 Task: Research Airbnb options in Hanoi, Vietnam from 5th December, 2023 to 12th December, 2023 for 2 adults.  With 1  bedroom having 1 bed and 1 bathroom. Property type can be hotel. Booking option can be shelf check-in. Look for 3 properties as per requirement.
Action: Mouse moved to (401, 51)
Screenshot: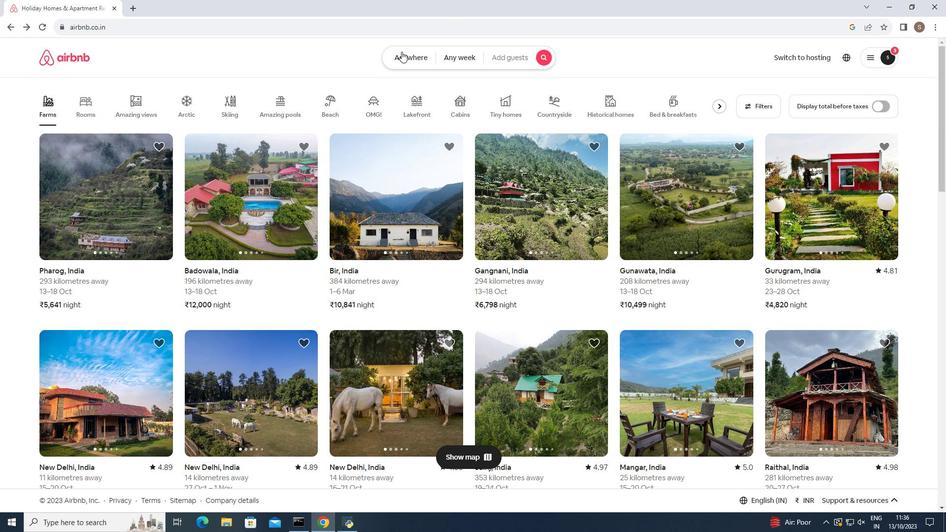 
Action: Mouse pressed left at (401, 51)
Screenshot: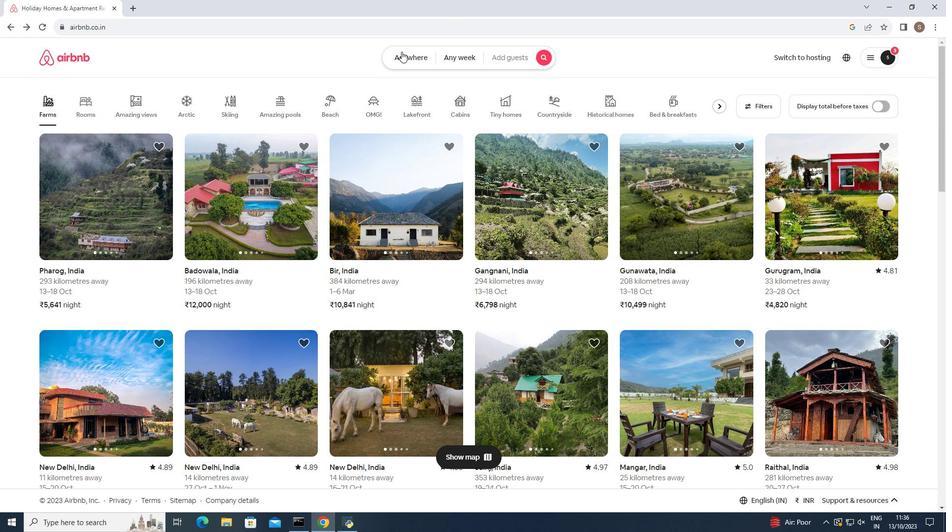 
Action: Mouse moved to (317, 93)
Screenshot: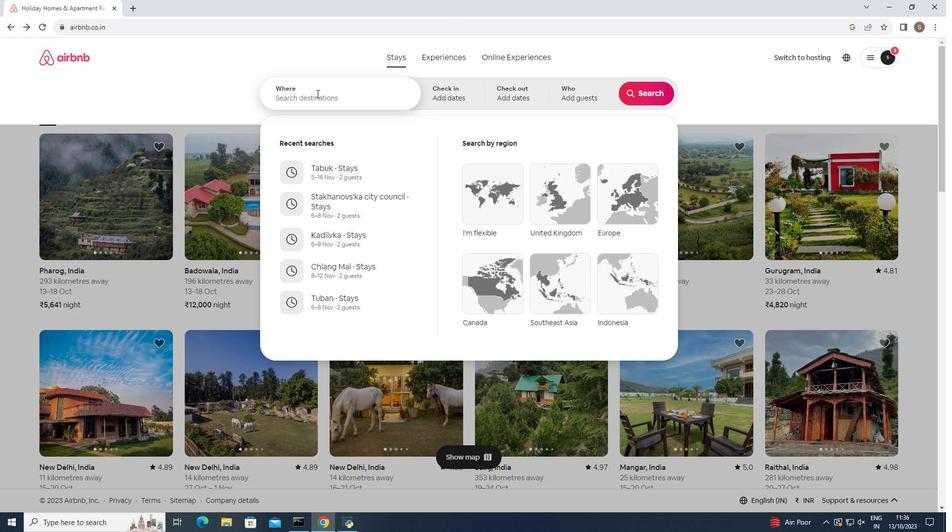 
Action: Mouse pressed left at (317, 93)
Screenshot: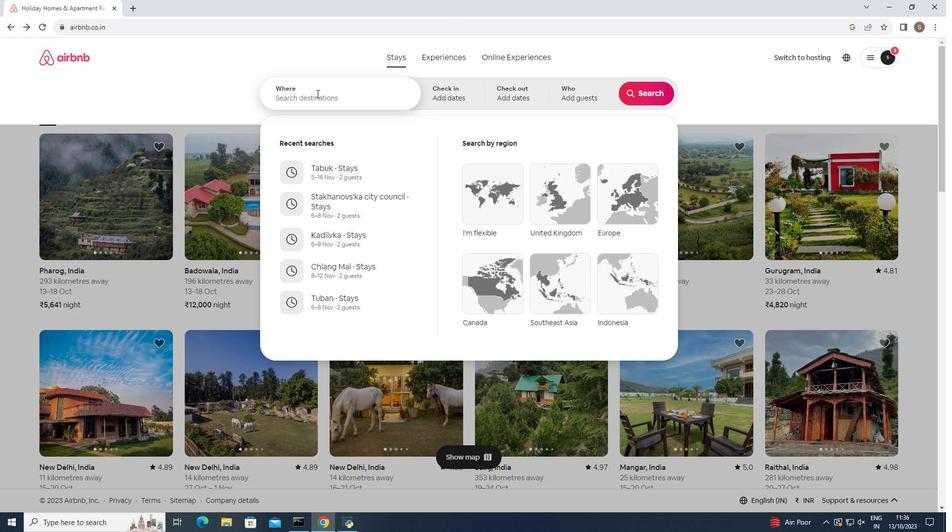 
Action: Key pressed <Key.shift><Key.shift><Key.shift><Key.shift>Honoi,<Key.space><Key.shift>Vietm<Key.backspace>nam
Screenshot: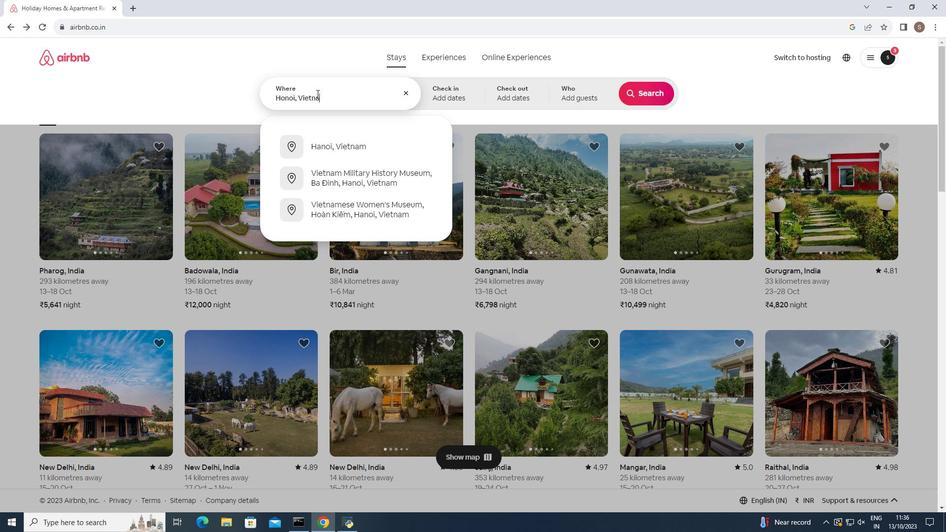 
Action: Mouse moved to (354, 144)
Screenshot: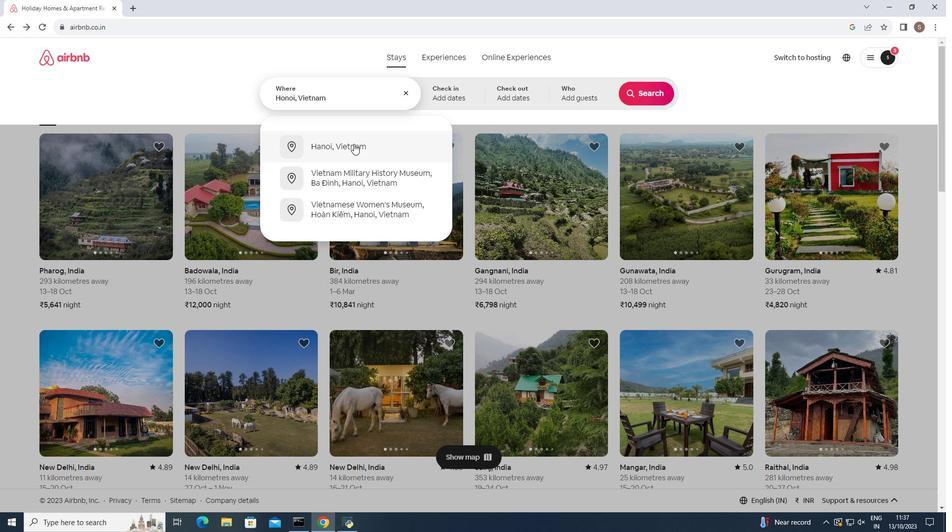 
Action: Mouse pressed left at (354, 144)
Screenshot: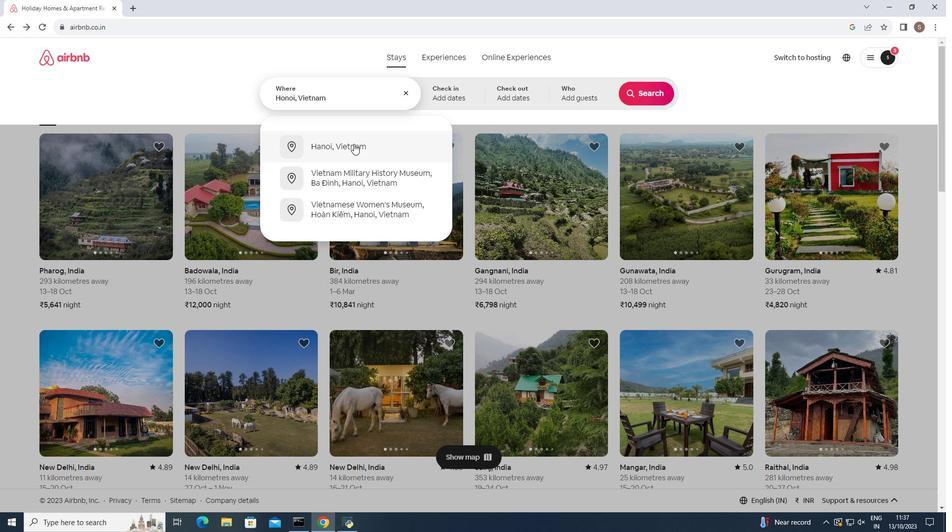 
Action: Mouse moved to (646, 172)
Screenshot: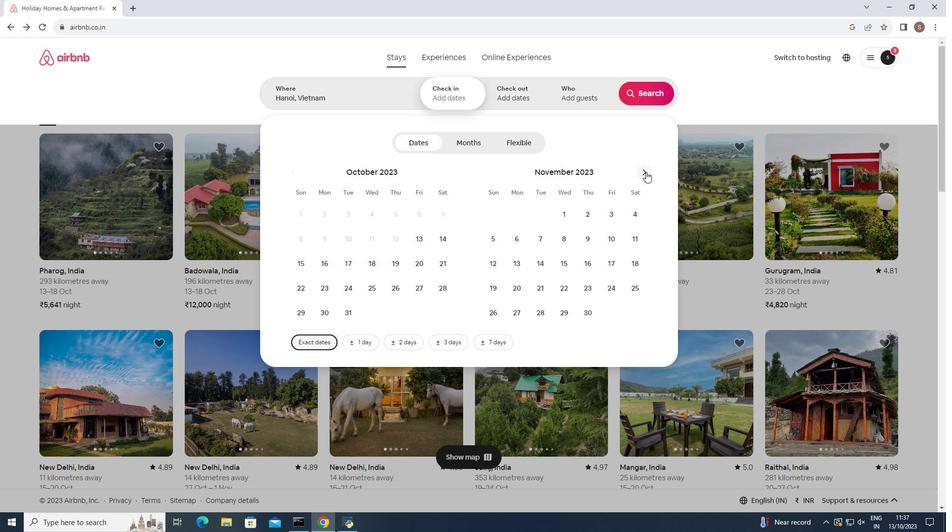 
Action: Mouse pressed left at (646, 172)
Screenshot: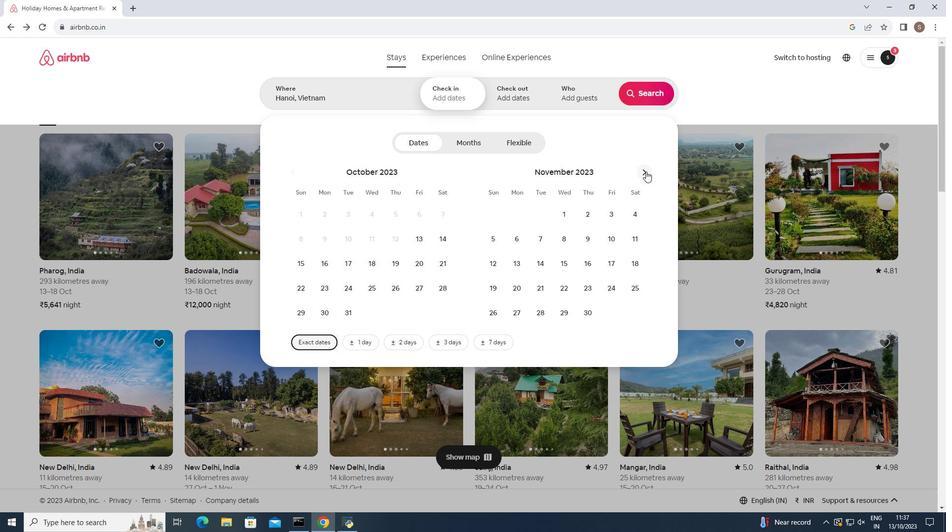
Action: Mouse moved to (538, 239)
Screenshot: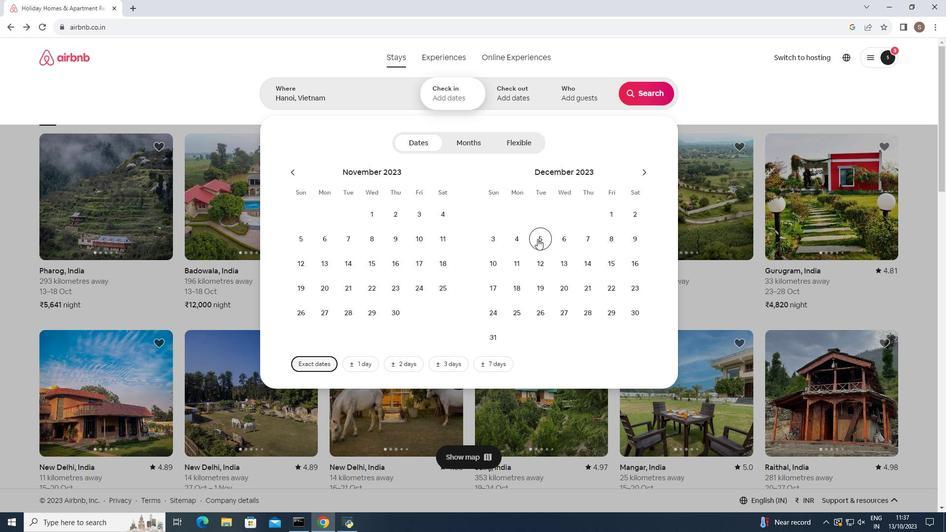 
Action: Mouse pressed left at (538, 239)
Screenshot: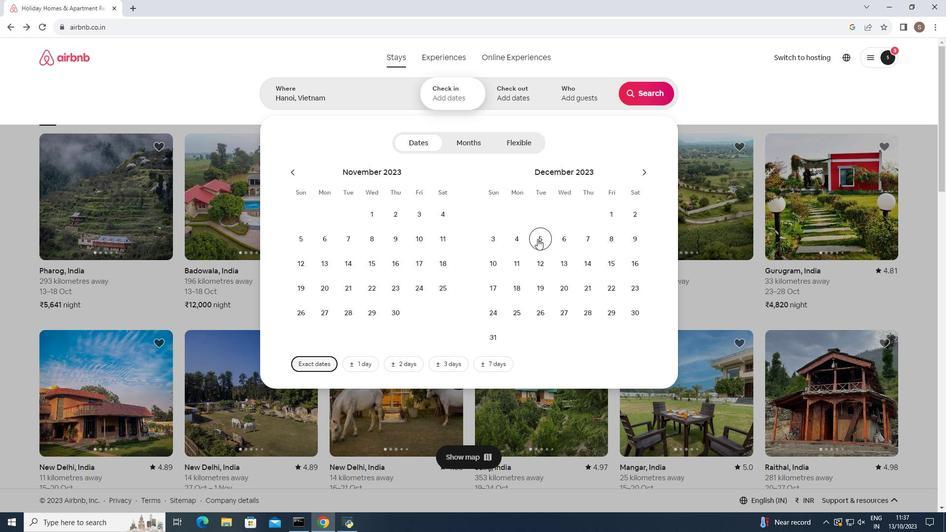 
Action: Mouse moved to (537, 260)
Screenshot: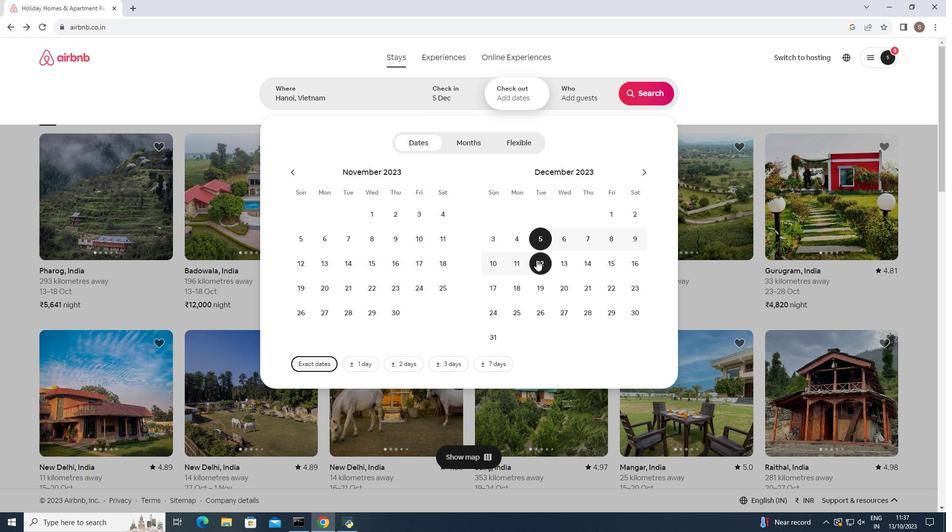 
Action: Mouse pressed left at (537, 260)
Screenshot: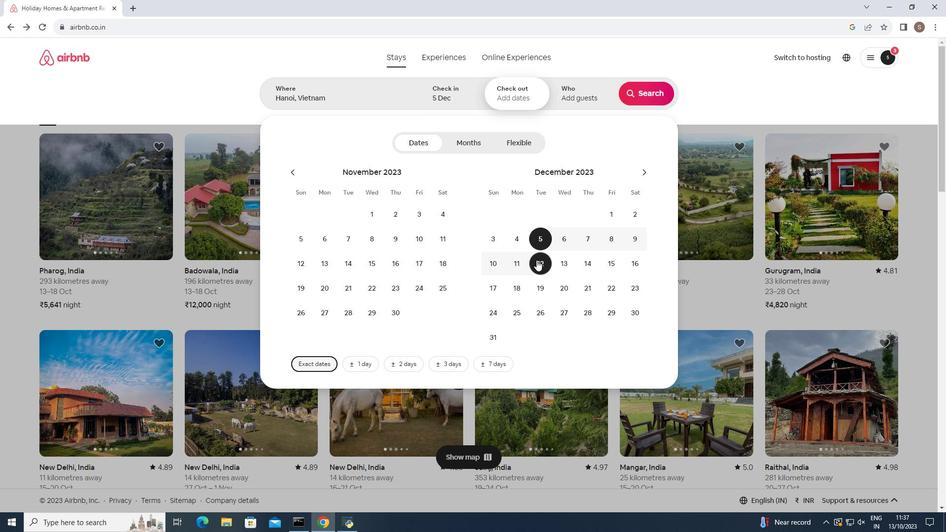 
Action: Mouse moved to (584, 93)
Screenshot: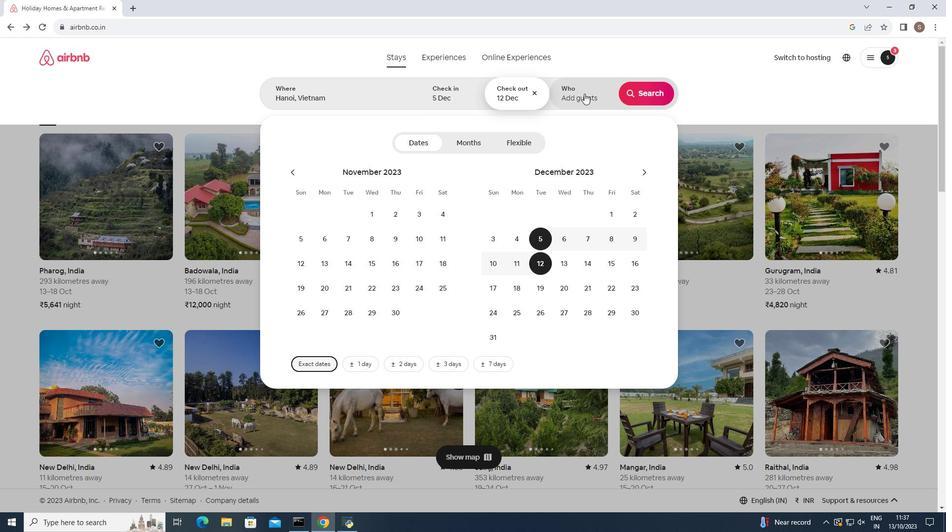 
Action: Mouse pressed left at (584, 93)
Screenshot: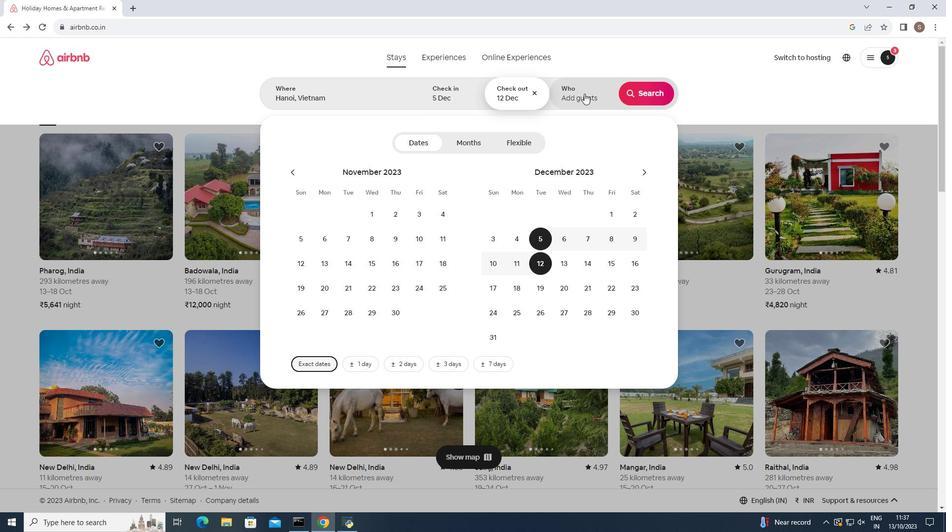 
Action: Mouse moved to (645, 145)
Screenshot: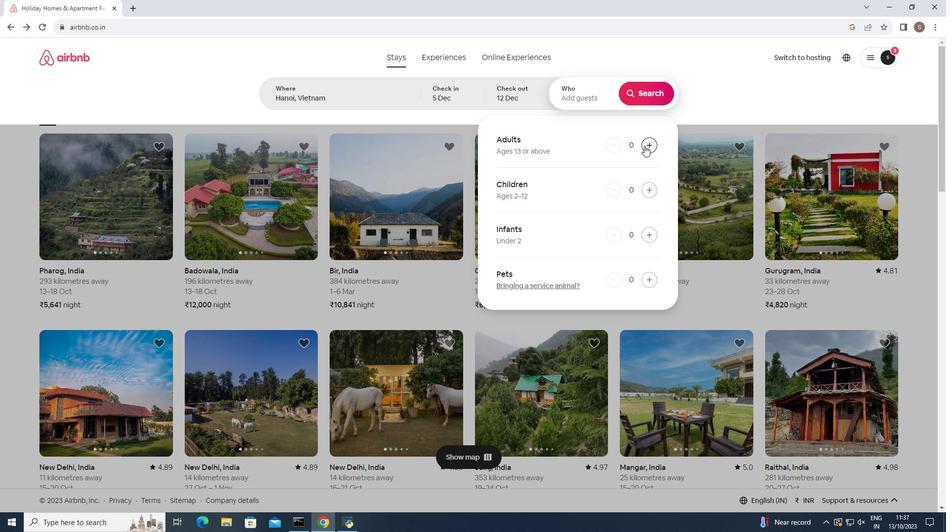 
Action: Mouse pressed left at (645, 145)
Screenshot: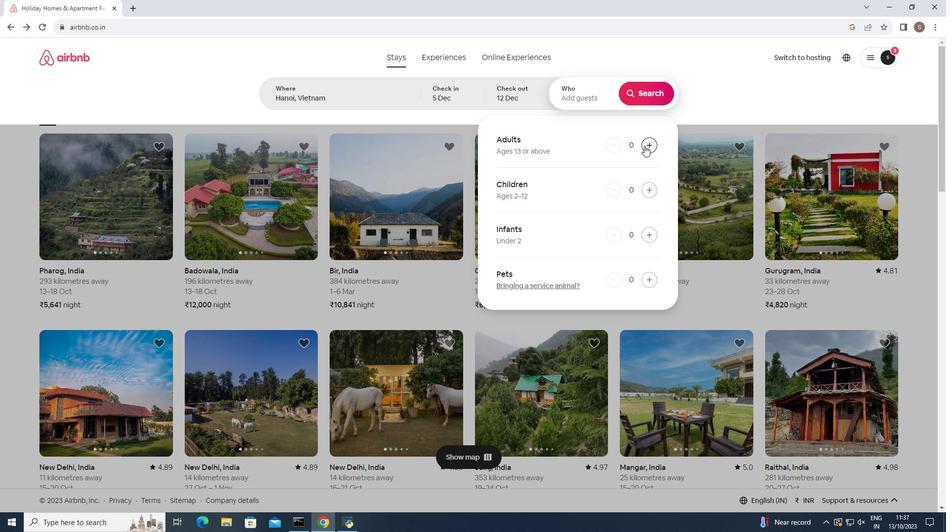 
Action: Mouse pressed left at (645, 145)
Screenshot: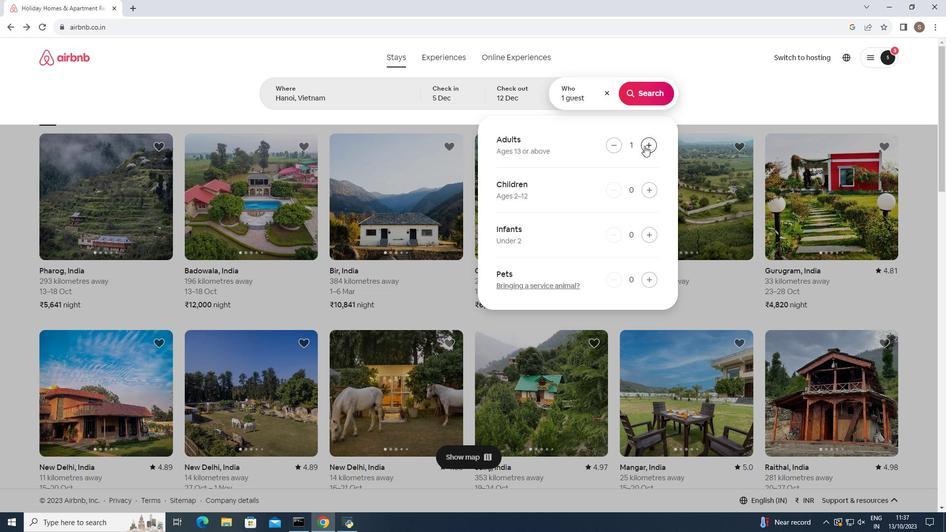 
Action: Mouse moved to (643, 89)
Screenshot: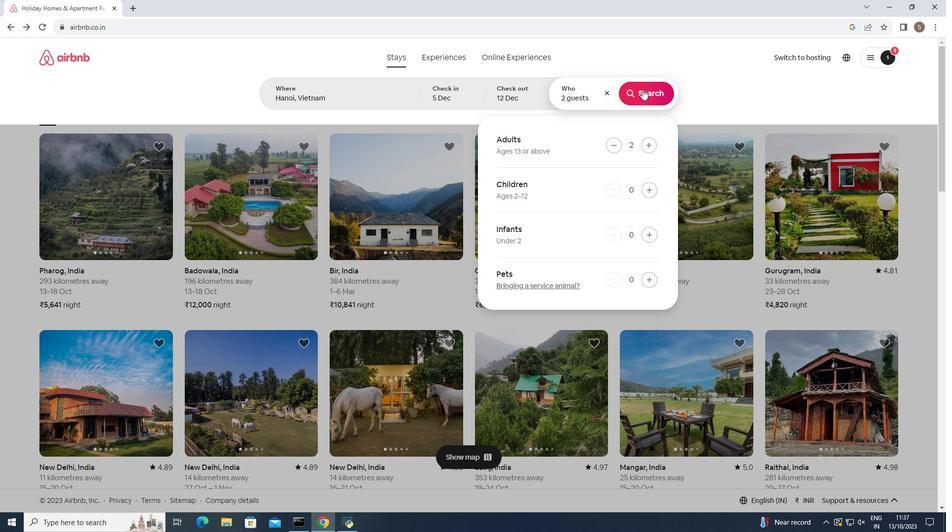 
Action: Mouse pressed left at (643, 89)
Screenshot: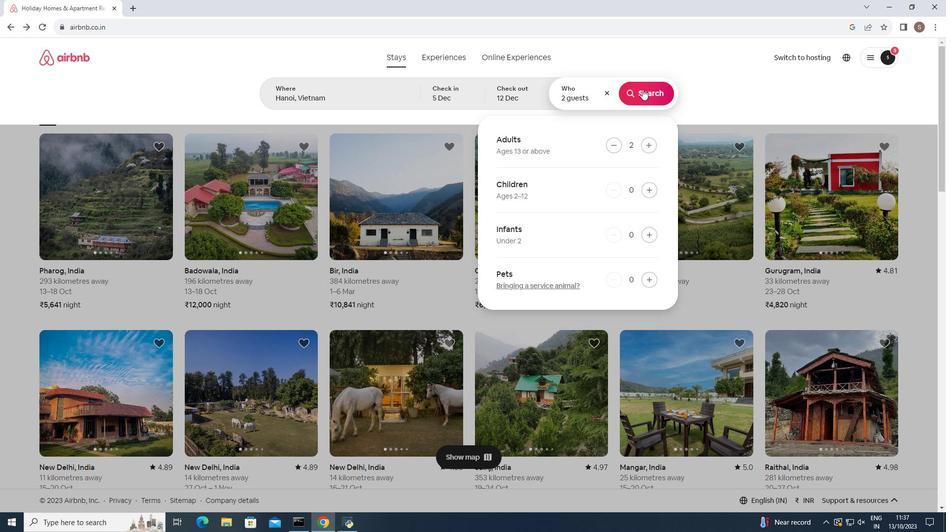 
Action: Mouse moved to (780, 99)
Screenshot: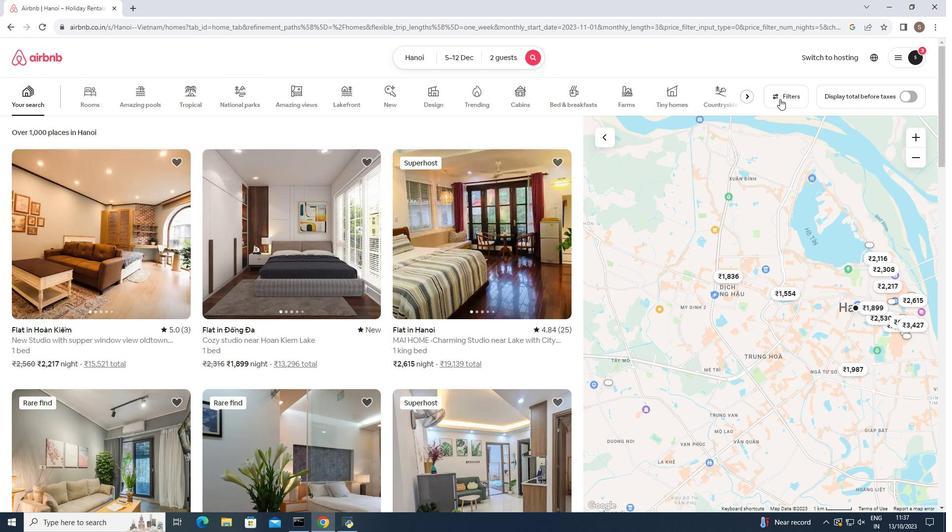 
Action: Mouse pressed left at (780, 99)
Screenshot: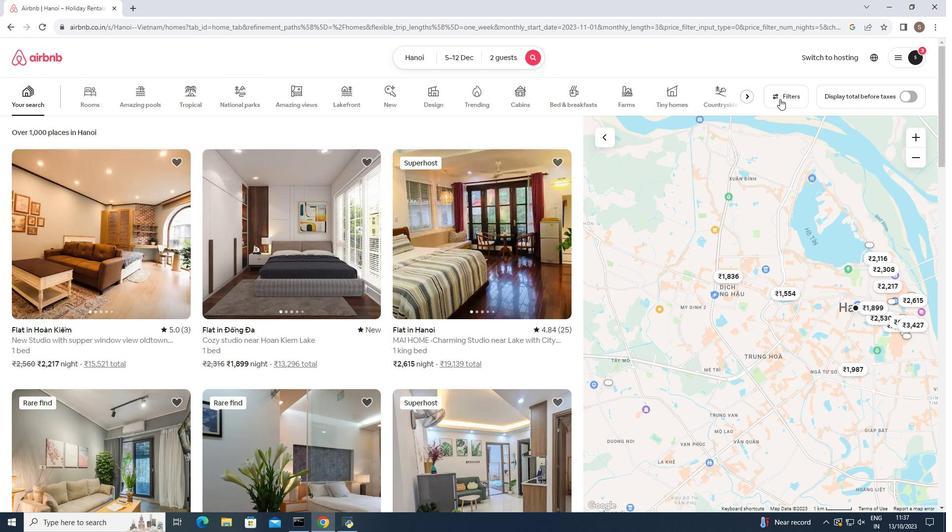 
Action: Mouse moved to (438, 311)
Screenshot: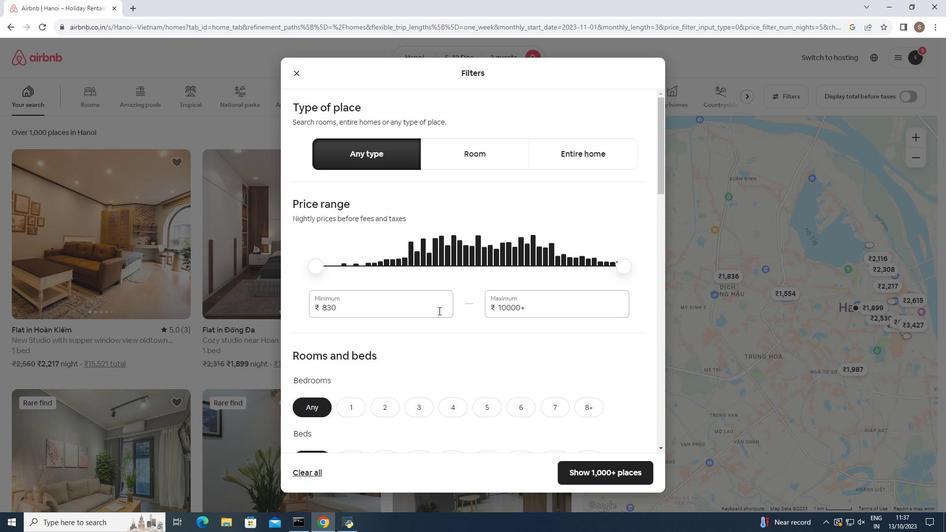 
Action: Mouse scrolled (438, 310) with delta (0, 0)
Screenshot: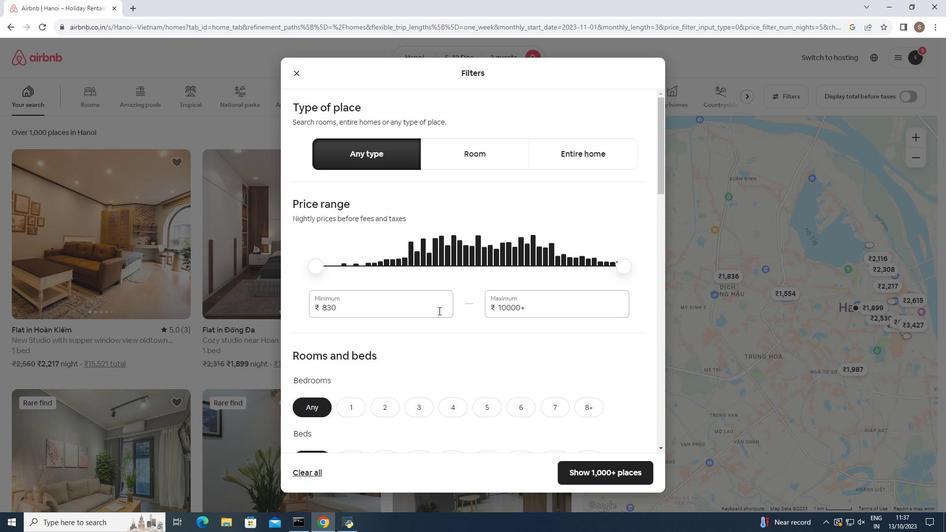 
Action: Mouse scrolled (438, 310) with delta (0, 0)
Screenshot: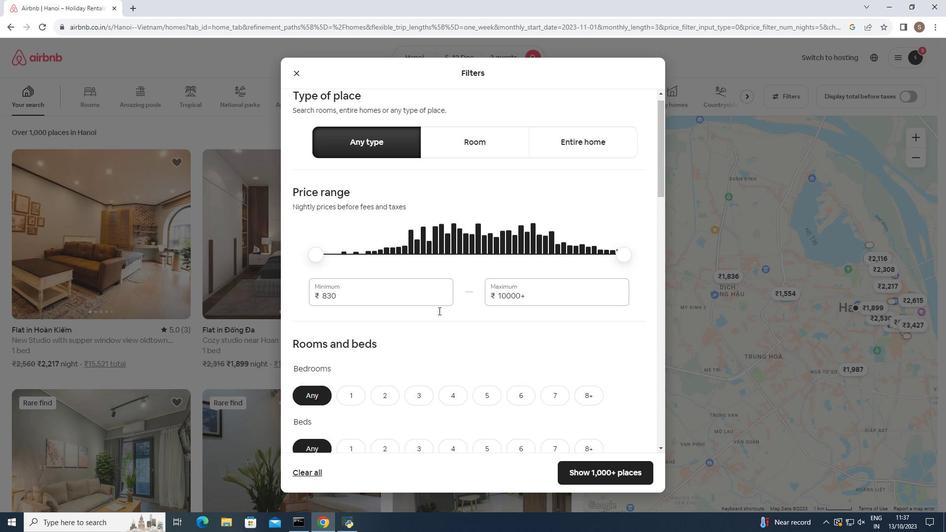 
Action: Mouse moved to (355, 304)
Screenshot: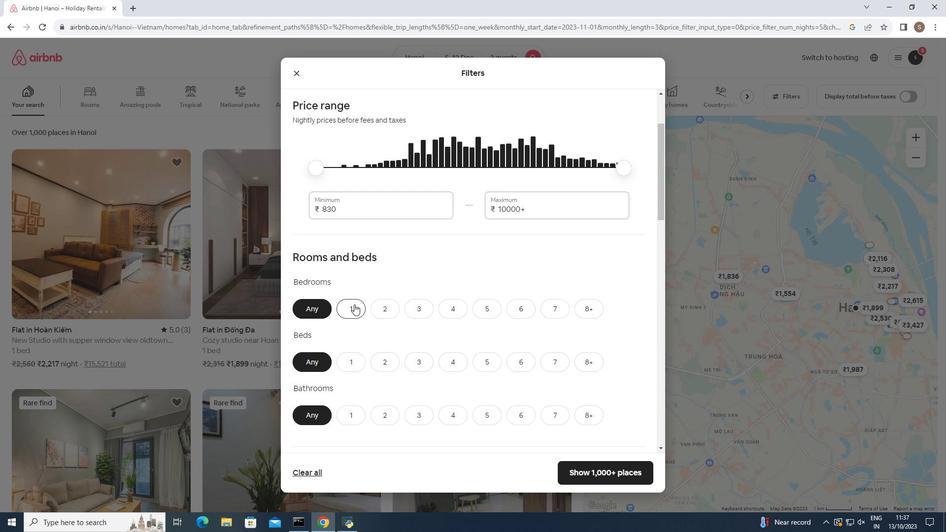 
Action: Mouse pressed left at (355, 304)
Screenshot: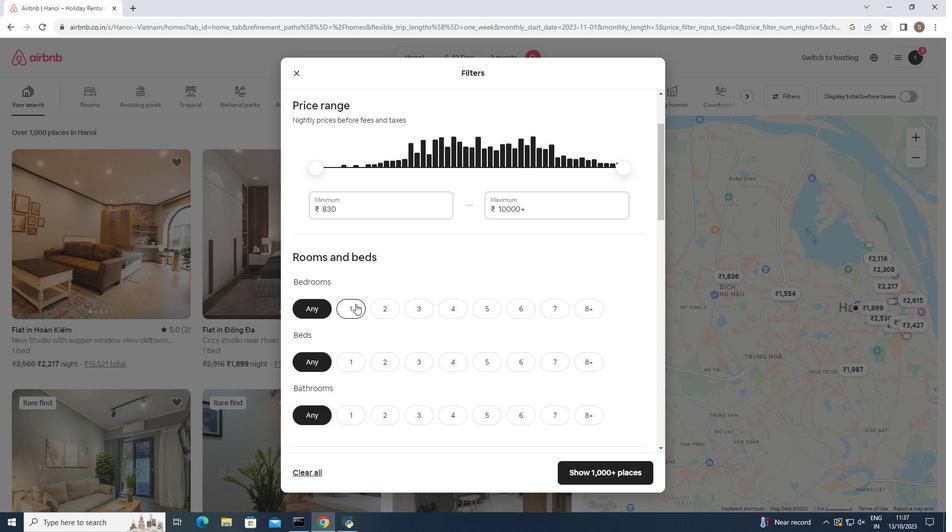 
Action: Mouse moved to (351, 367)
Screenshot: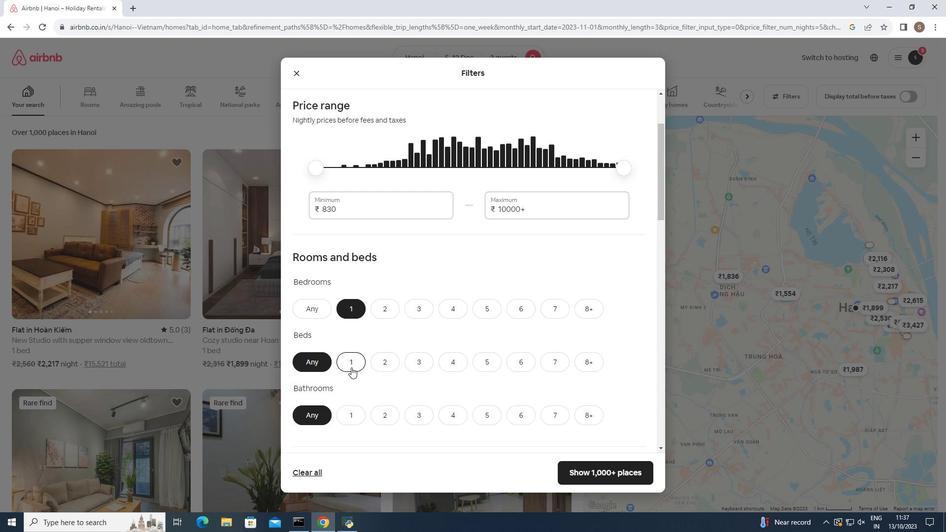 
Action: Mouse pressed left at (351, 367)
Screenshot: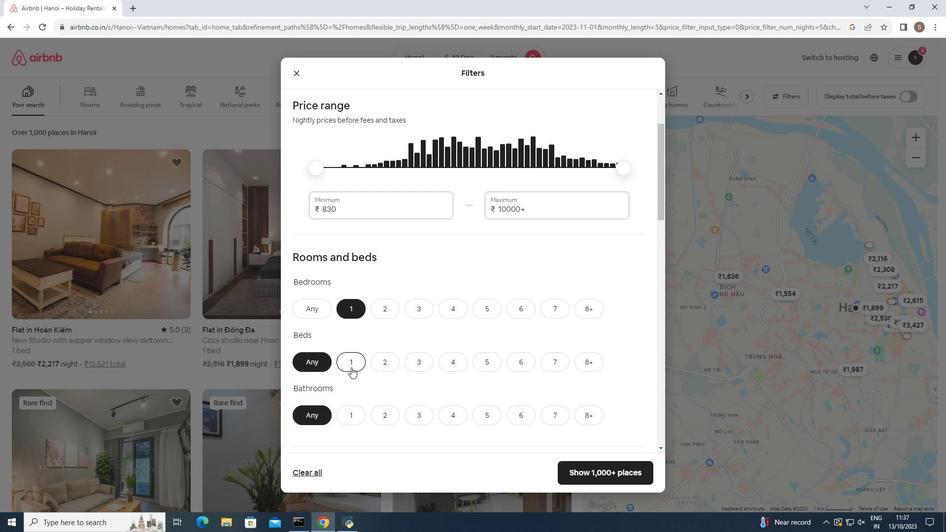 
Action: Mouse moved to (345, 416)
Screenshot: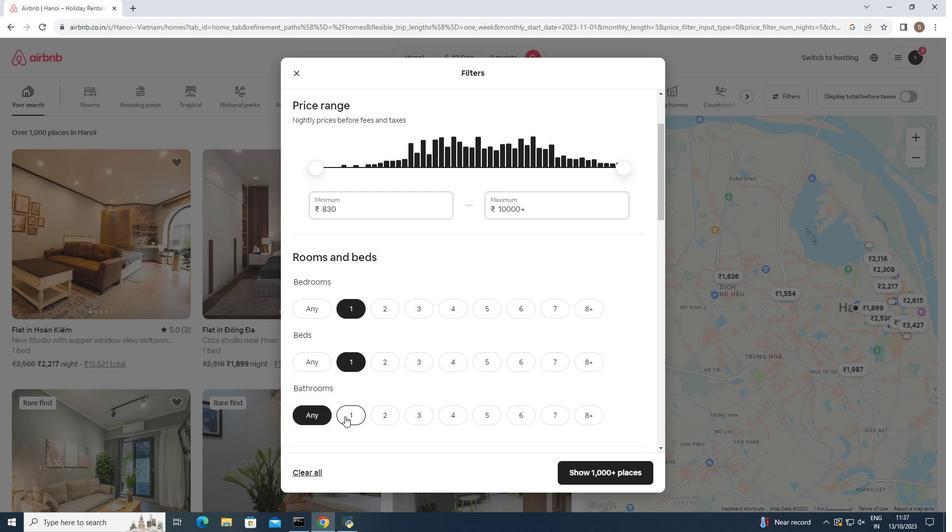 
Action: Mouse pressed left at (345, 416)
Screenshot: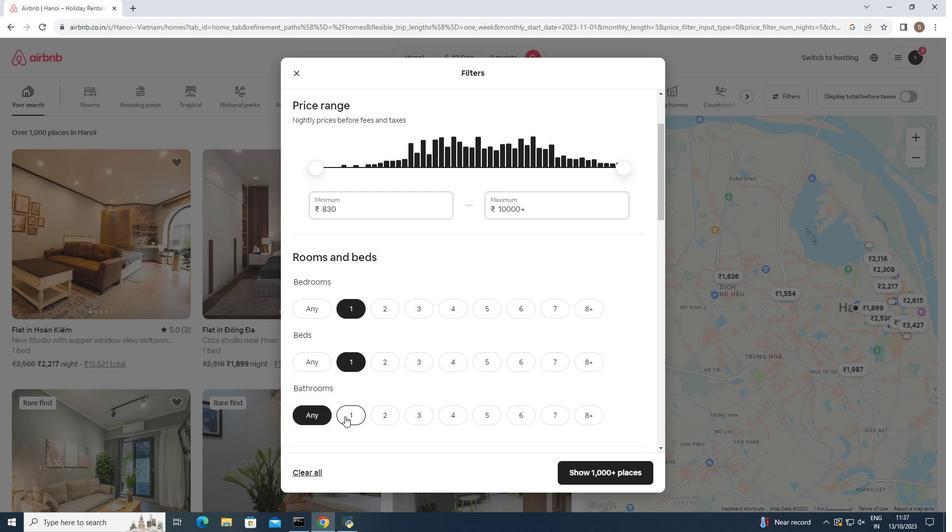 
Action: Mouse moved to (416, 369)
Screenshot: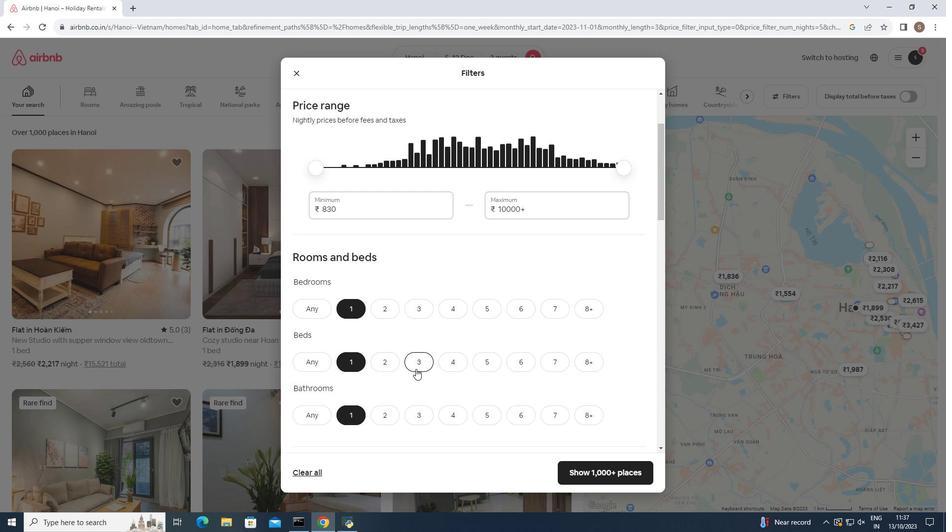 
Action: Mouse scrolled (416, 368) with delta (0, 0)
Screenshot: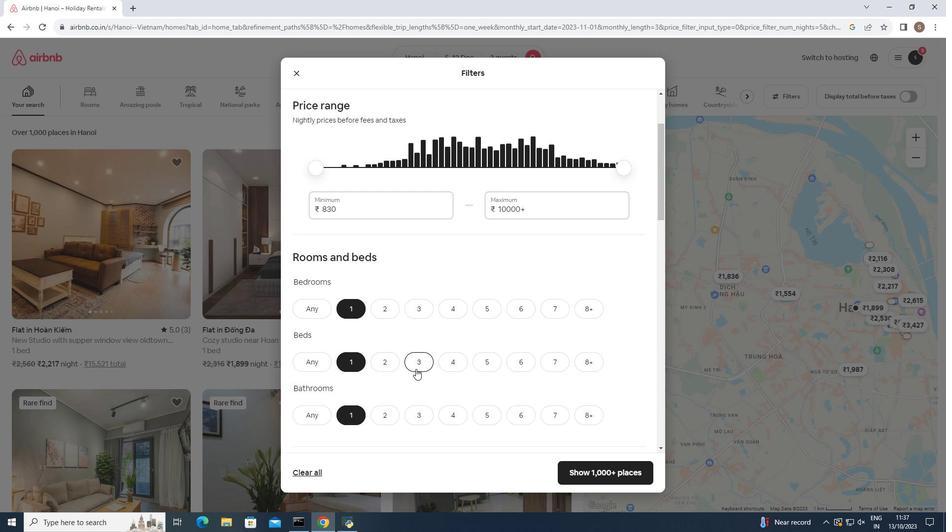 
Action: Mouse scrolled (416, 368) with delta (0, 0)
Screenshot: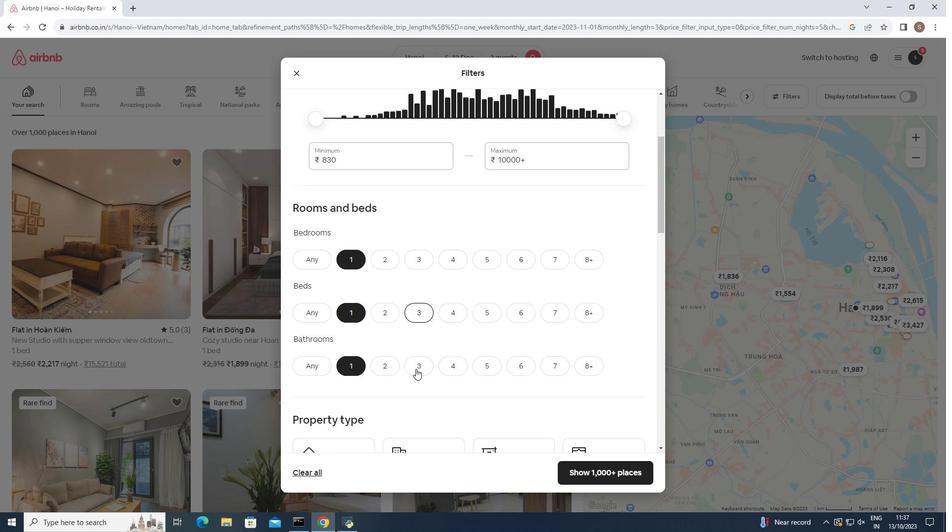
Action: Mouse moved to (416, 368)
Screenshot: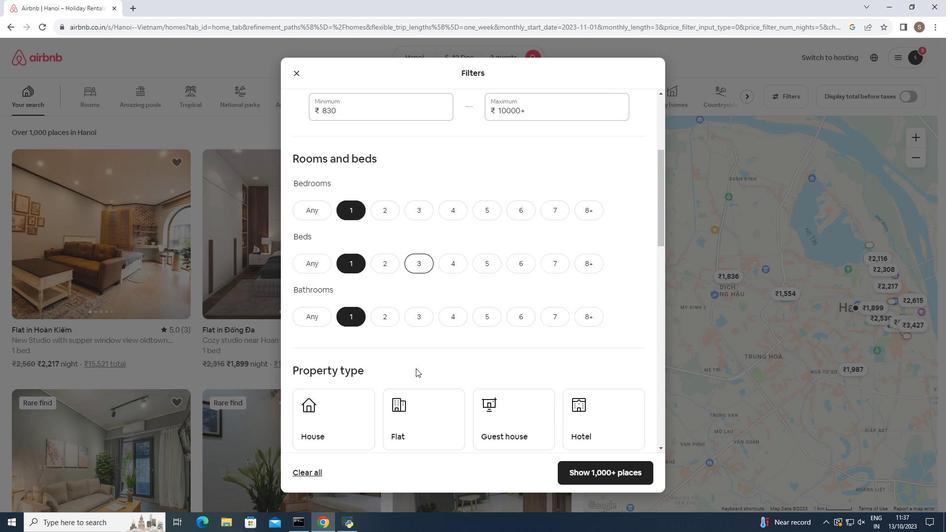 
Action: Mouse scrolled (416, 368) with delta (0, 0)
Screenshot: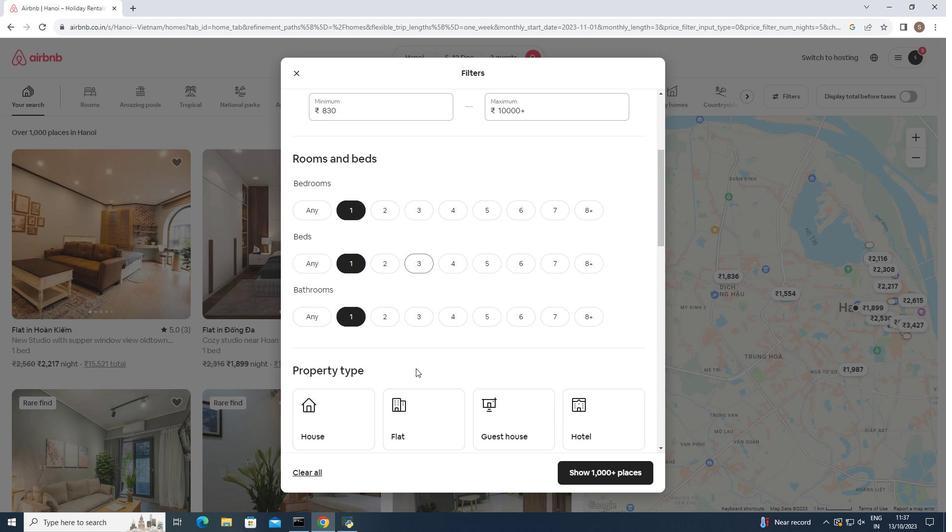
Action: Mouse moved to (575, 375)
Screenshot: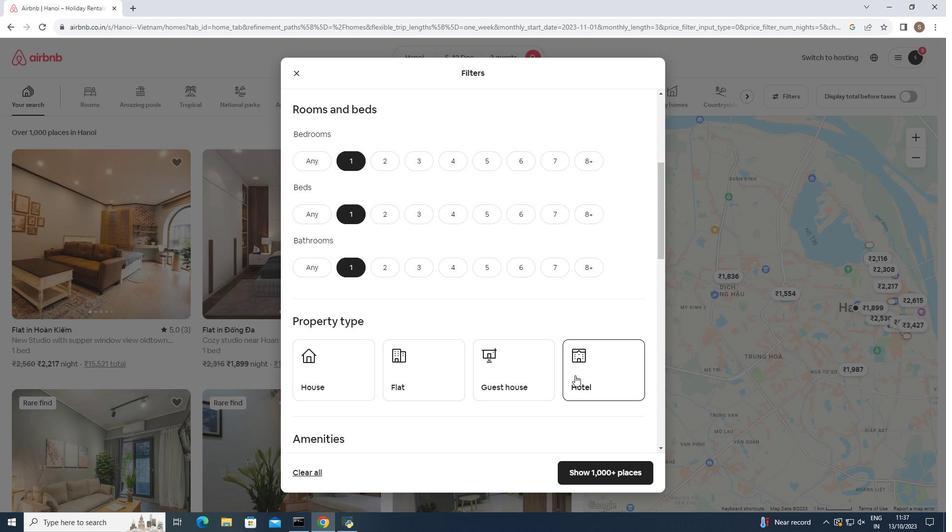 
Action: Mouse pressed left at (575, 375)
Screenshot: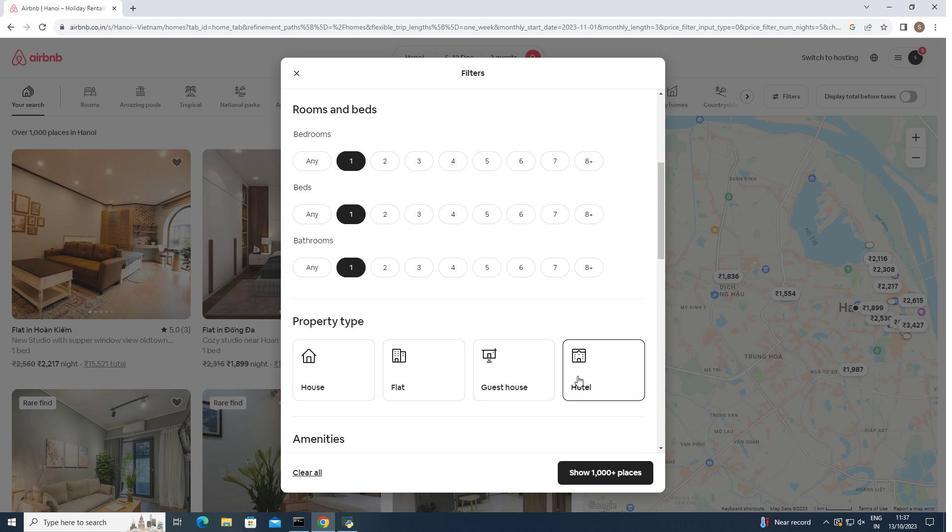 
Action: Mouse moved to (484, 367)
Screenshot: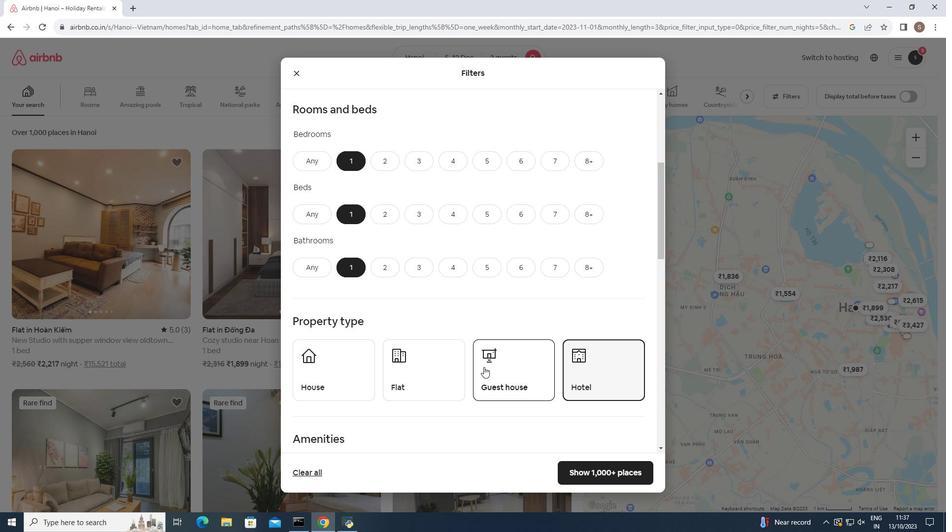 
Action: Mouse scrolled (484, 366) with delta (0, 0)
Screenshot: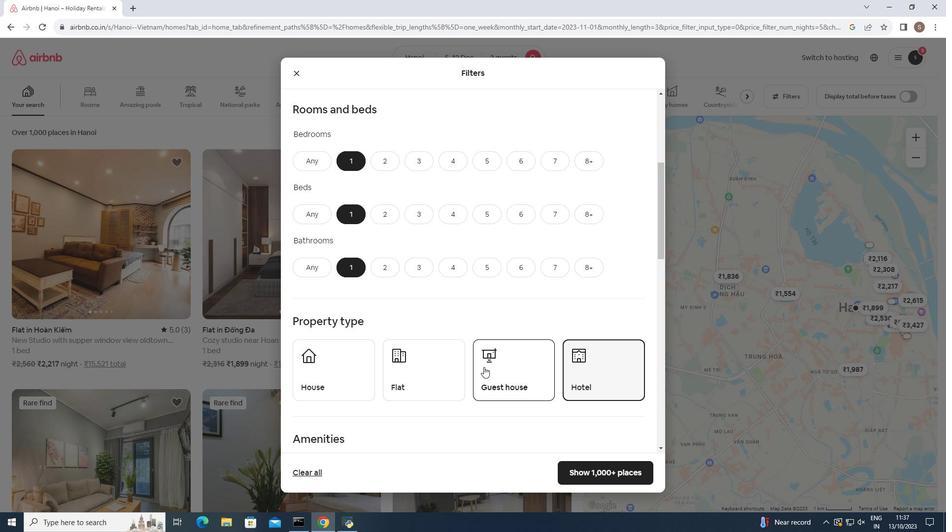 
Action: Mouse scrolled (484, 366) with delta (0, 0)
Screenshot: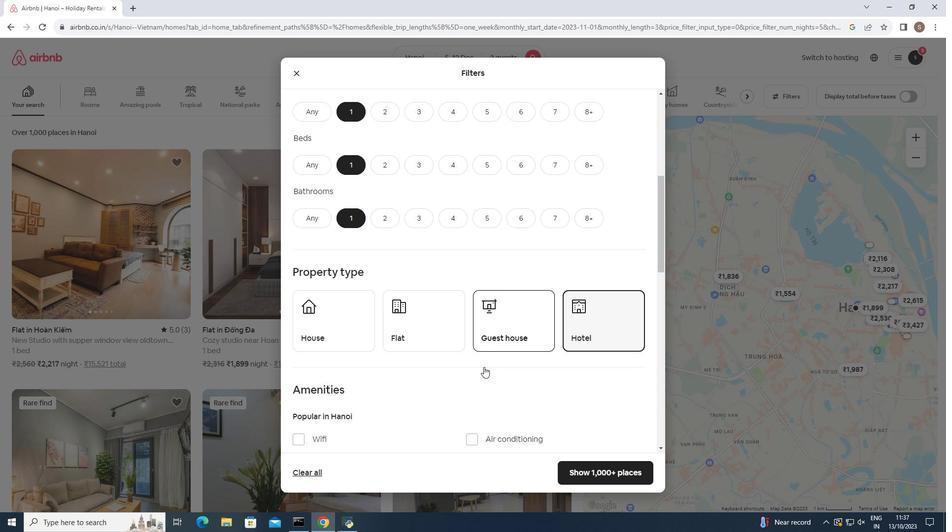 
Action: Mouse scrolled (484, 366) with delta (0, 0)
Screenshot: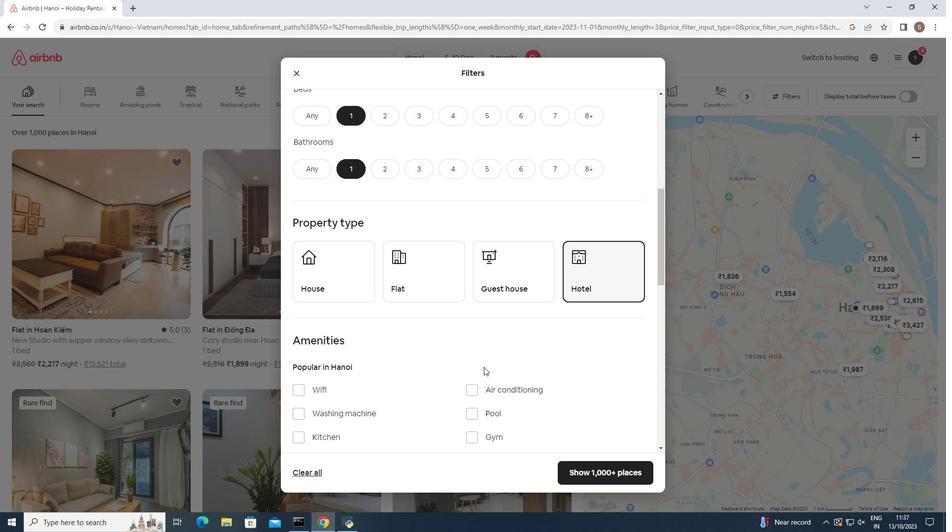 
Action: Mouse scrolled (484, 366) with delta (0, 0)
Screenshot: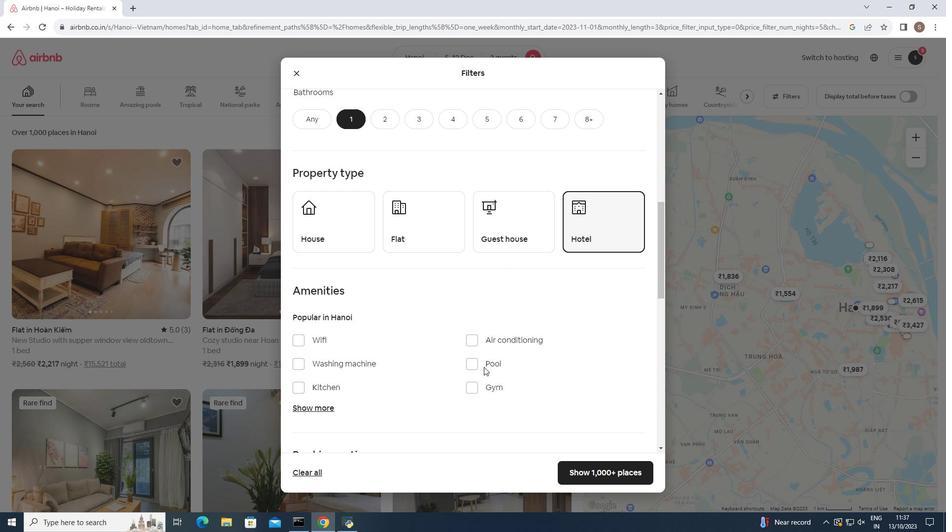 
Action: Mouse scrolled (484, 366) with delta (0, 0)
Screenshot: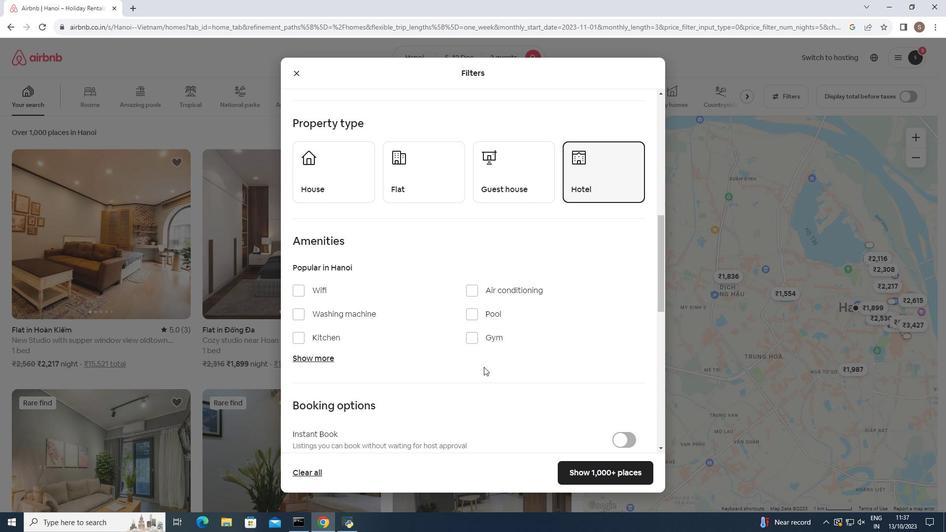 
Action: Mouse scrolled (484, 366) with delta (0, 0)
Screenshot: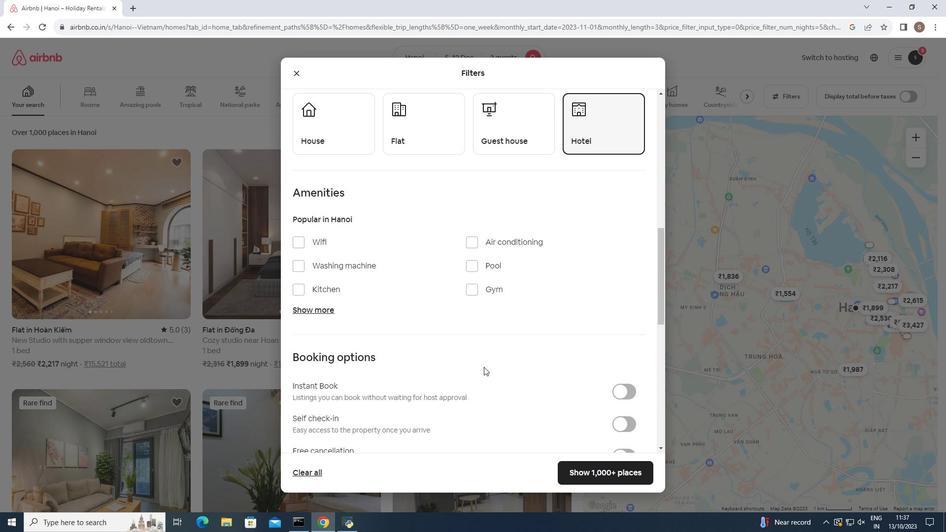 
Action: Mouse scrolled (484, 366) with delta (0, 0)
Screenshot: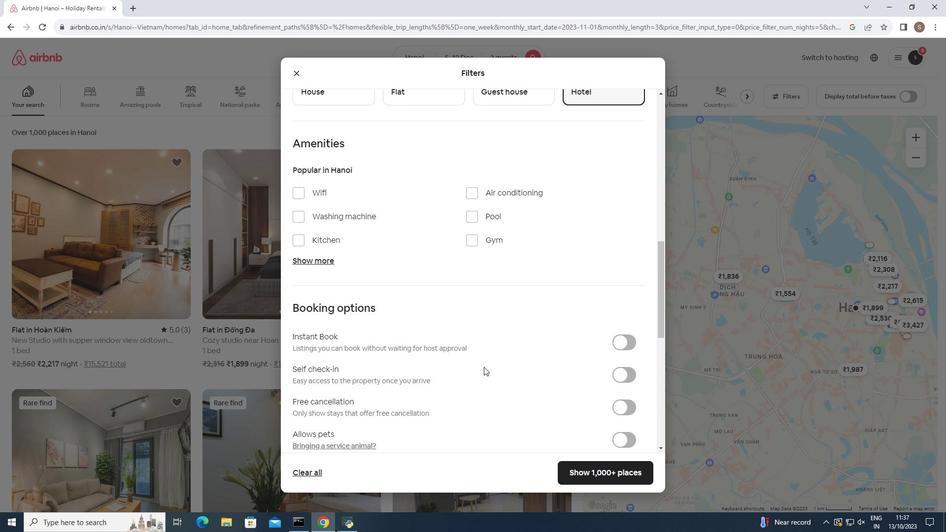 
Action: Mouse moved to (622, 326)
Screenshot: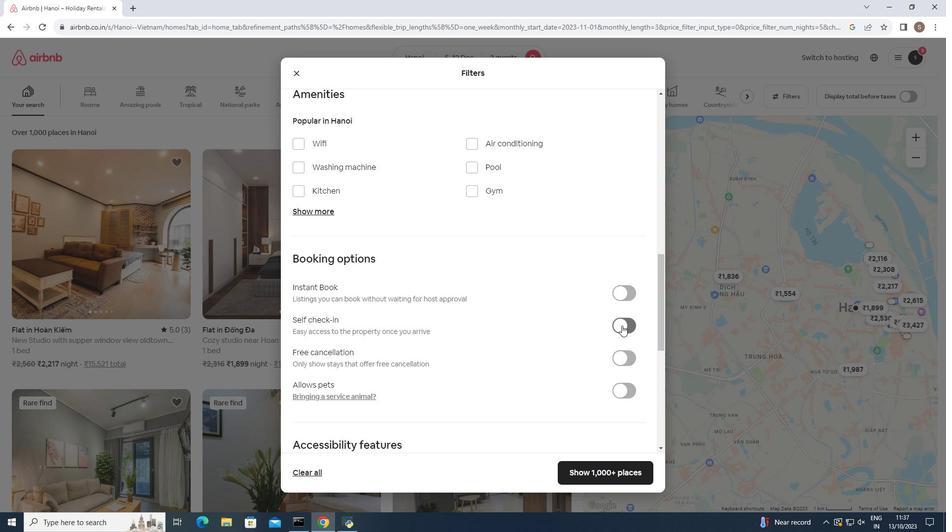 
Action: Mouse pressed left at (622, 326)
Screenshot: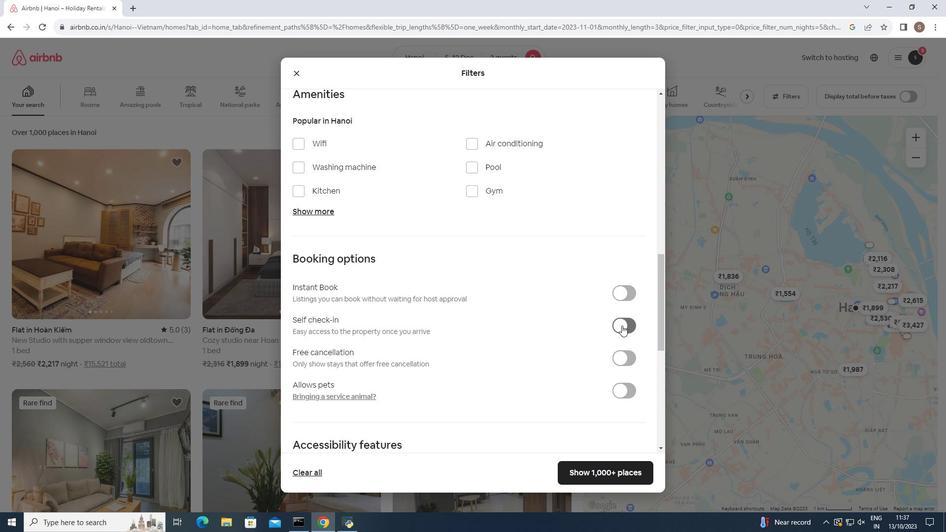 
Action: Mouse moved to (576, 341)
Screenshot: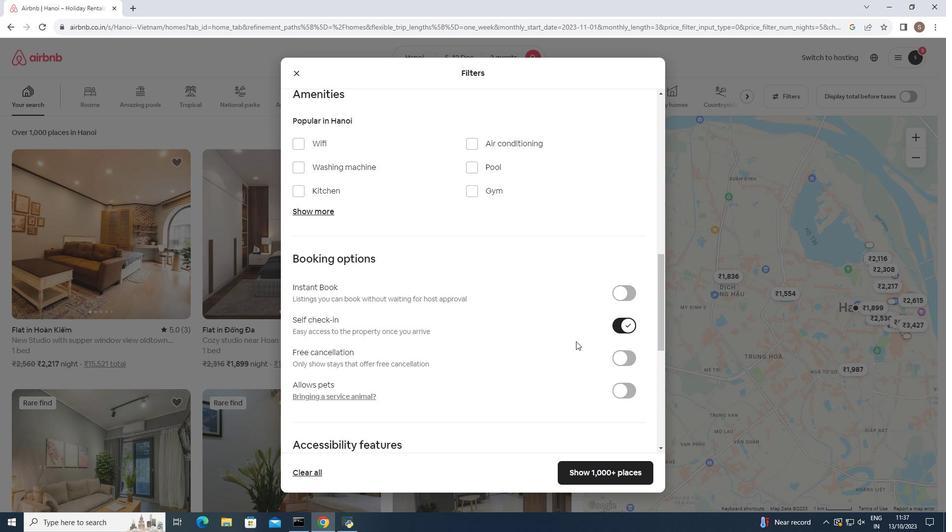 
Action: Mouse scrolled (576, 341) with delta (0, 0)
Screenshot: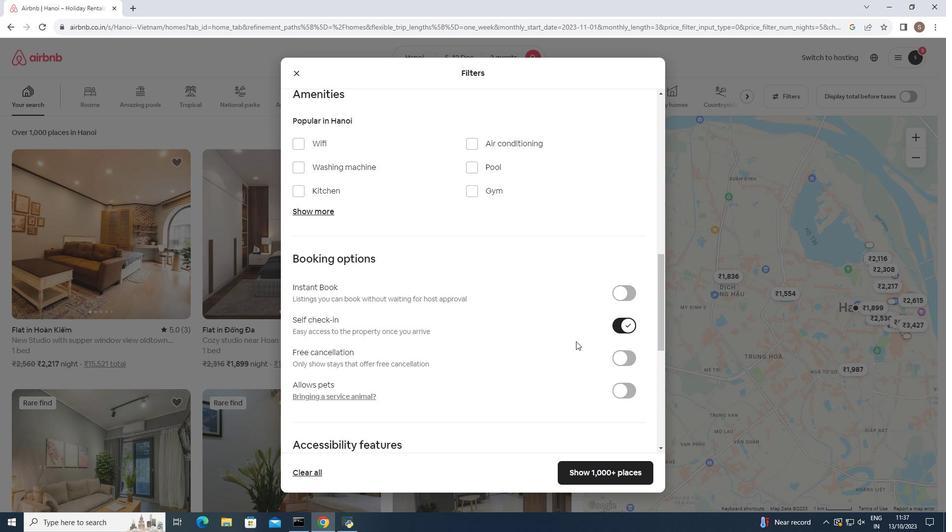 
Action: Mouse scrolled (576, 341) with delta (0, 0)
Screenshot: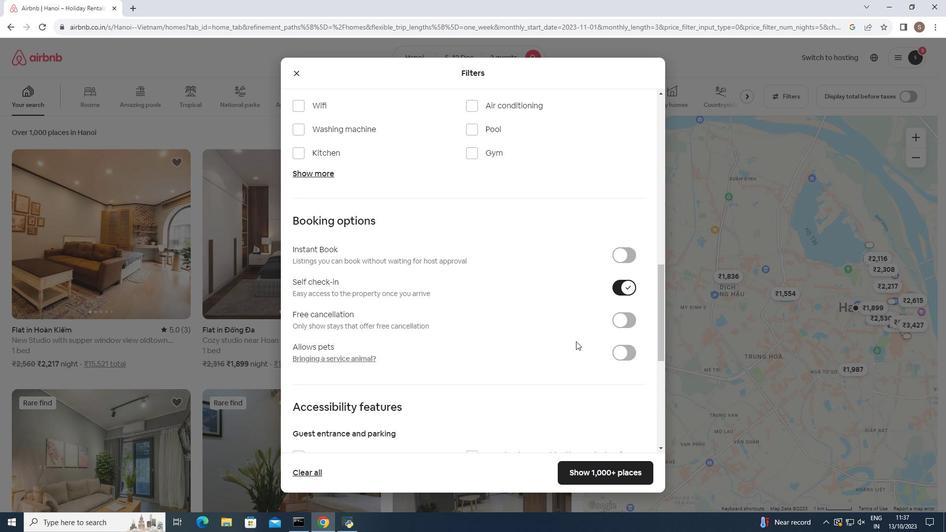 
Action: Mouse scrolled (576, 341) with delta (0, 0)
Screenshot: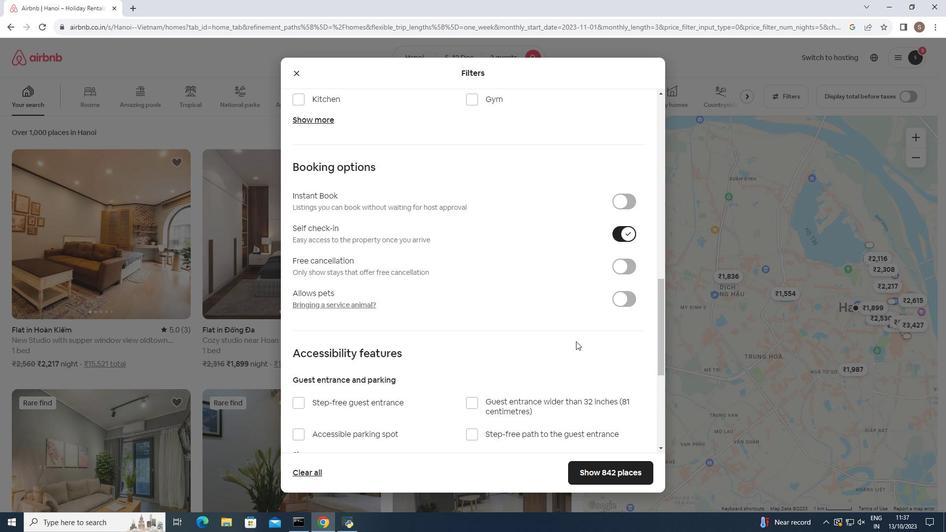 
Action: Mouse scrolled (576, 341) with delta (0, 0)
Screenshot: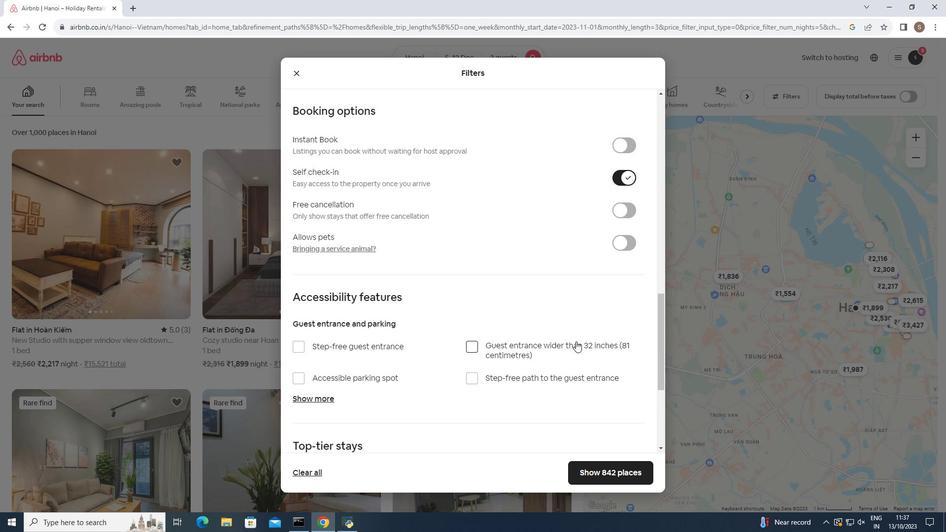 
Action: Mouse scrolled (576, 341) with delta (0, 0)
Screenshot: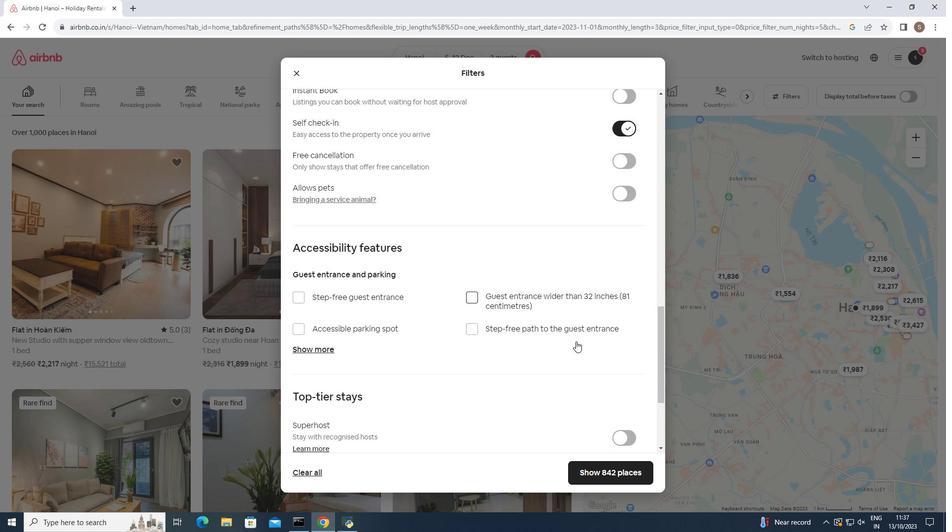 
Action: Mouse moved to (575, 341)
Screenshot: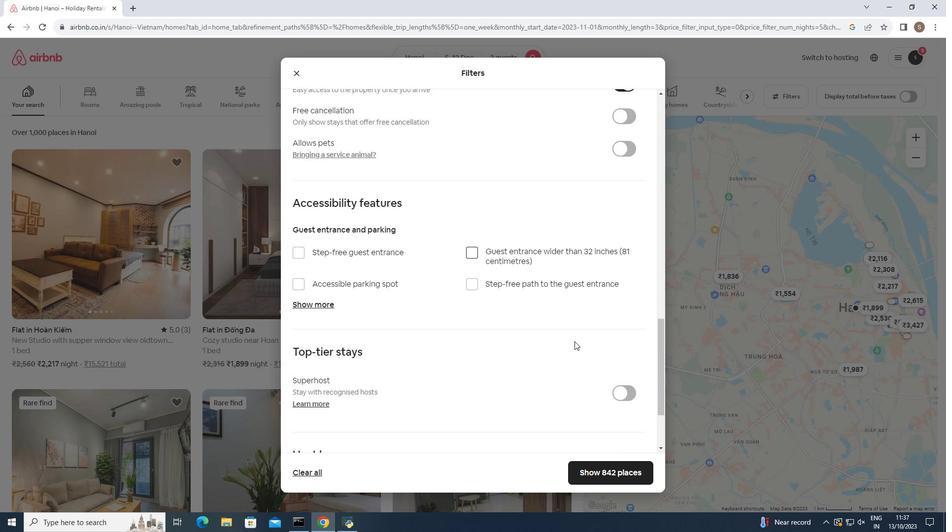 
Action: Mouse scrolled (575, 341) with delta (0, 0)
Screenshot: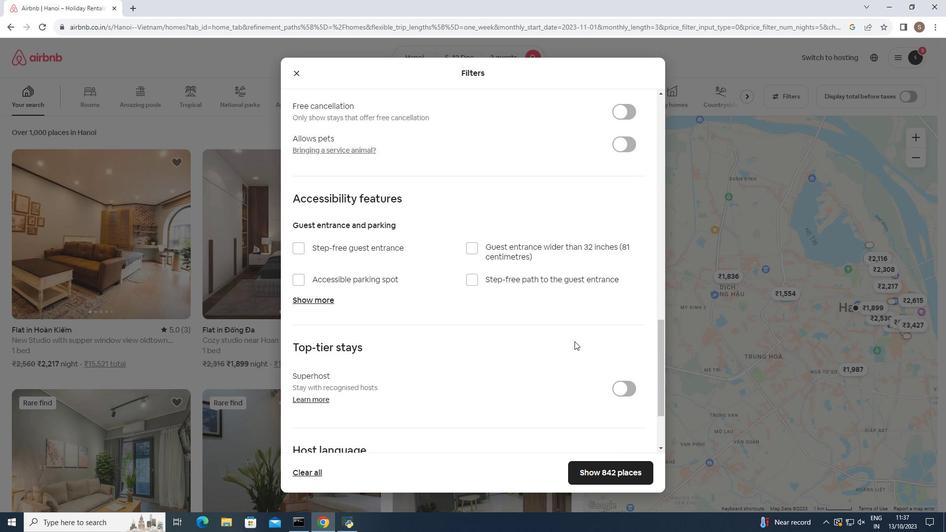 
Action: Mouse scrolled (575, 341) with delta (0, 0)
Screenshot: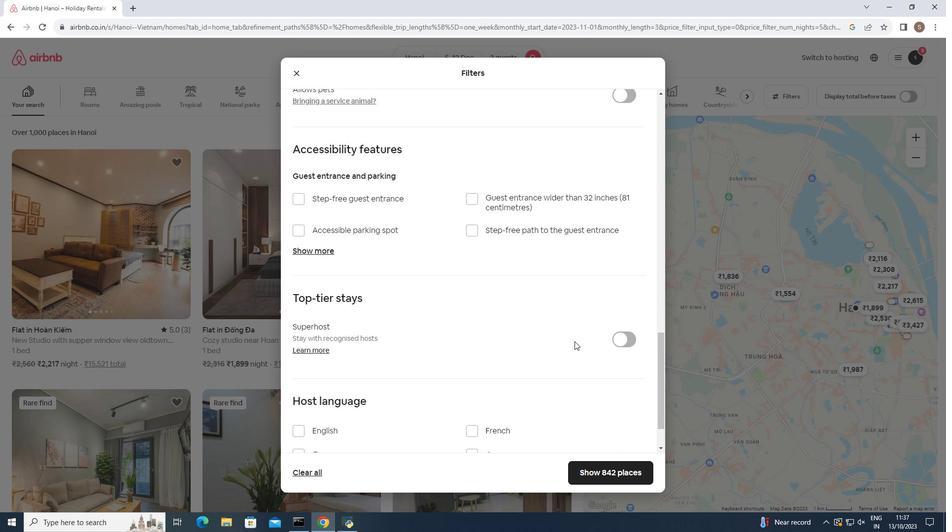 
Action: Mouse scrolled (575, 341) with delta (0, 0)
Screenshot: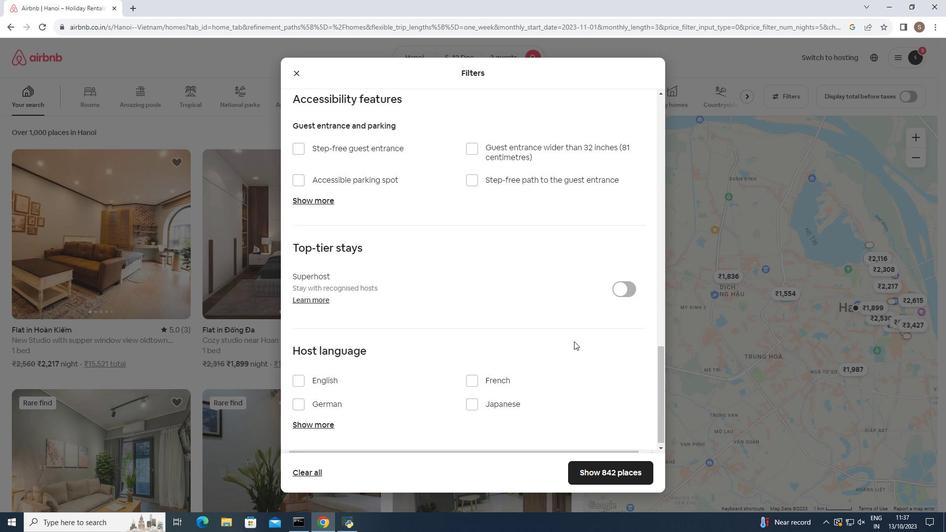 
Action: Mouse moved to (597, 477)
Screenshot: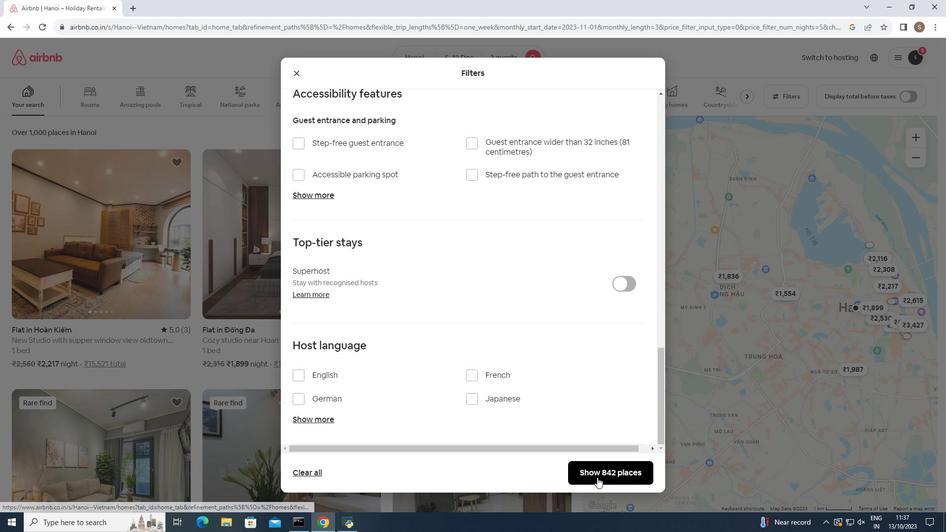
Action: Mouse pressed left at (597, 477)
Screenshot: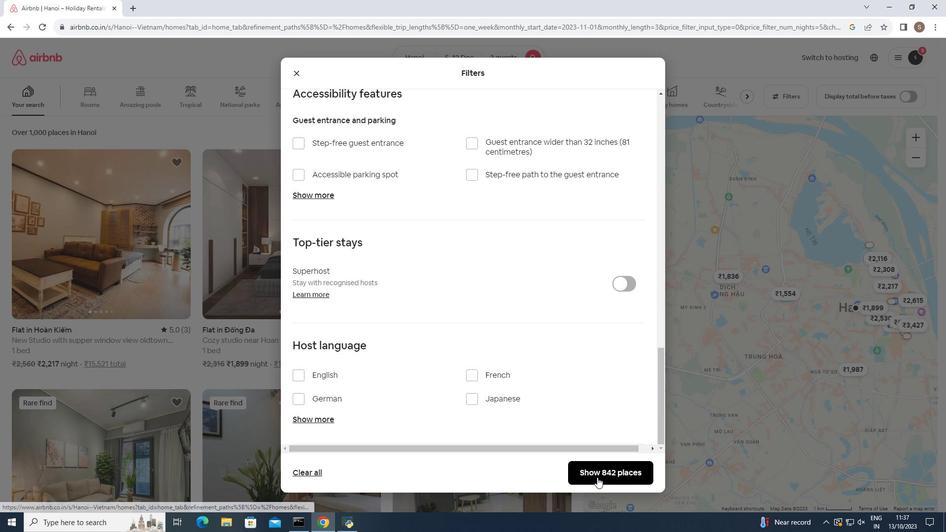 
Action: Mouse moved to (467, 283)
Screenshot: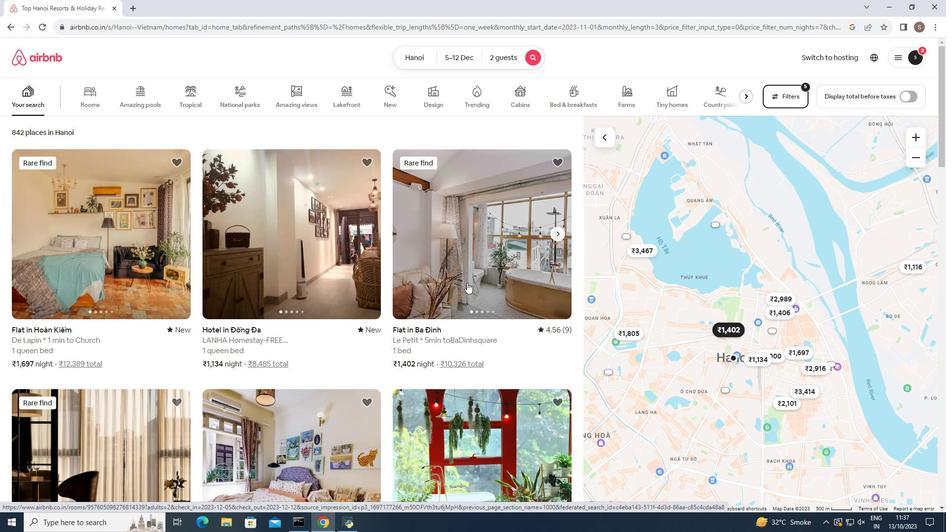 
Action: Mouse pressed left at (467, 283)
Screenshot: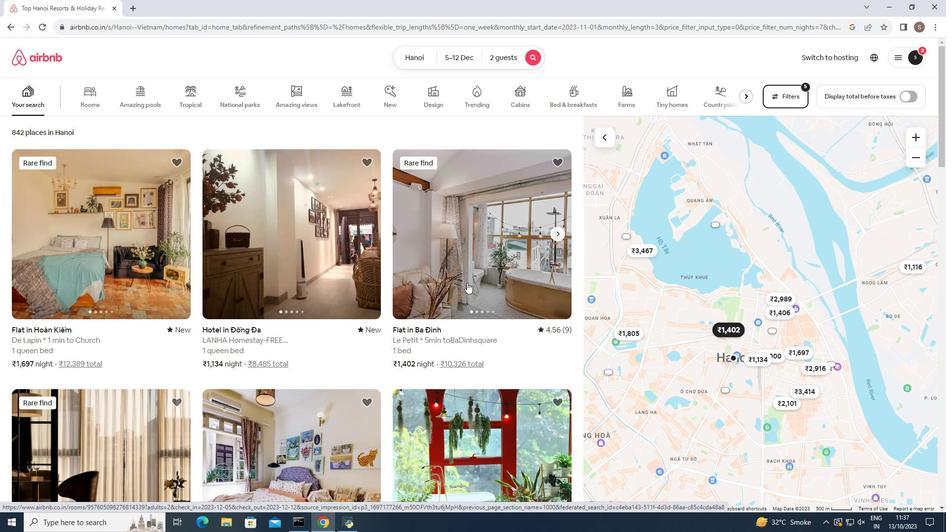 
Action: Mouse moved to (398, 282)
Screenshot: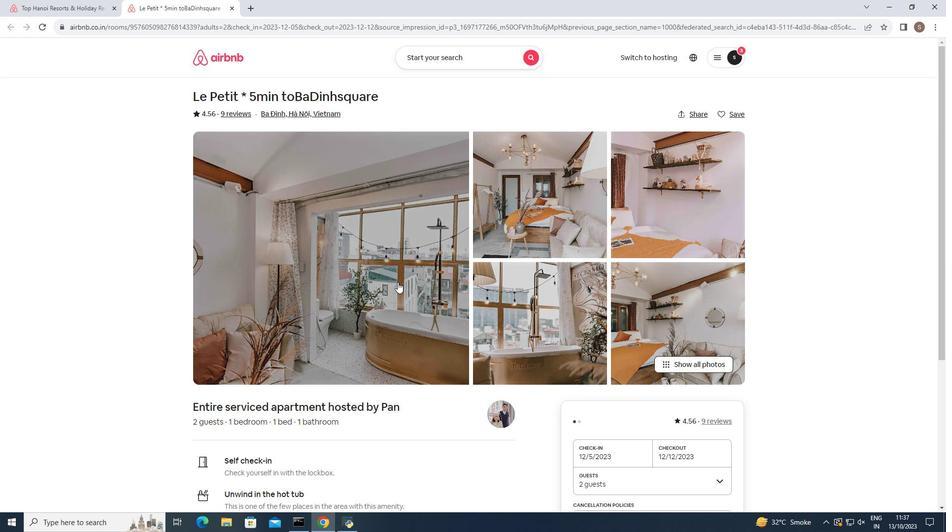 
Action: Mouse pressed left at (398, 282)
Screenshot: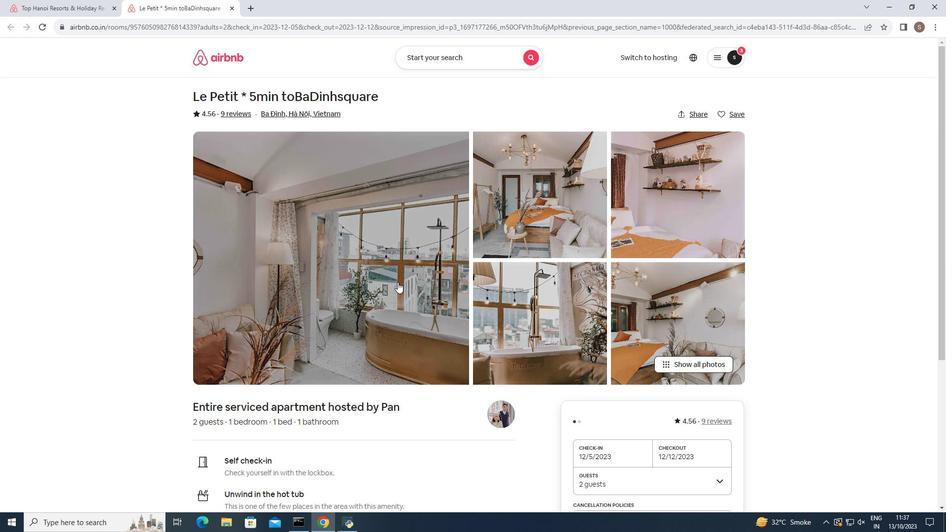 
Action: Mouse scrolled (398, 282) with delta (0, 0)
Screenshot: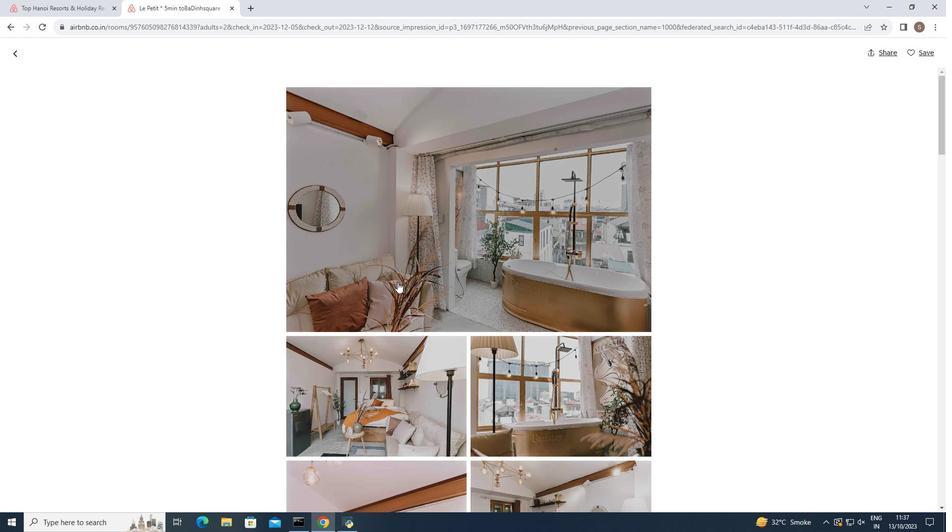 
Action: Mouse scrolled (398, 282) with delta (0, 0)
Screenshot: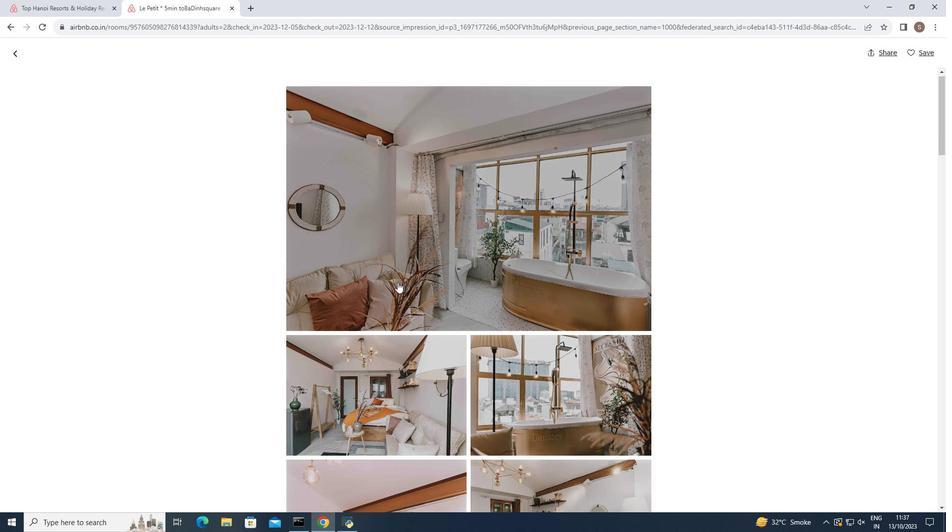 
Action: Mouse scrolled (398, 282) with delta (0, 0)
Screenshot: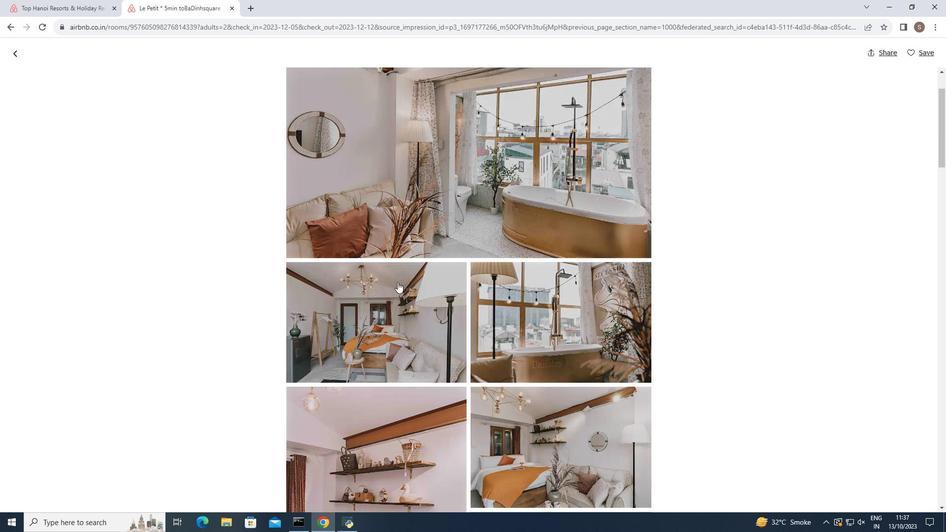 
Action: Mouse moved to (397, 282)
Screenshot: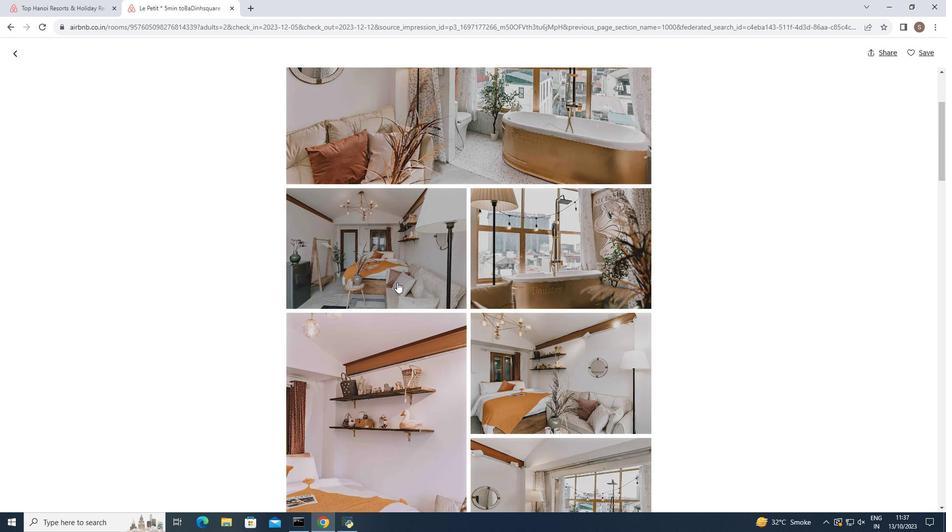 
Action: Mouse scrolled (397, 282) with delta (0, 0)
Screenshot: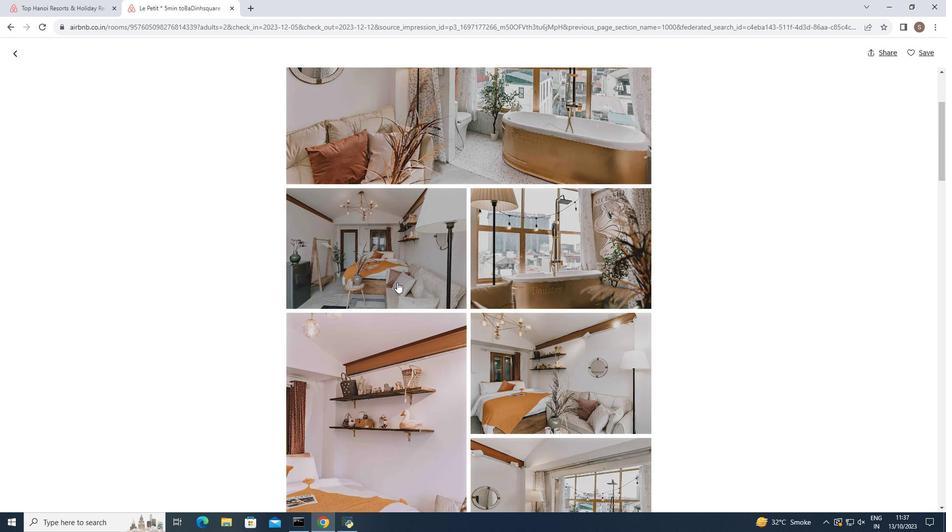 
Action: Mouse moved to (396, 283)
Screenshot: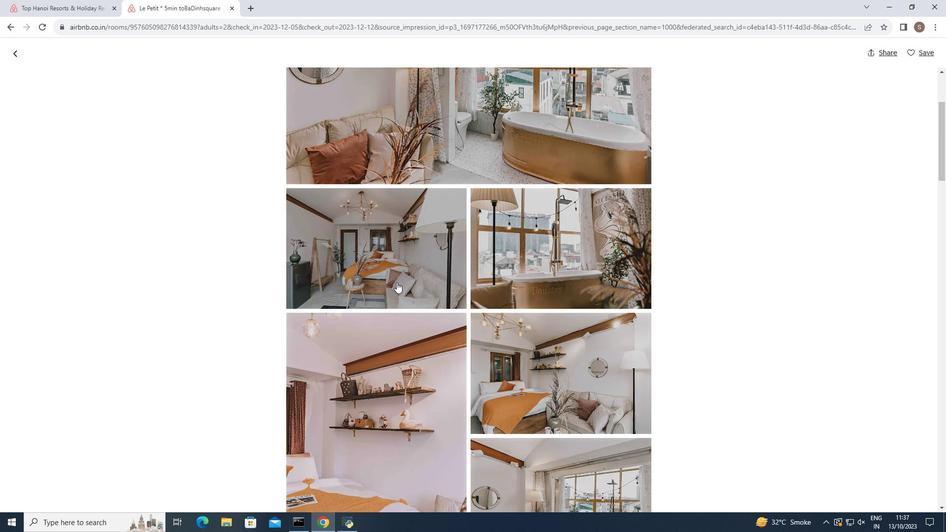 
Action: Mouse scrolled (396, 283) with delta (0, 0)
Screenshot: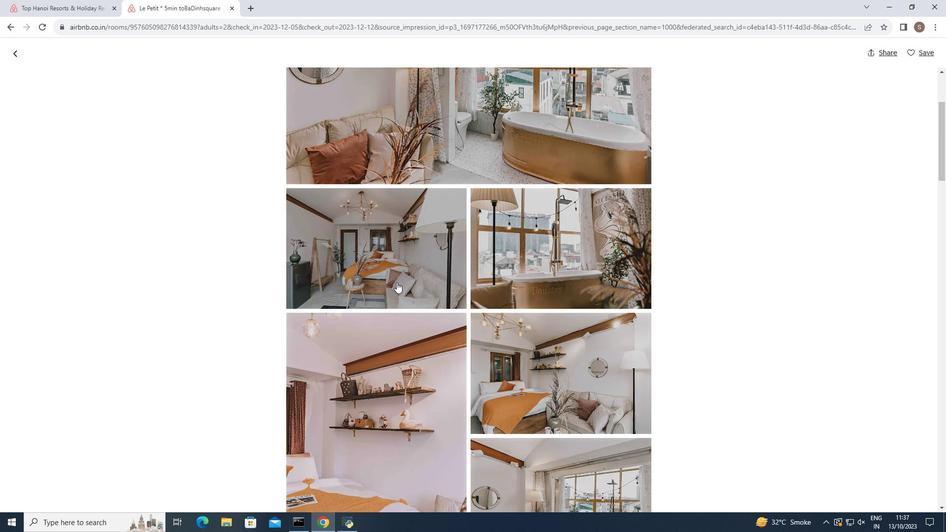 
Action: Mouse scrolled (396, 283) with delta (0, 0)
Screenshot: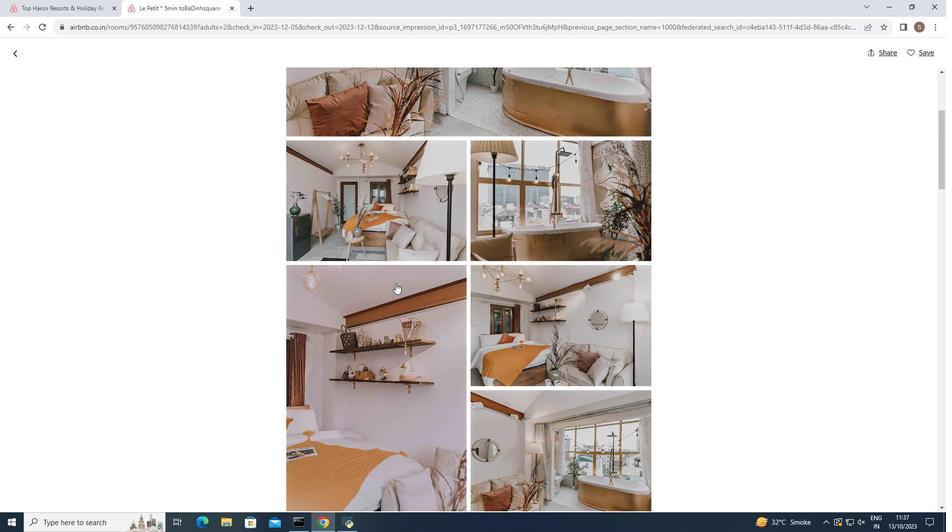 
Action: Mouse scrolled (396, 283) with delta (0, 0)
Screenshot: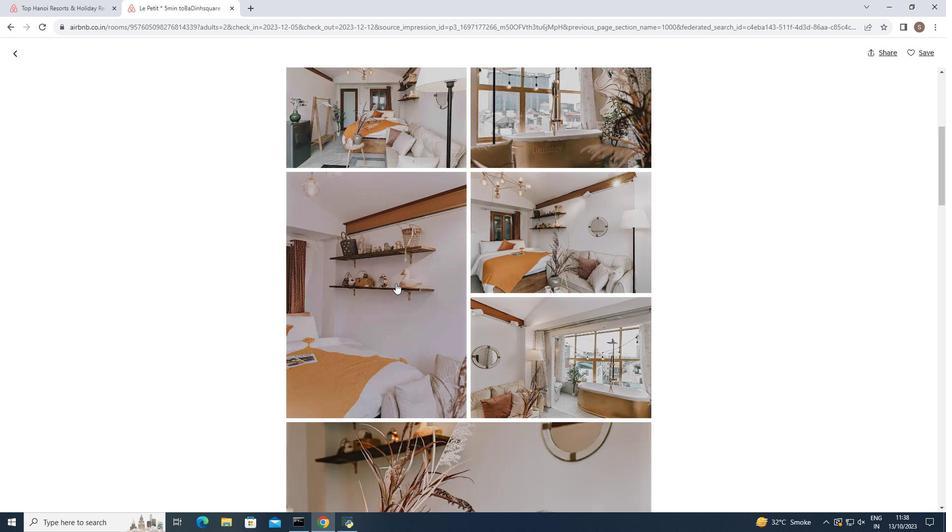 
Action: Mouse moved to (396, 284)
Screenshot: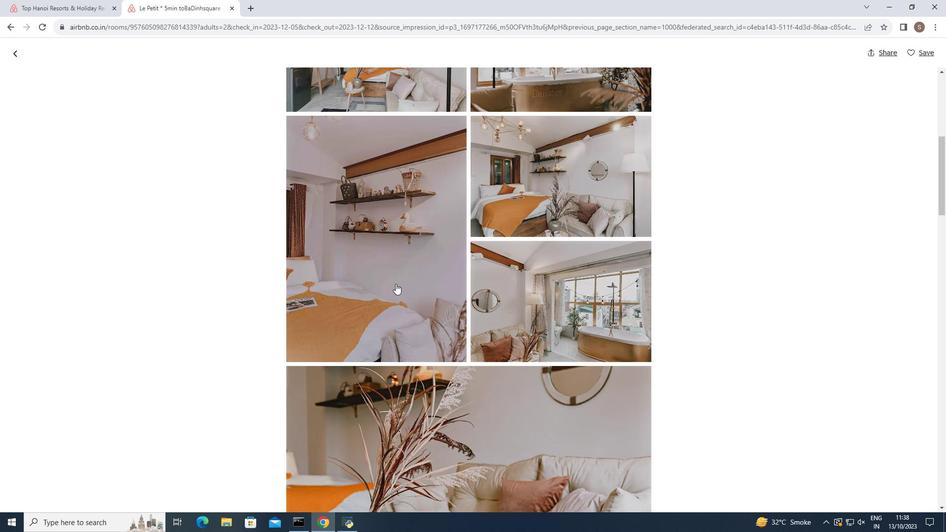 
Action: Mouse scrolled (396, 283) with delta (0, 0)
Screenshot: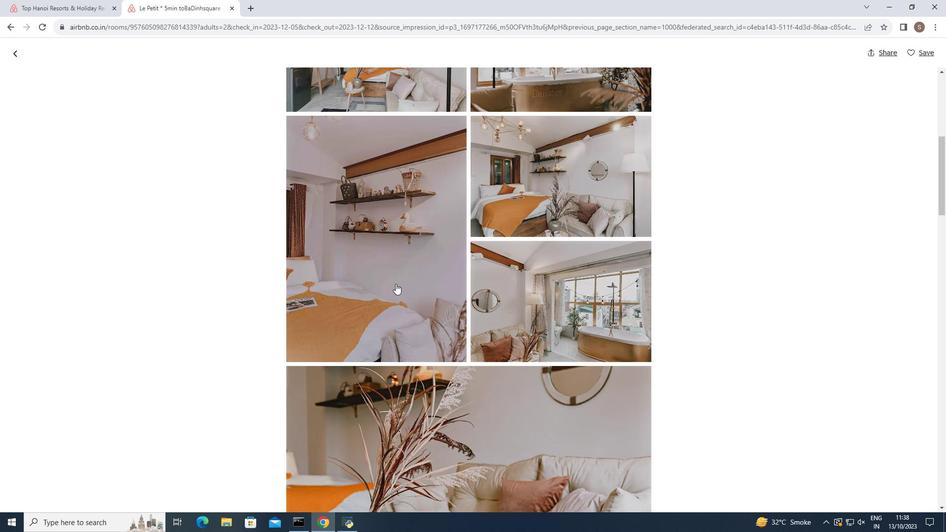 
Action: Mouse moved to (395, 284)
Screenshot: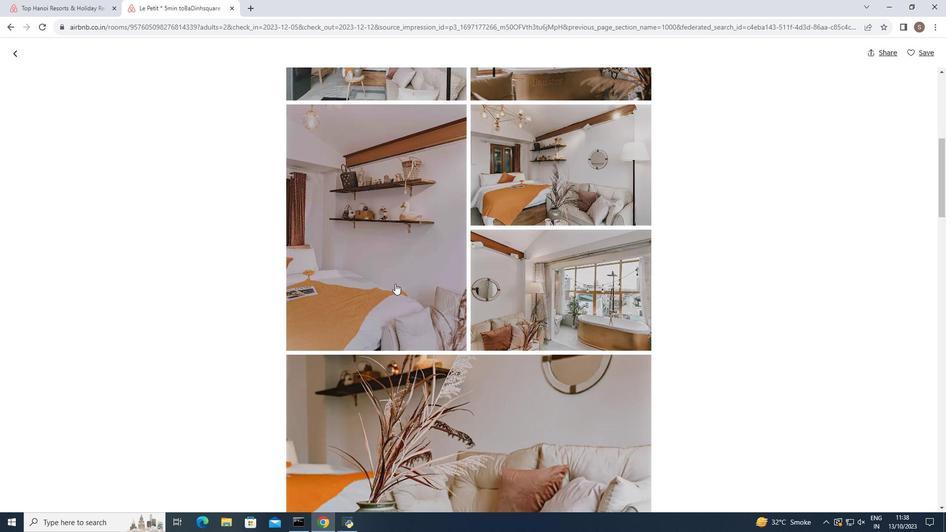 
Action: Mouse scrolled (395, 283) with delta (0, 0)
Screenshot: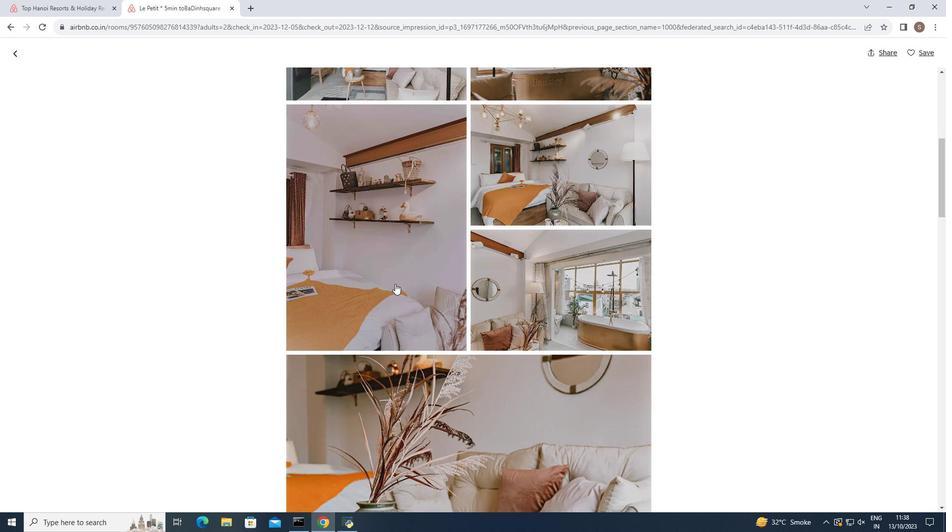 
Action: Mouse scrolled (395, 283) with delta (0, 0)
Screenshot: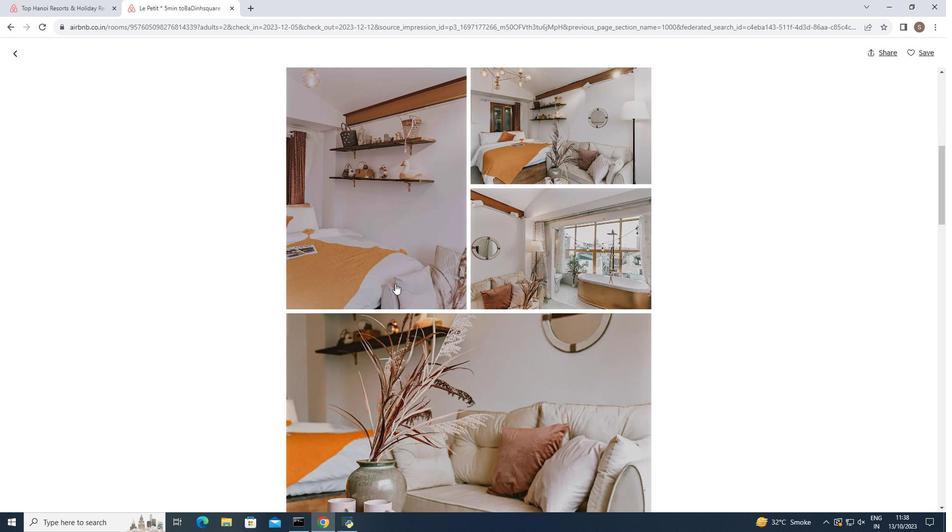 
Action: Mouse scrolled (395, 283) with delta (0, 0)
Screenshot: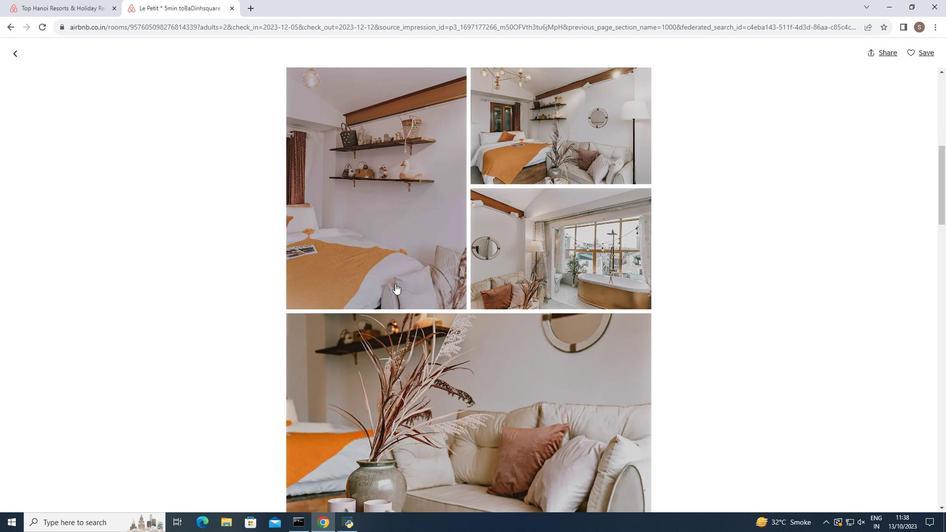 
Action: Mouse moved to (395, 284)
Screenshot: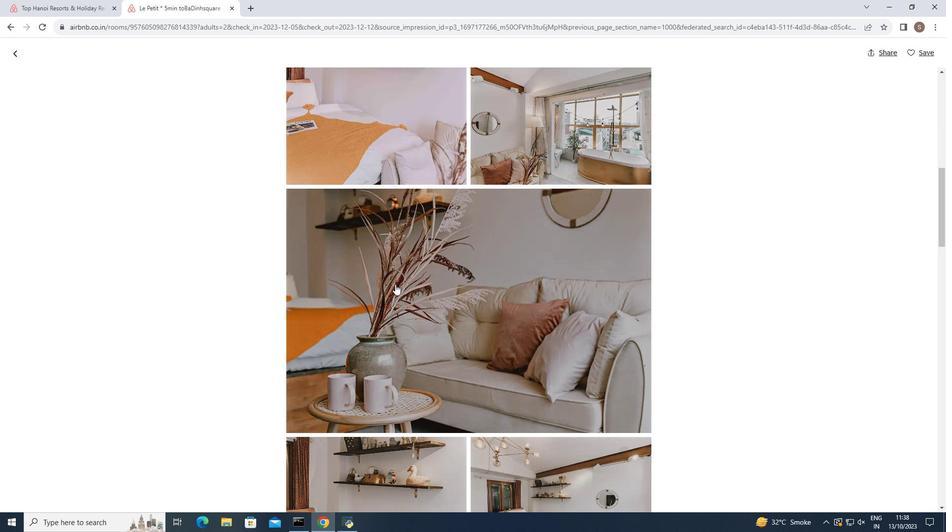 
Action: Mouse scrolled (395, 284) with delta (0, 0)
Screenshot: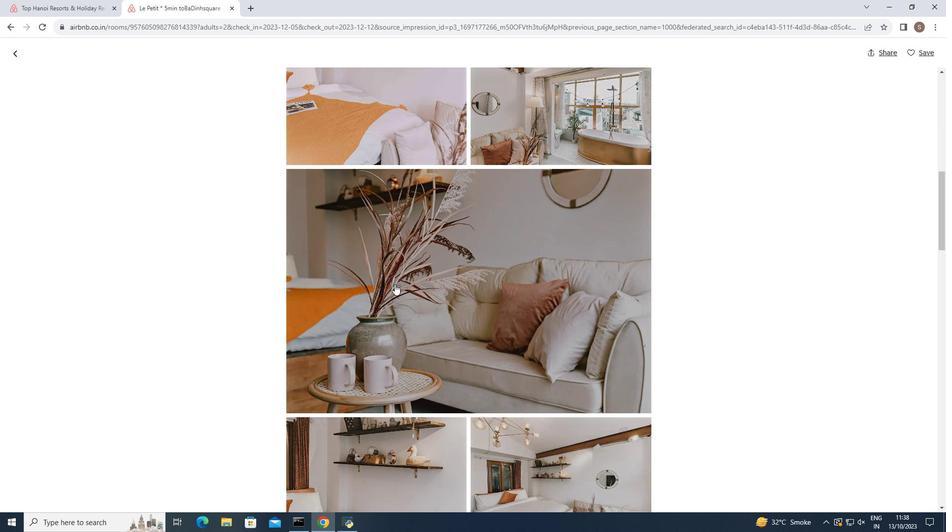 
Action: Mouse moved to (395, 285)
Screenshot: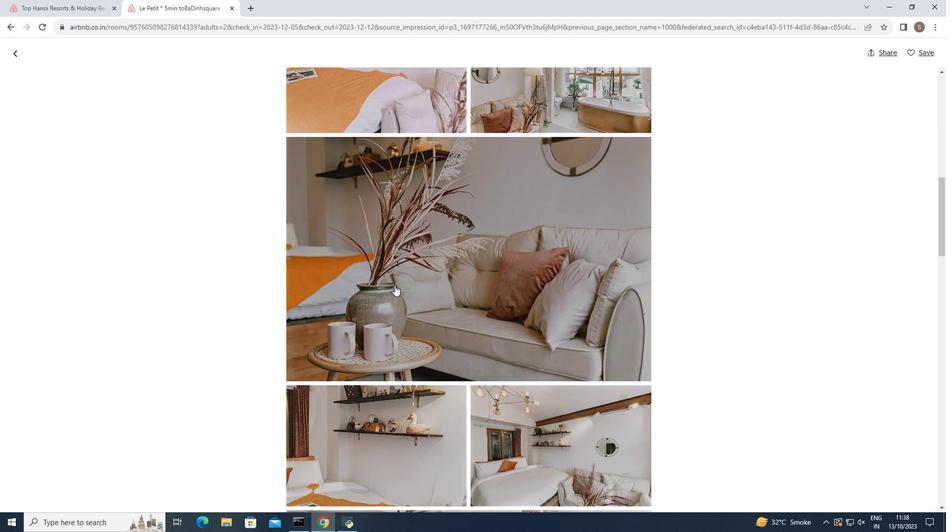 
Action: Mouse scrolled (395, 285) with delta (0, 0)
Screenshot: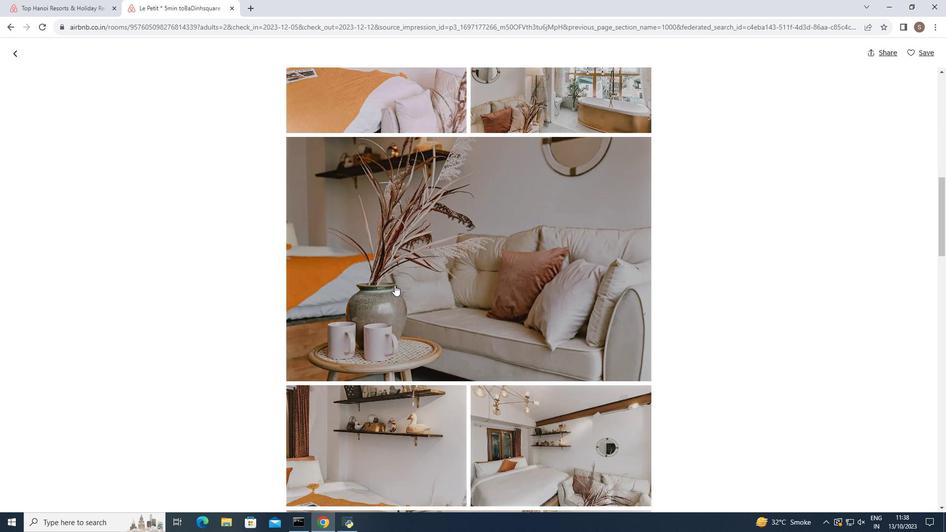 
Action: Mouse scrolled (395, 285) with delta (0, 0)
Screenshot: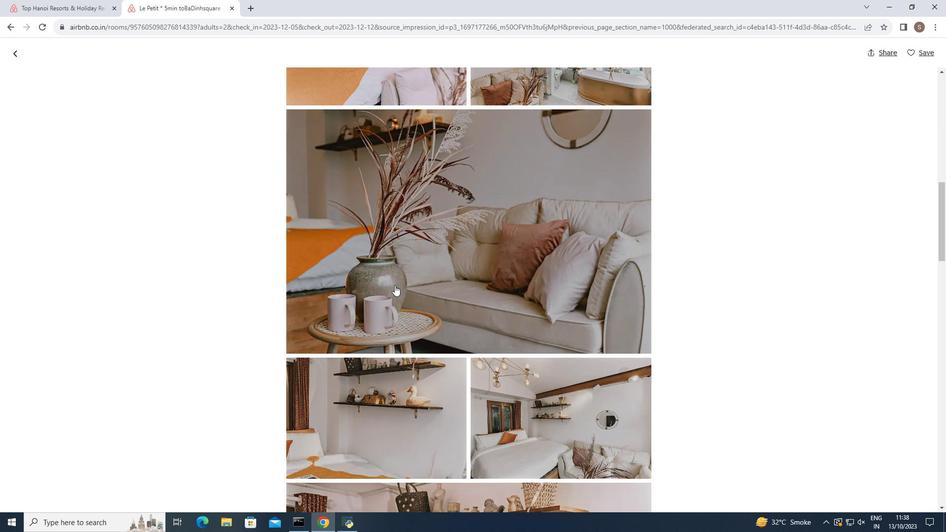 
Action: Mouse scrolled (395, 285) with delta (0, 0)
Screenshot: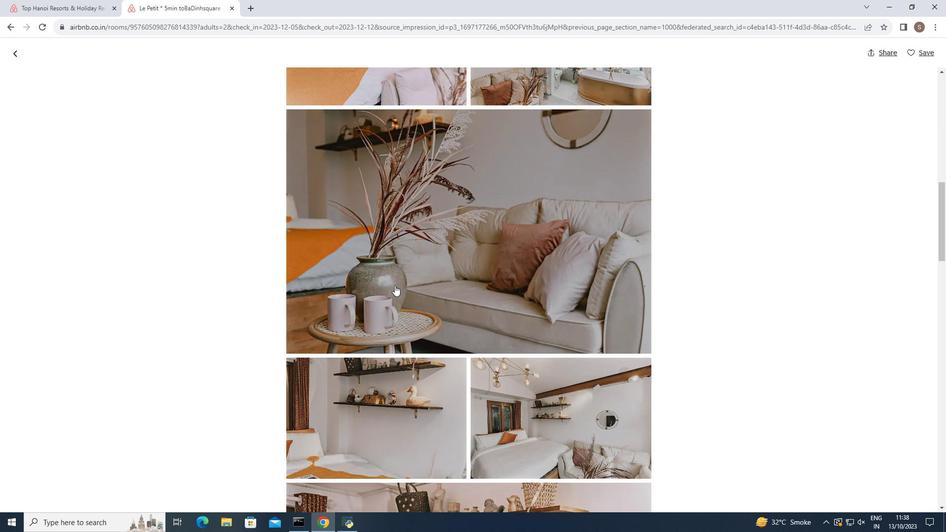 
Action: Mouse moved to (394, 285)
Screenshot: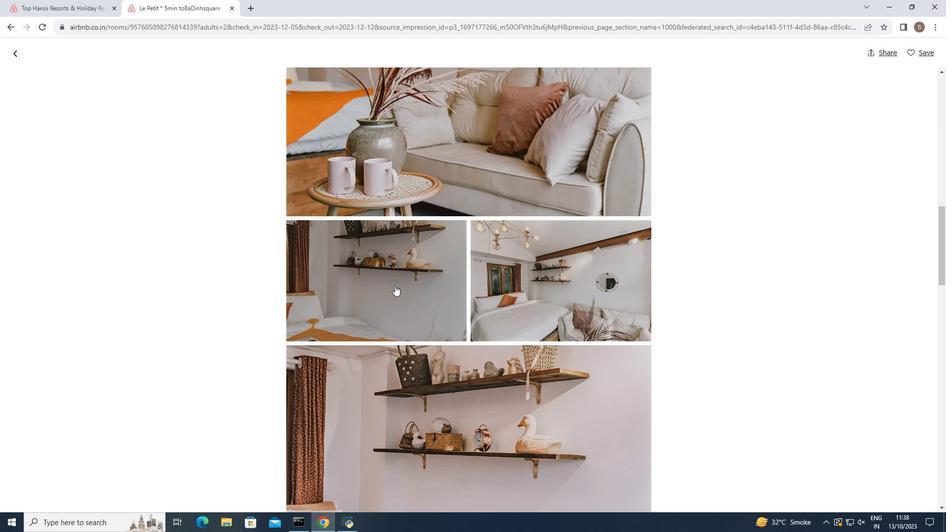 
Action: Mouse scrolled (394, 285) with delta (0, 0)
Screenshot: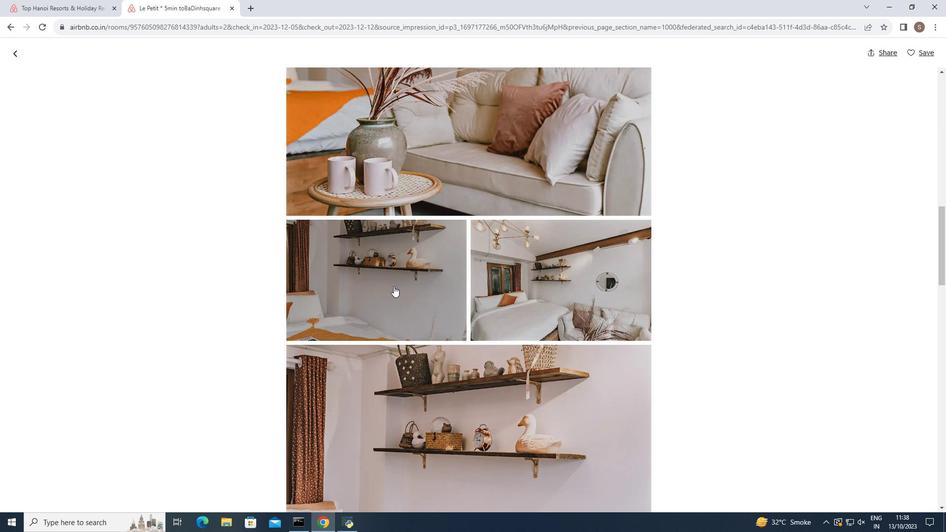 
Action: Mouse moved to (394, 286)
Screenshot: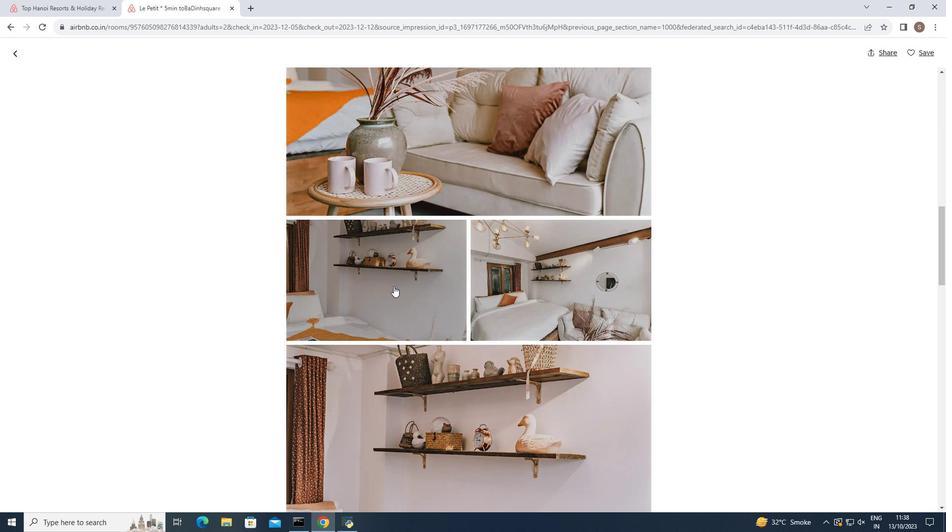 
Action: Mouse scrolled (394, 286) with delta (0, 0)
Screenshot: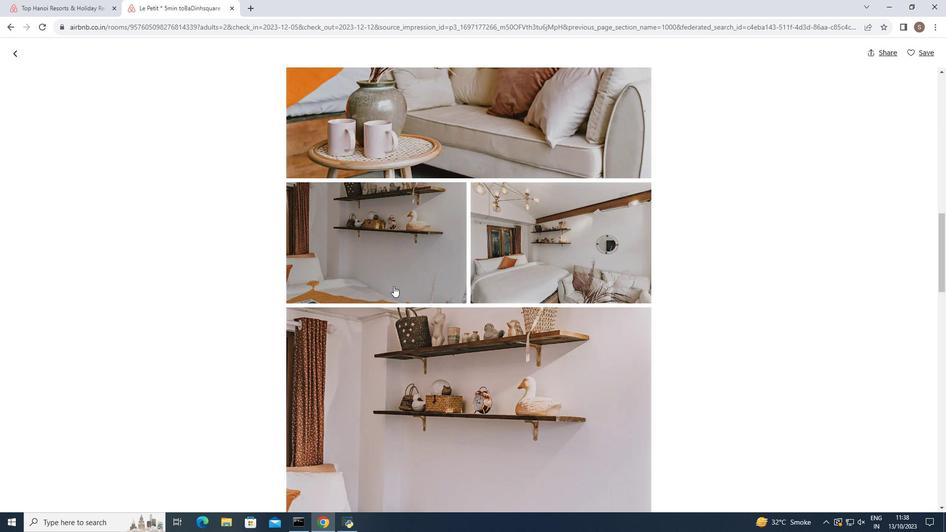 
Action: Mouse moved to (394, 287)
Screenshot: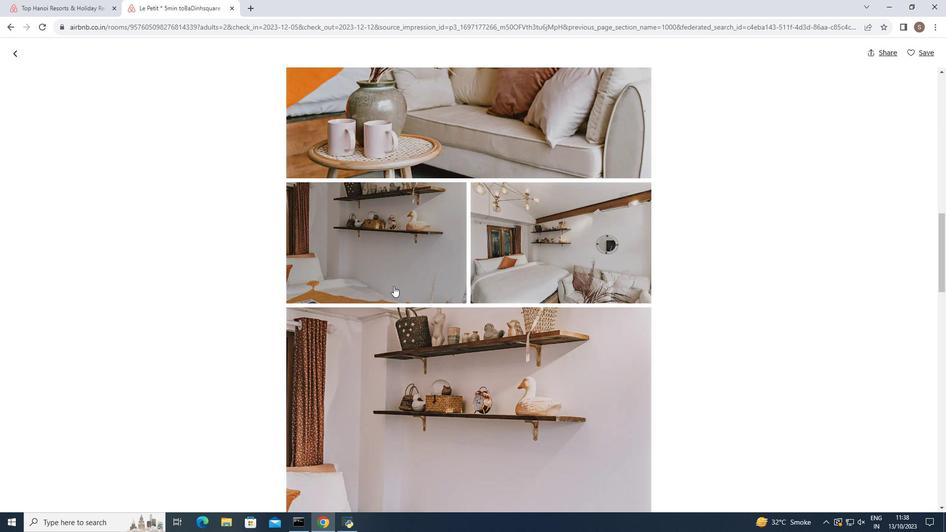 
Action: Mouse scrolled (394, 286) with delta (0, 0)
Screenshot: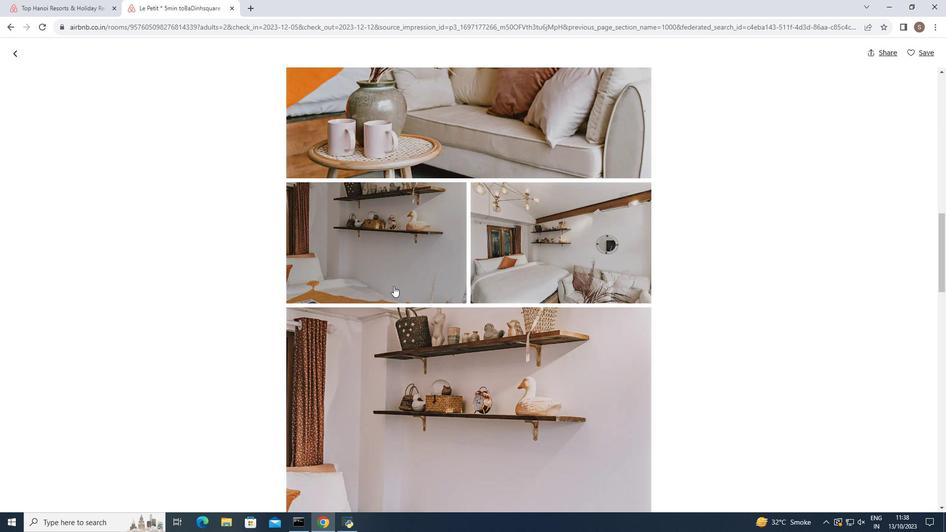
Action: Mouse moved to (393, 287)
Screenshot: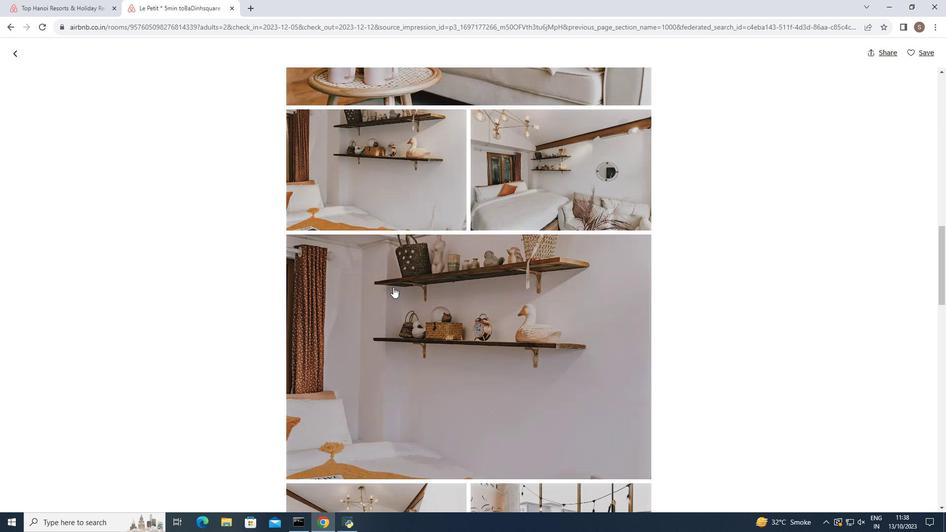 
Action: Mouse scrolled (393, 287) with delta (0, 0)
Screenshot: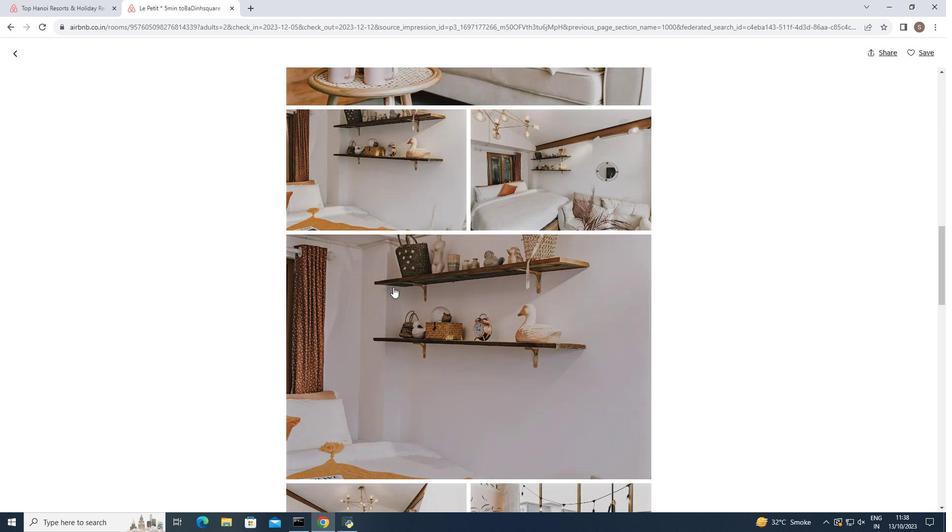 
Action: Mouse moved to (393, 288)
Screenshot: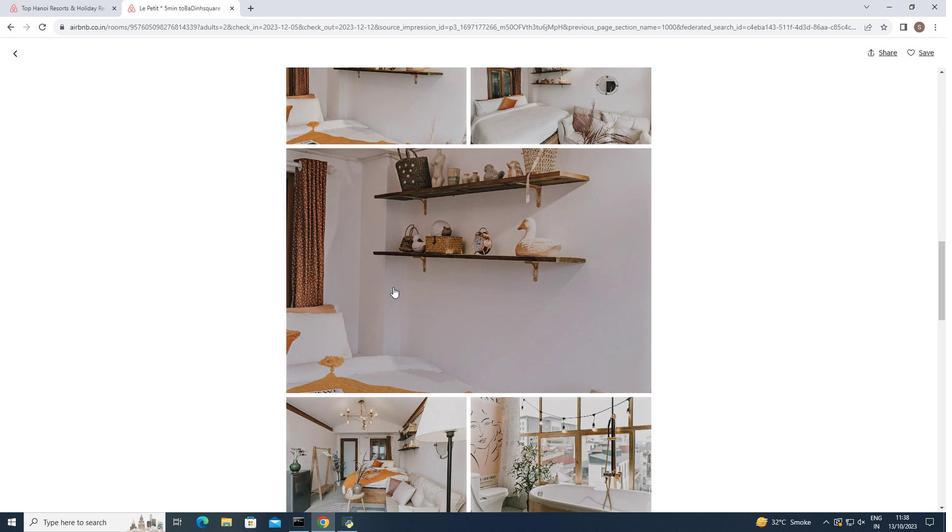 
Action: Mouse scrolled (393, 288) with delta (0, 0)
Screenshot: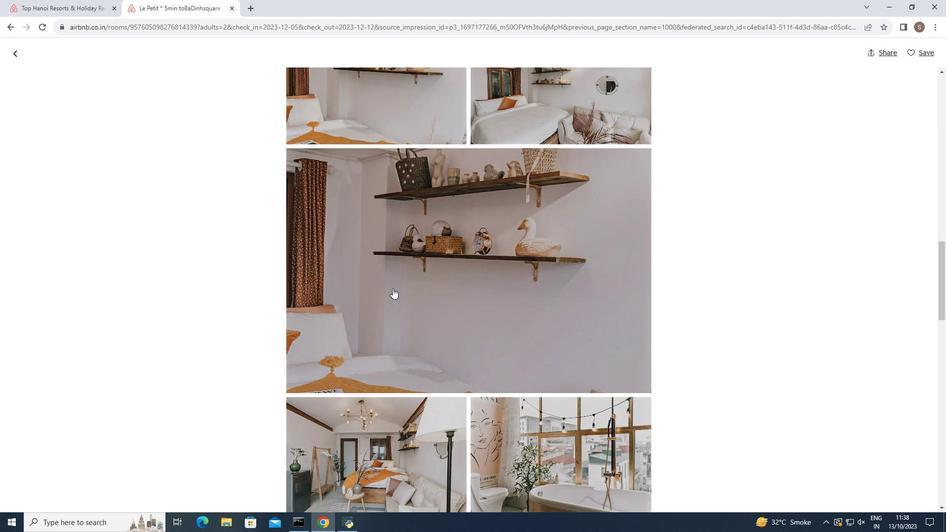 
Action: Mouse scrolled (393, 288) with delta (0, 0)
Screenshot: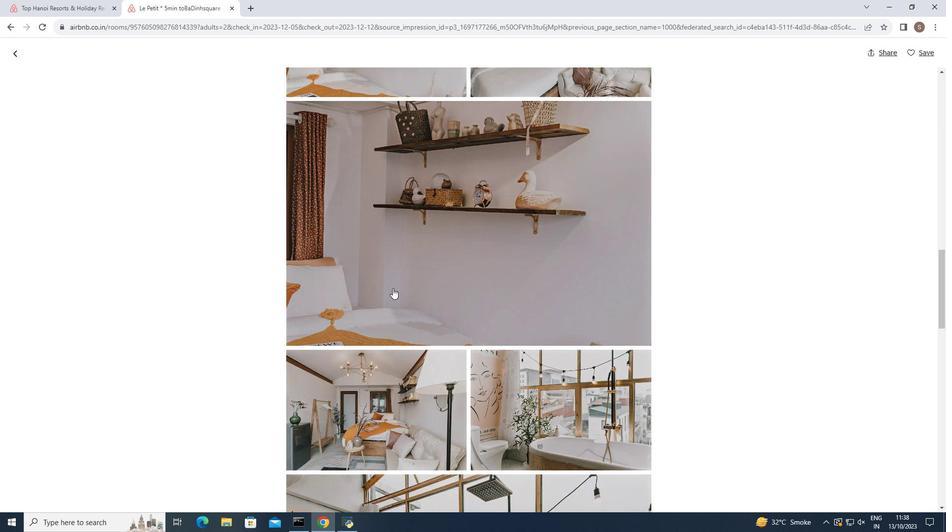 
Action: Mouse scrolled (393, 288) with delta (0, 0)
Screenshot: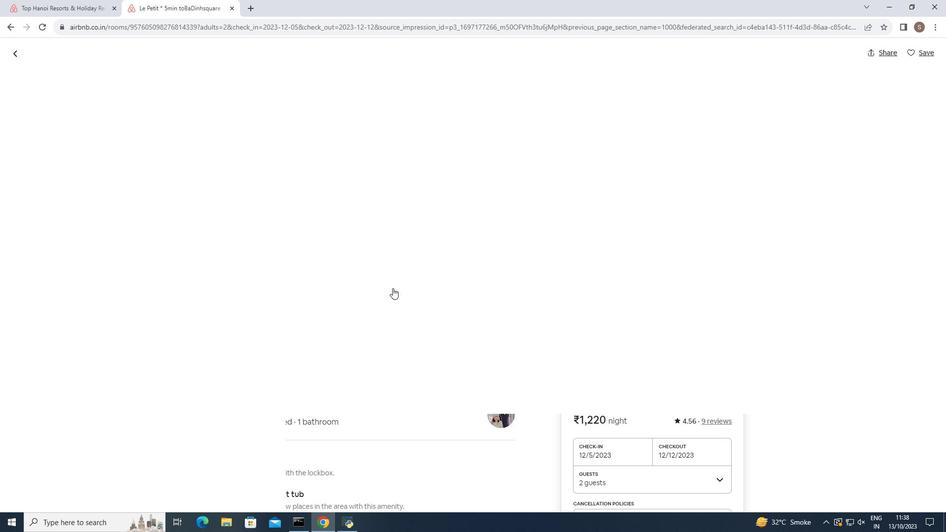 
Action: Mouse scrolled (393, 288) with delta (0, 0)
Screenshot: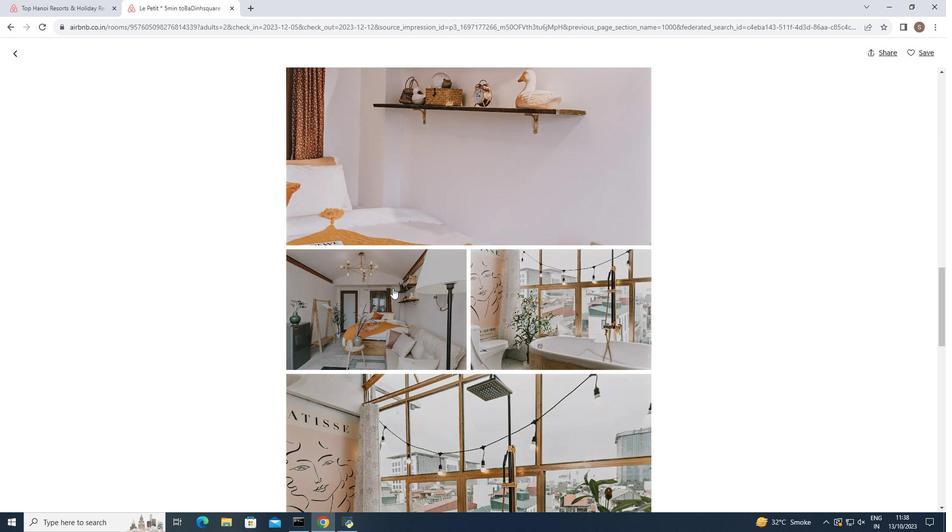 
Action: Mouse scrolled (393, 288) with delta (0, 0)
Screenshot: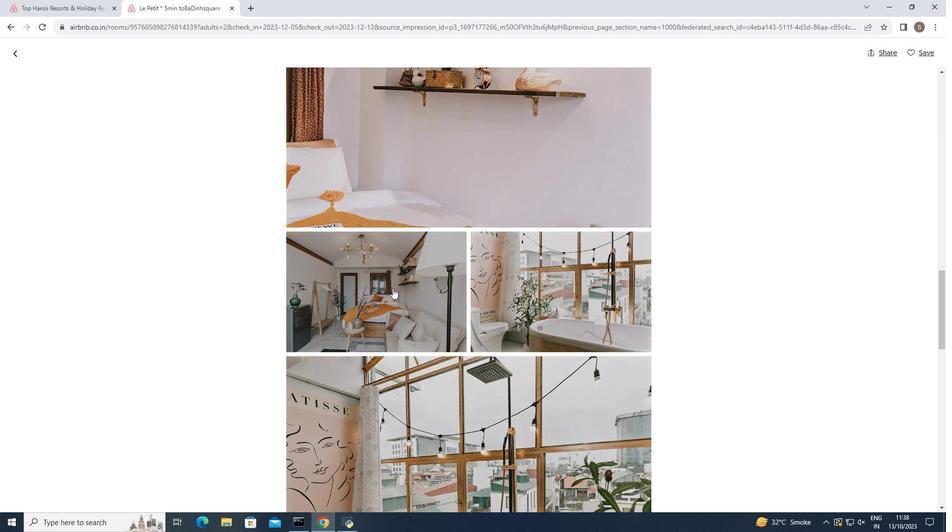 
Action: Mouse scrolled (393, 288) with delta (0, 0)
Screenshot: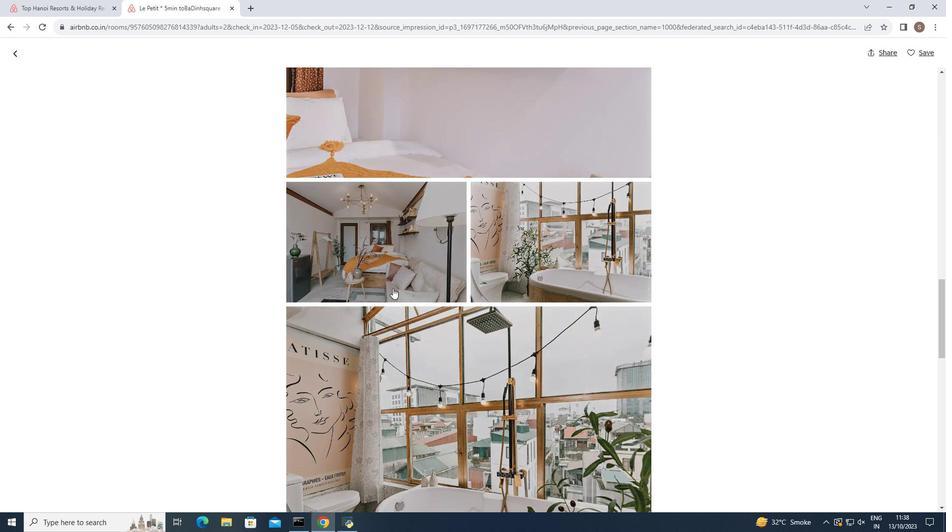
Action: Mouse scrolled (393, 288) with delta (0, 0)
Screenshot: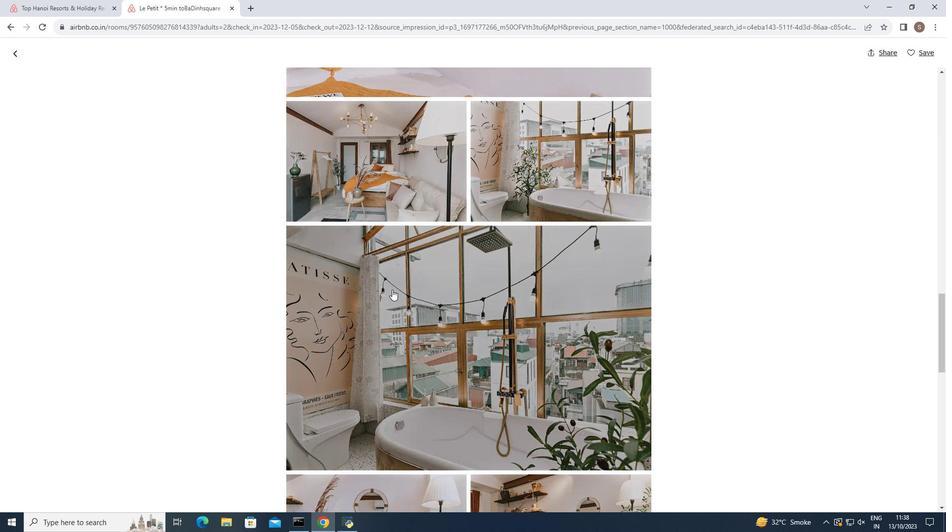 
Action: Mouse moved to (393, 289)
Screenshot: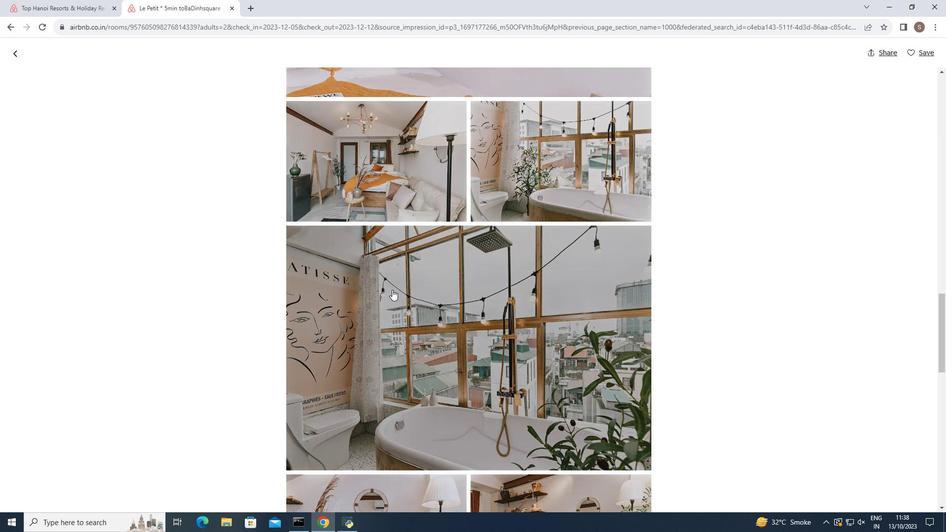 
Action: Mouse scrolled (393, 288) with delta (0, 0)
Screenshot: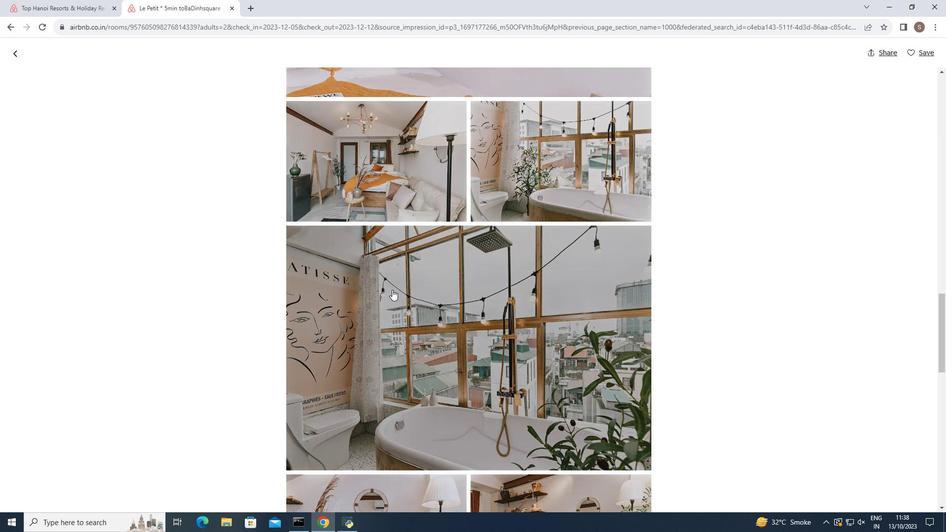 
Action: Mouse moved to (392, 290)
Screenshot: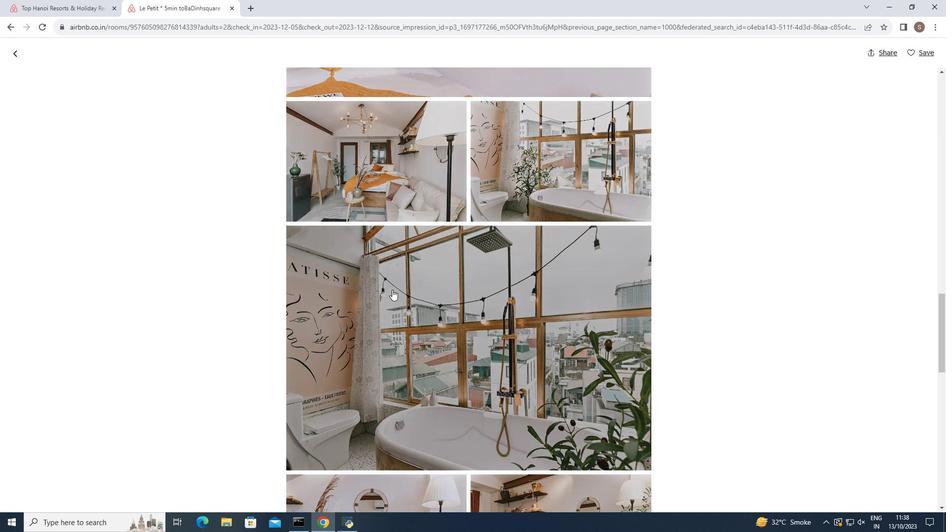 
Action: Mouse scrolled (392, 289) with delta (0, 0)
Screenshot: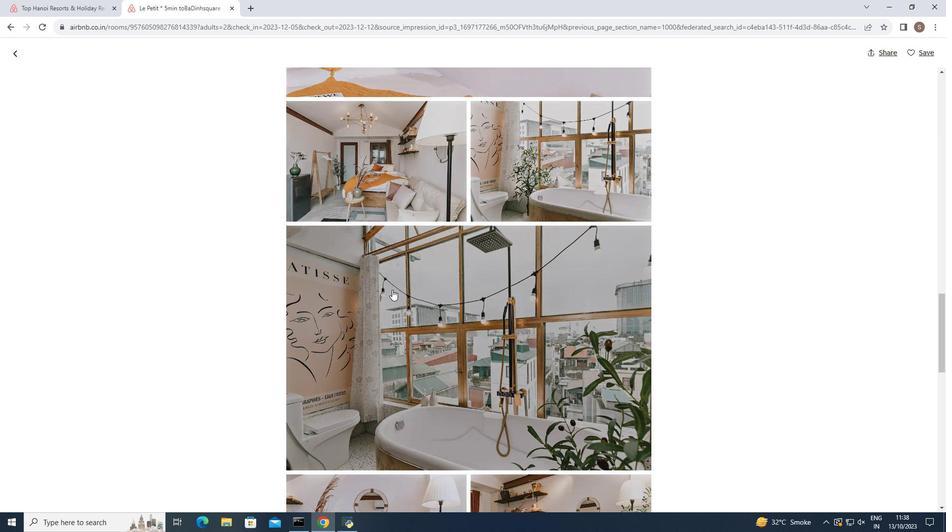 
Action: Mouse scrolled (392, 289) with delta (0, 0)
Screenshot: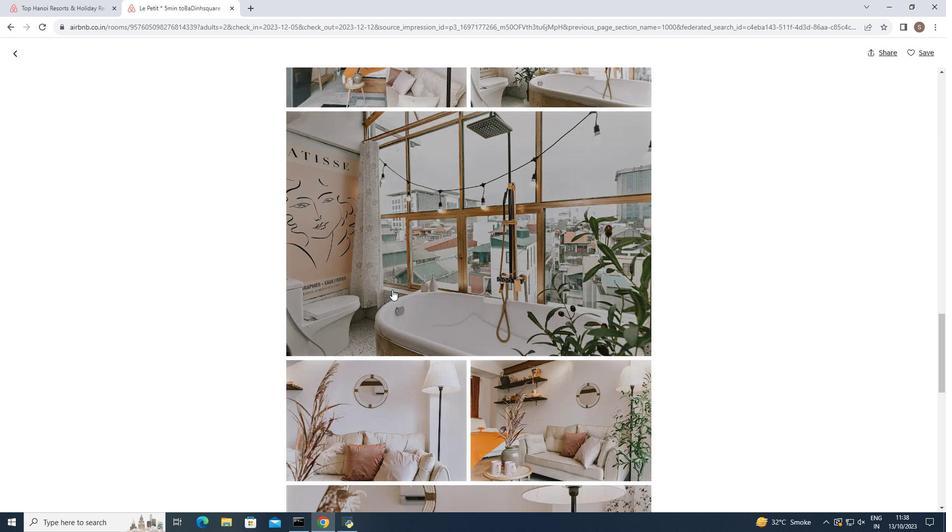 
Action: Mouse scrolled (392, 289) with delta (0, 0)
Screenshot: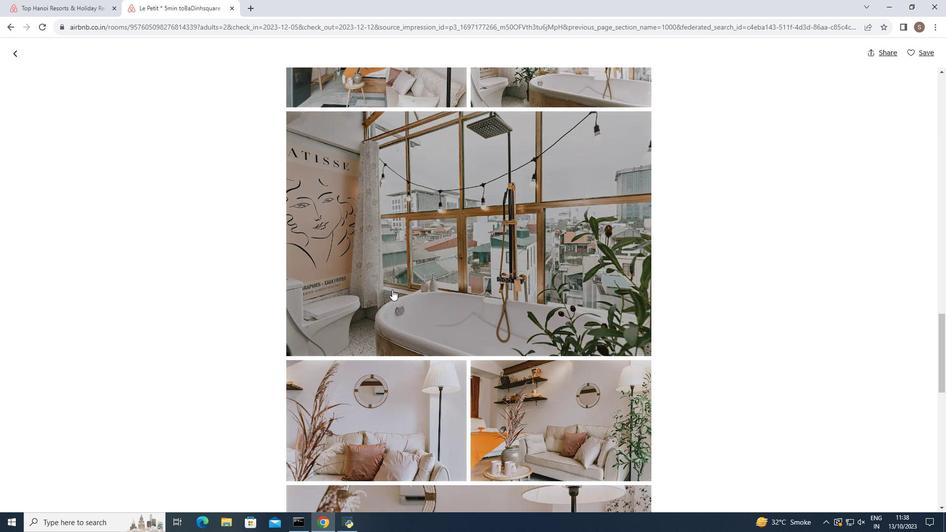 
Action: Mouse moved to (392, 290)
Screenshot: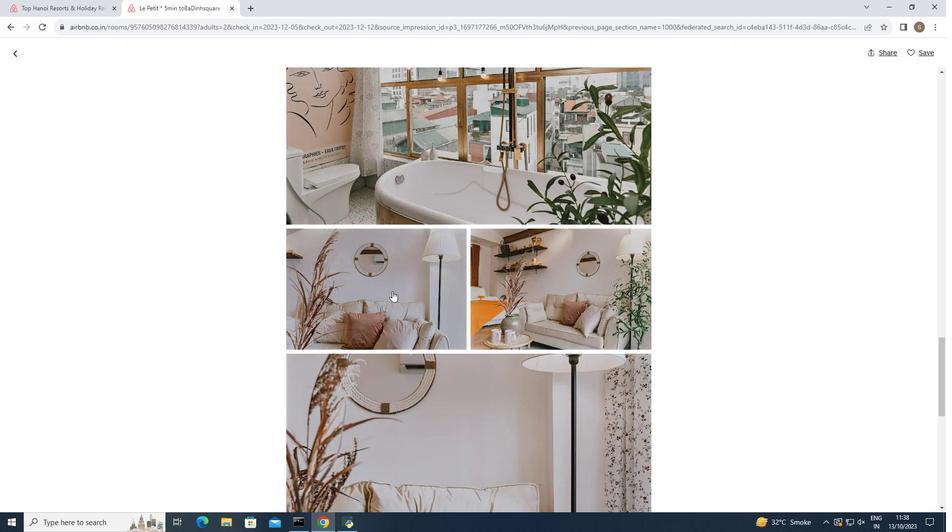 
Action: Mouse scrolled (392, 290) with delta (0, 0)
Screenshot: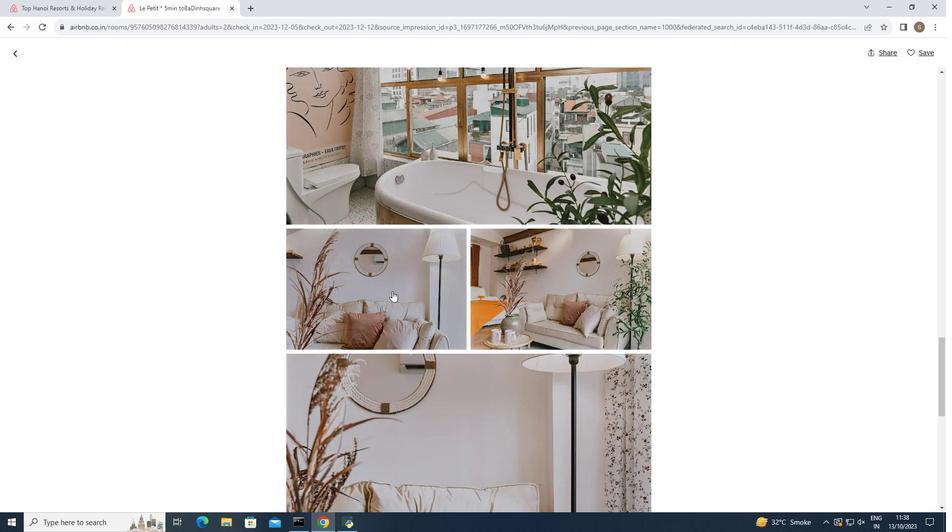 
Action: Mouse moved to (392, 291)
Screenshot: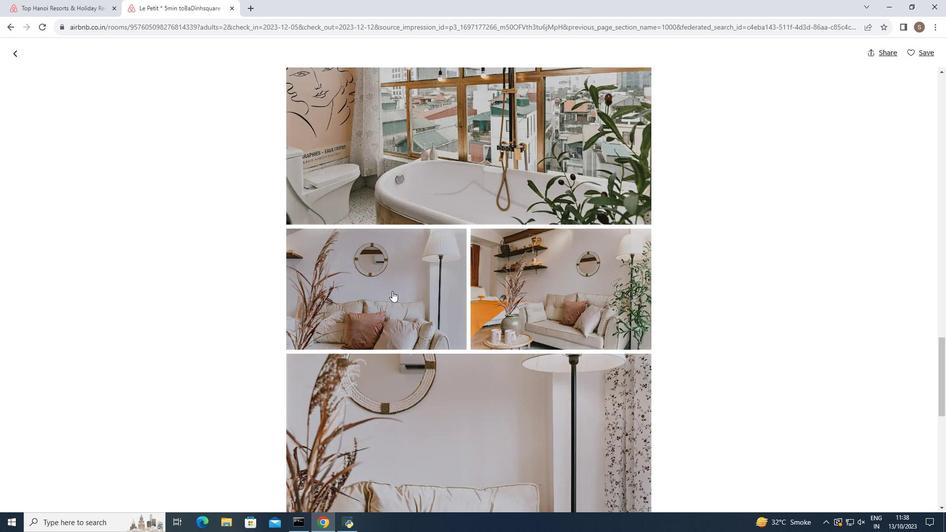 
Action: Mouse scrolled (392, 291) with delta (0, 0)
Screenshot: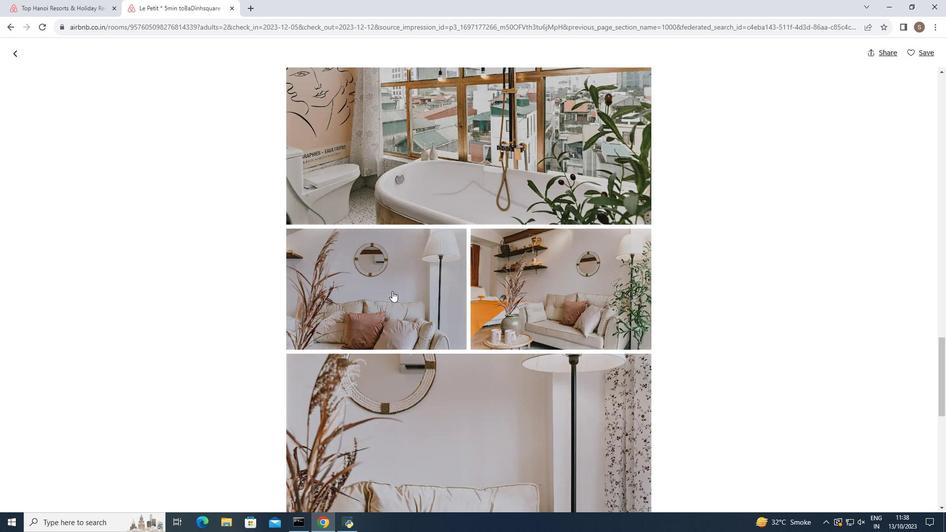 
Action: Mouse scrolled (392, 291) with delta (0, 0)
Screenshot: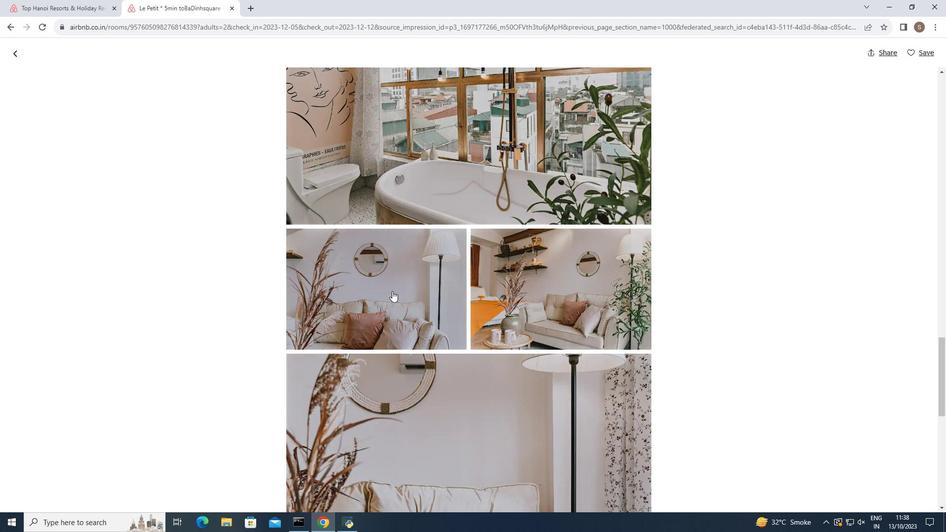 
Action: Mouse scrolled (392, 291) with delta (0, 0)
Screenshot: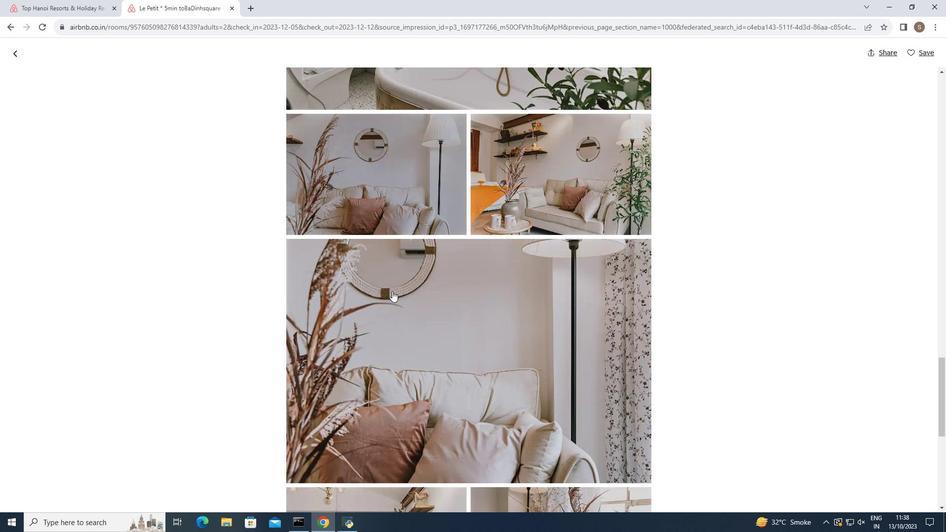 
Action: Mouse scrolled (392, 291) with delta (0, 0)
Screenshot: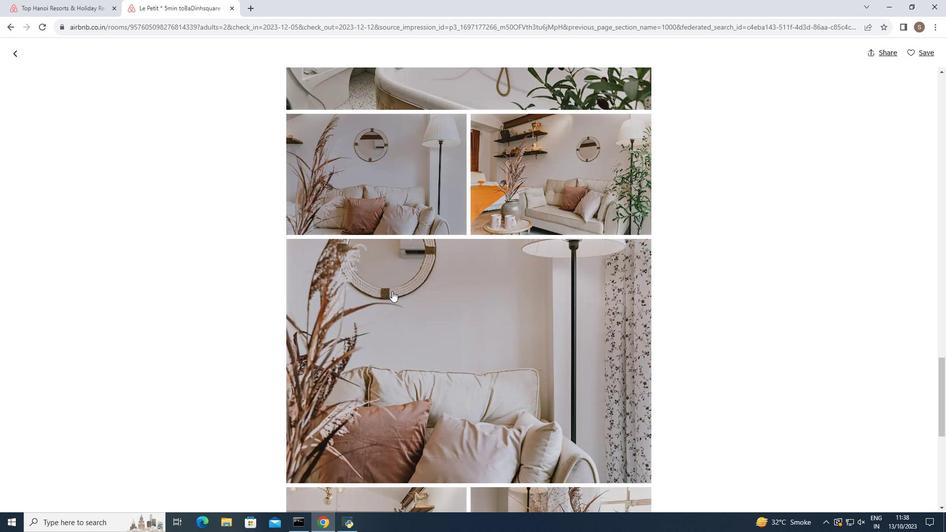
Action: Mouse scrolled (392, 291) with delta (0, 0)
Screenshot: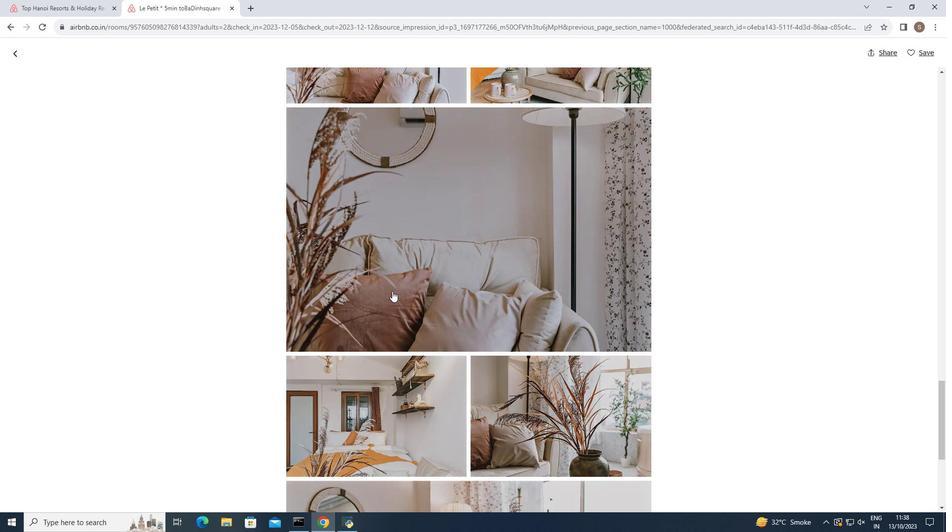 
Action: Mouse scrolled (392, 291) with delta (0, 0)
Screenshot: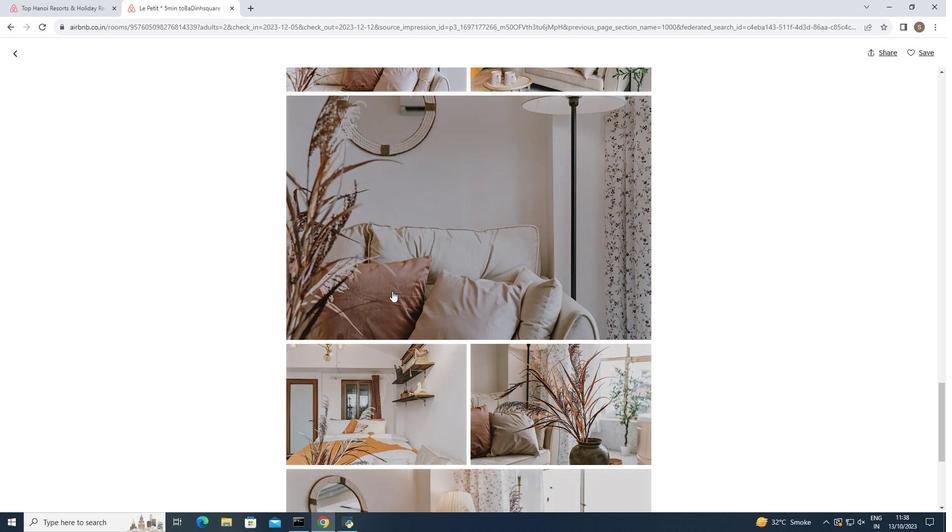 
Action: Mouse scrolled (392, 291) with delta (0, 0)
Screenshot: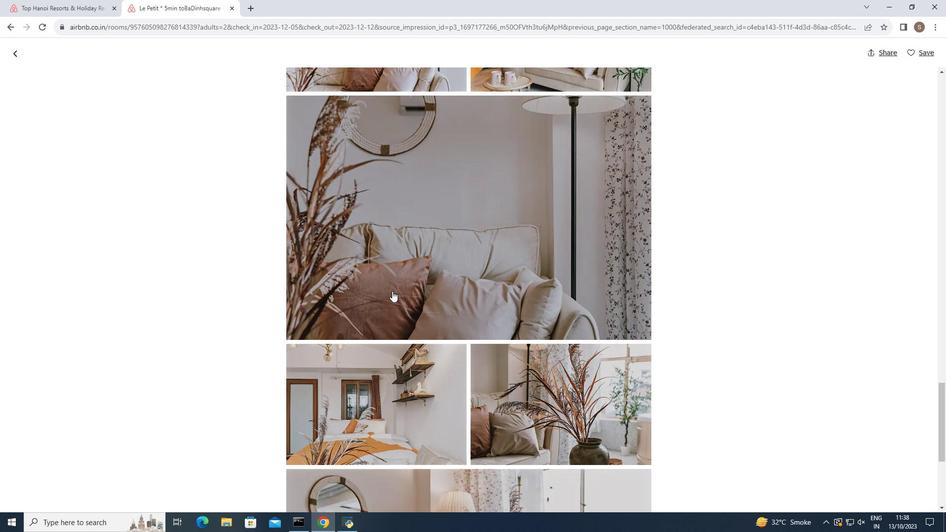 
Action: Mouse scrolled (392, 291) with delta (0, 0)
Screenshot: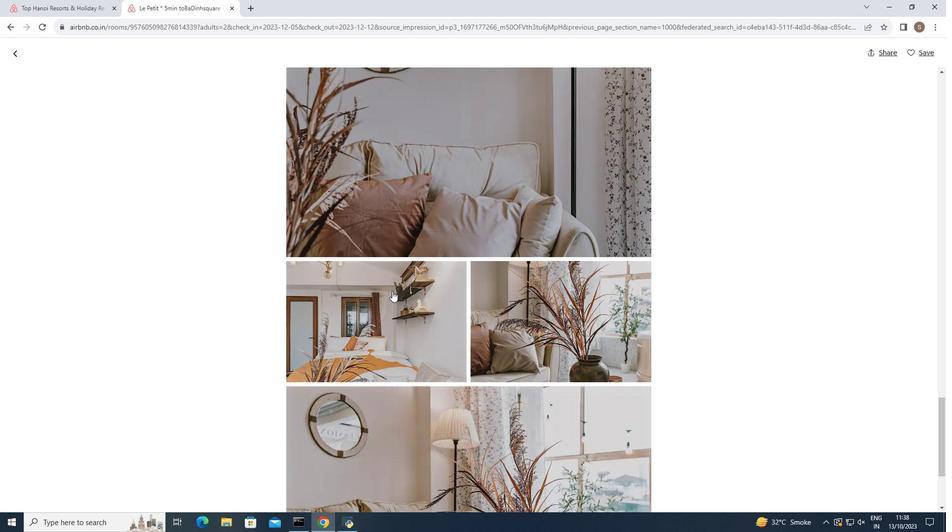 
Action: Mouse scrolled (392, 291) with delta (0, 0)
Screenshot: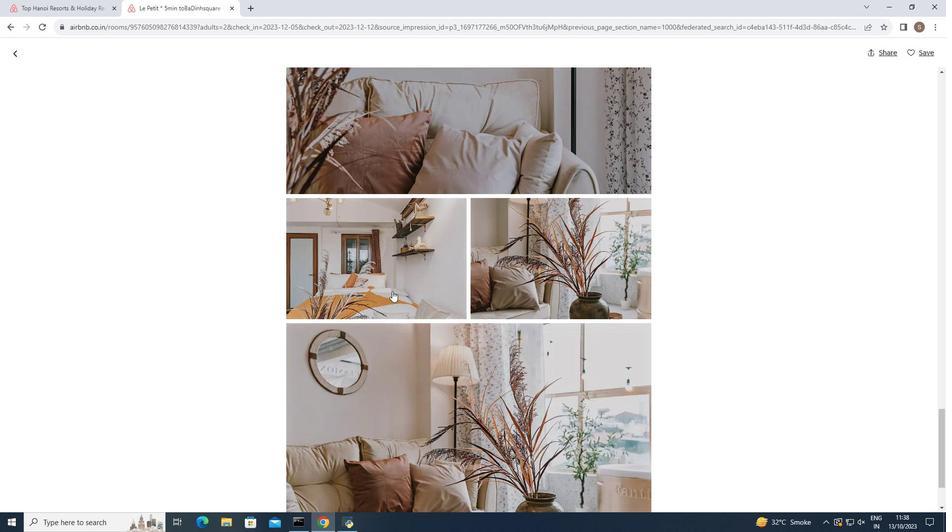 
Action: Mouse scrolled (392, 291) with delta (0, 0)
Screenshot: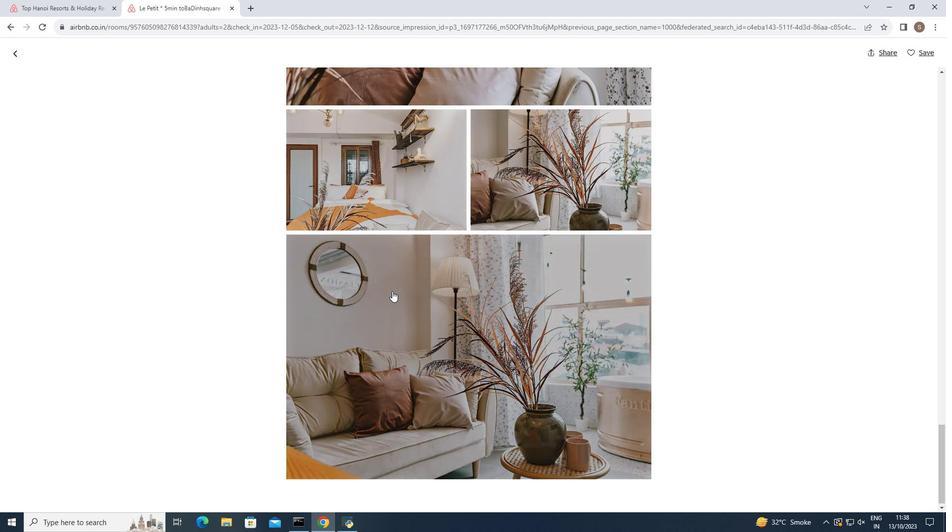
Action: Mouse scrolled (392, 291) with delta (0, 0)
Screenshot: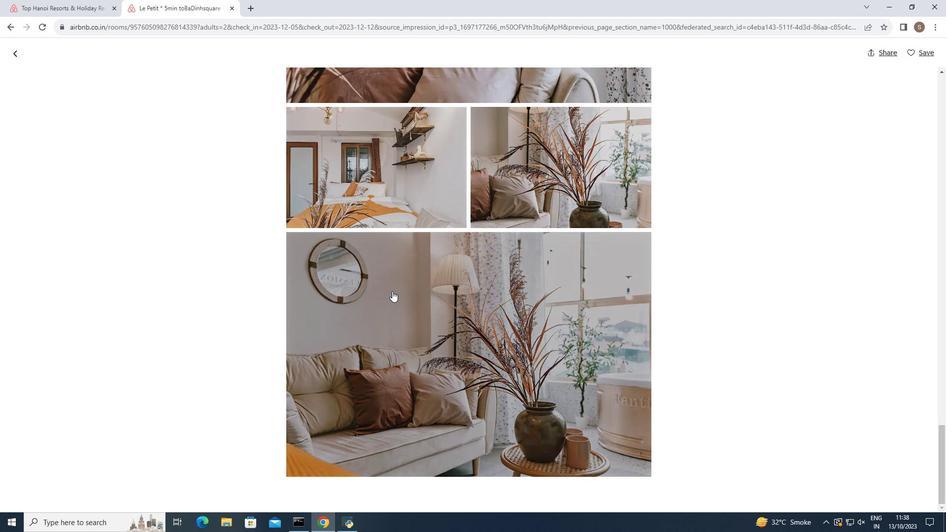 
Action: Mouse scrolled (392, 291) with delta (0, 0)
Screenshot: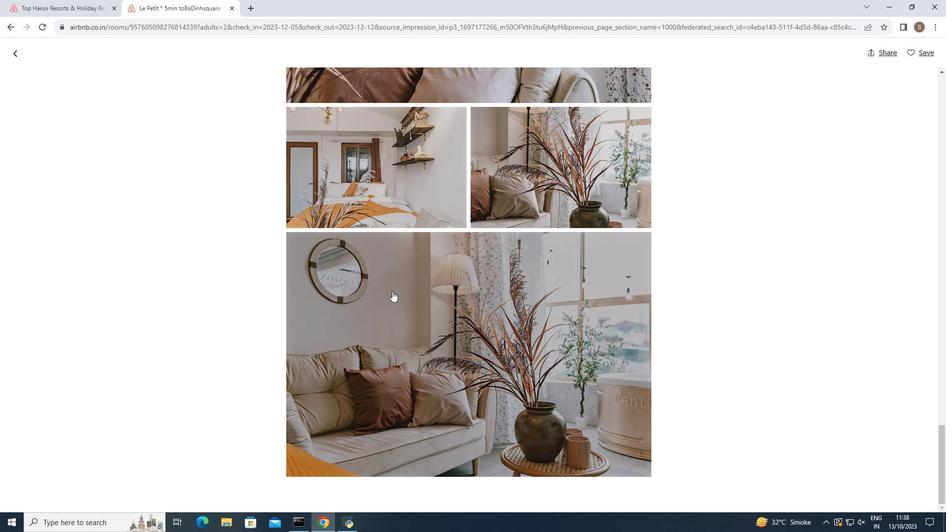 
Action: Mouse scrolled (392, 291) with delta (0, 0)
Screenshot: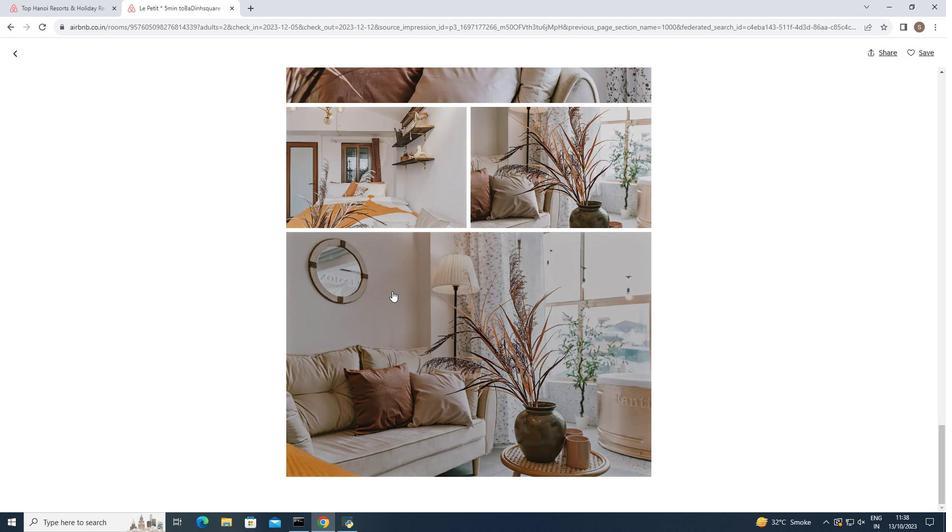 
Action: Mouse moved to (16, 56)
Screenshot: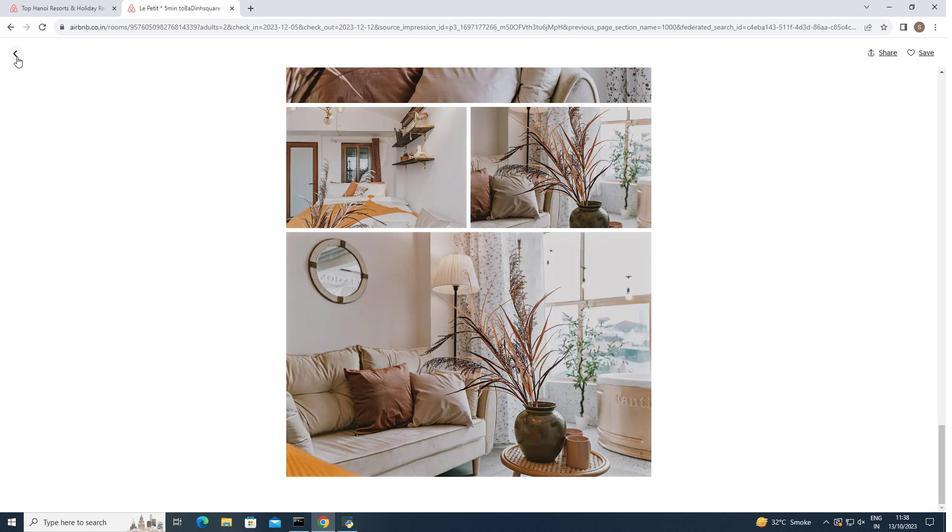 
Action: Mouse pressed left at (16, 56)
Screenshot: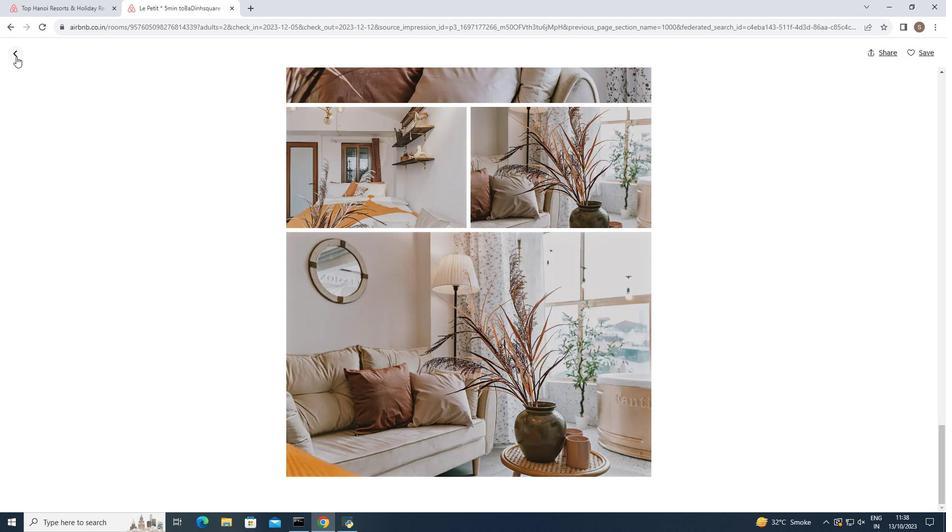 
Action: Mouse moved to (223, 393)
Screenshot: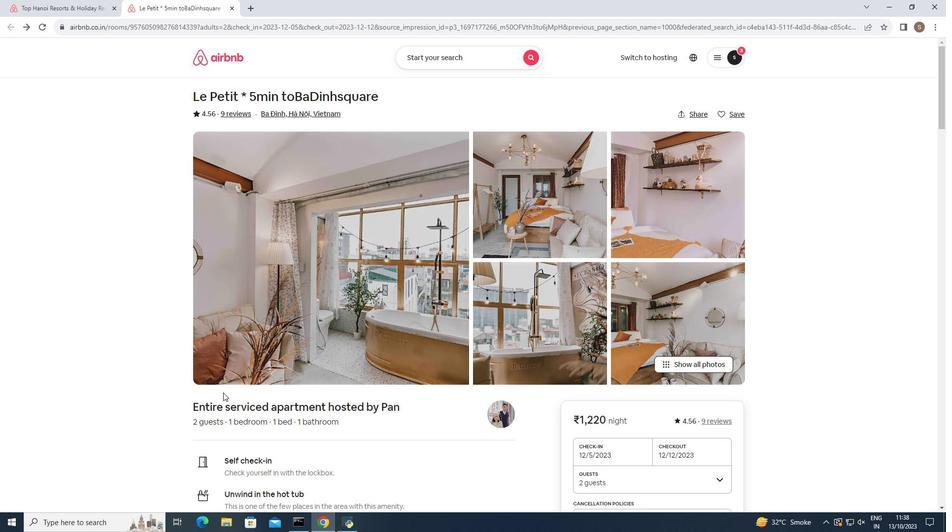 
Action: Mouse scrolled (223, 392) with delta (0, 0)
Screenshot: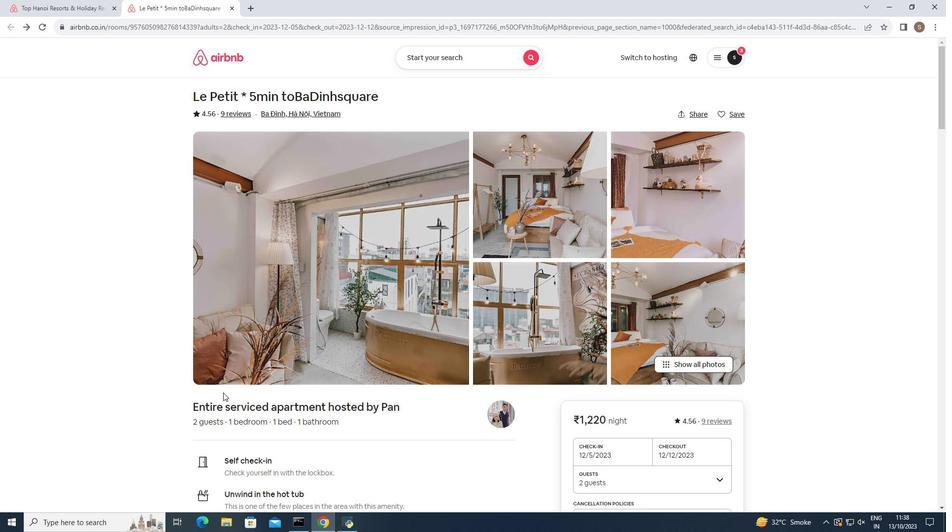 
Action: Mouse scrolled (223, 392) with delta (0, 0)
Screenshot: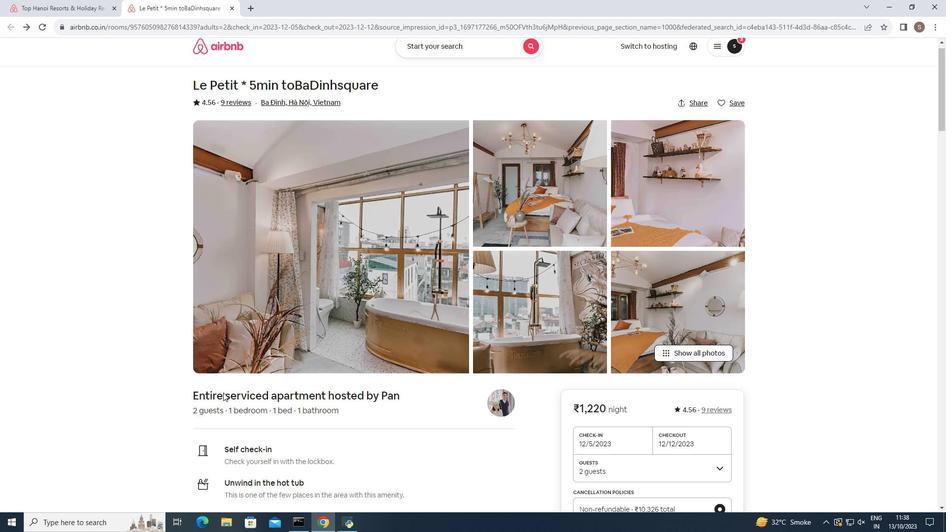 
Action: Mouse moved to (223, 393)
Screenshot: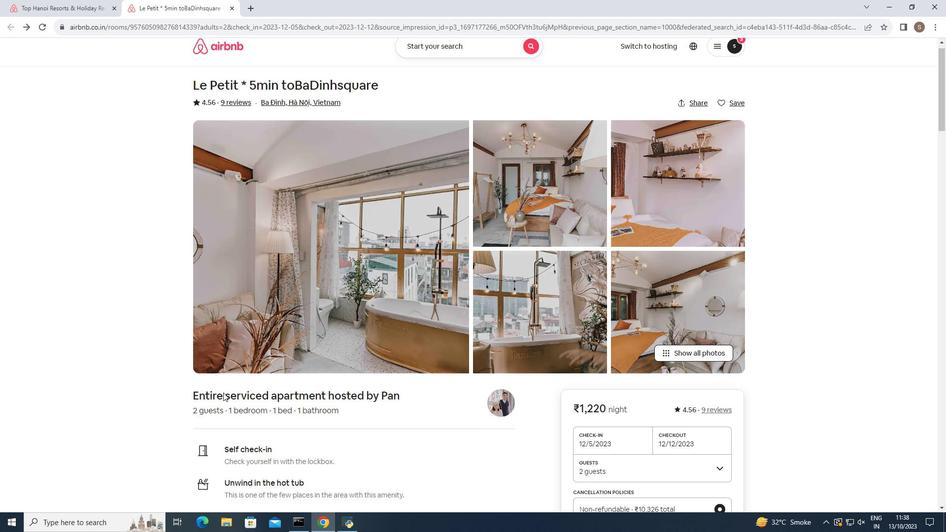 
Action: Mouse scrolled (223, 392) with delta (0, 0)
Screenshot: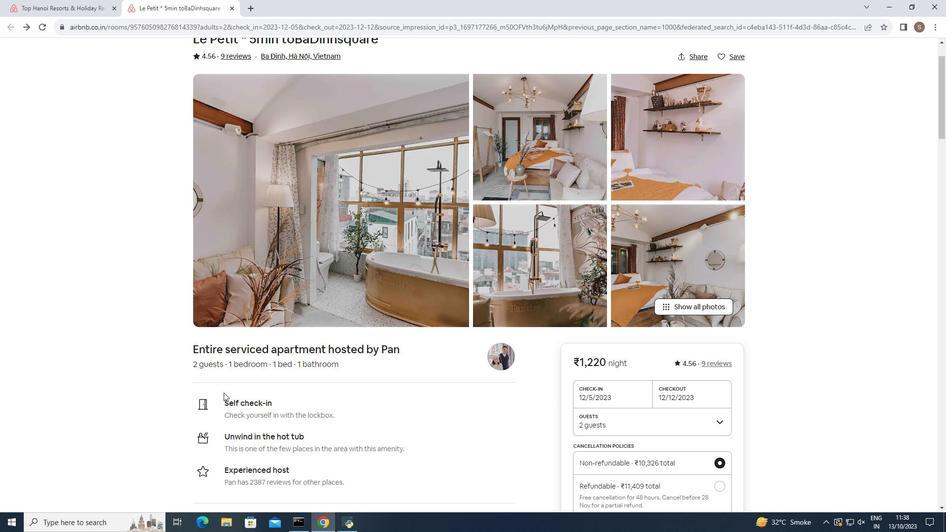 
Action: Mouse scrolled (223, 392) with delta (0, 0)
Screenshot: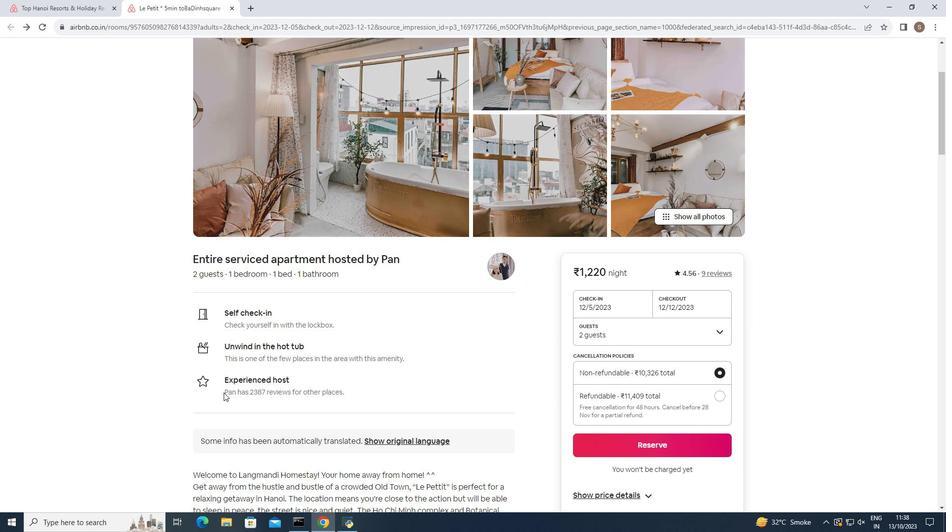
Action: Mouse scrolled (223, 392) with delta (0, 0)
Screenshot: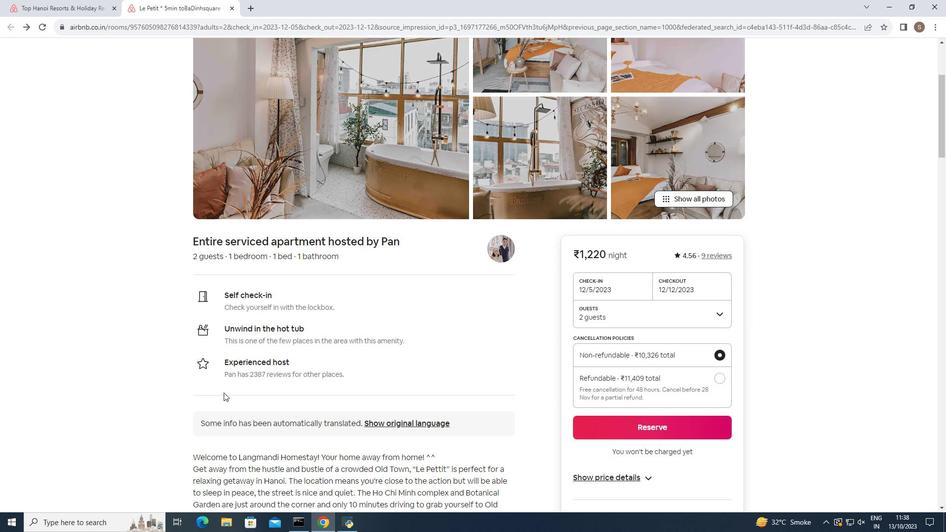 
Action: Mouse scrolled (223, 392) with delta (0, 0)
Screenshot: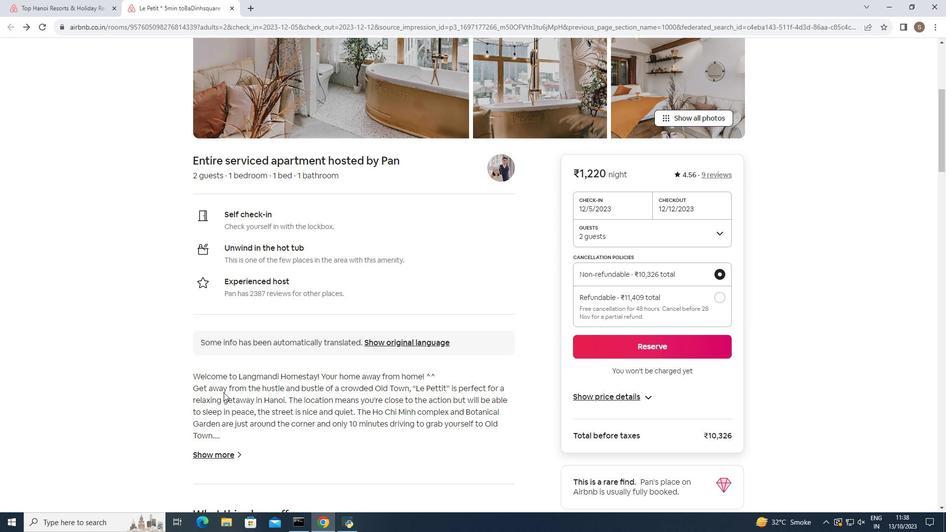 
Action: Mouse moved to (219, 400)
Screenshot: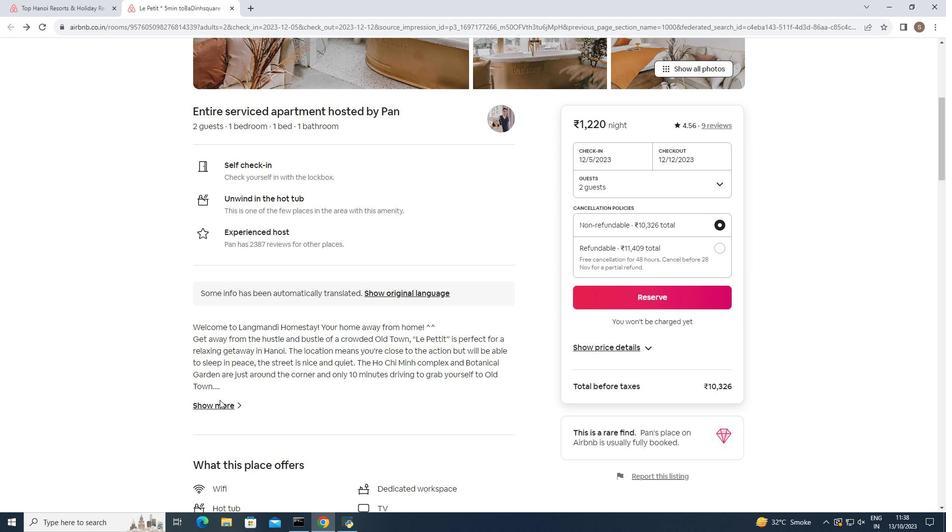 
Action: Mouse pressed left at (219, 400)
Screenshot: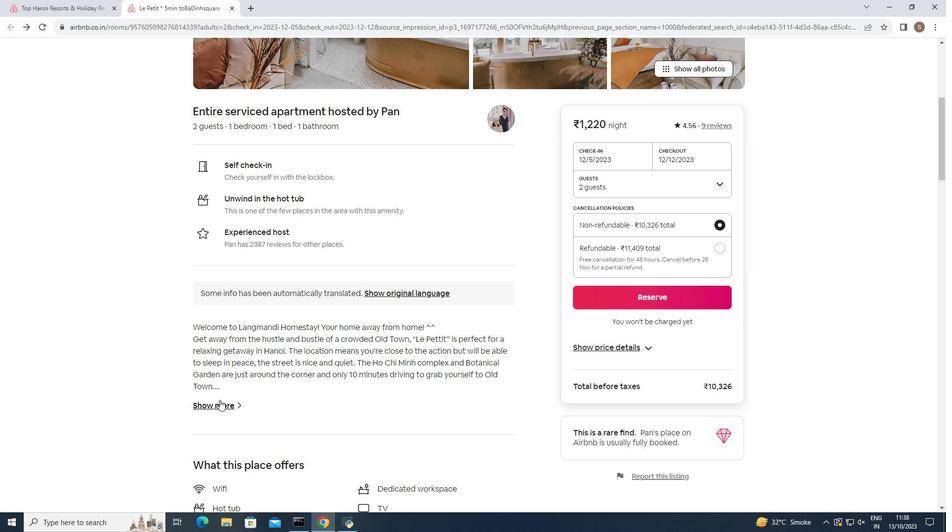 
Action: Mouse moved to (292, 397)
Screenshot: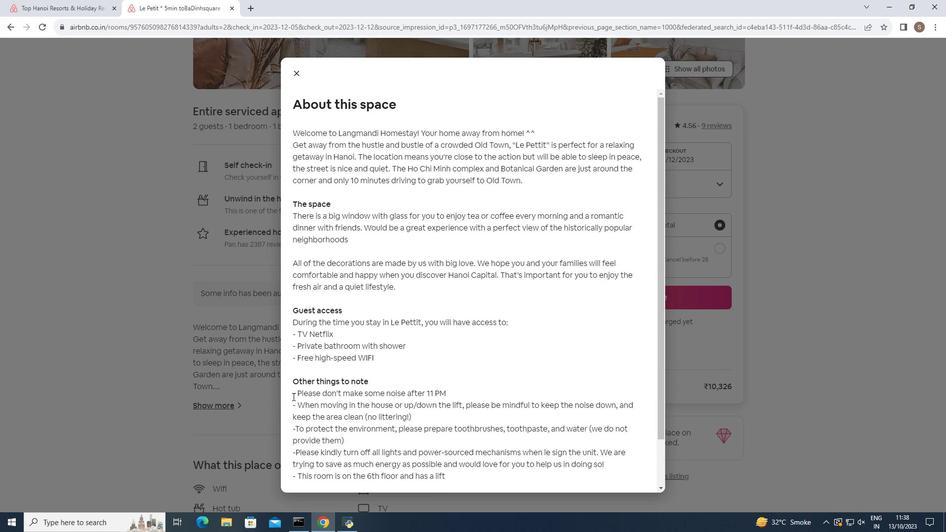 
Action: Mouse scrolled (292, 396) with delta (0, 0)
Screenshot: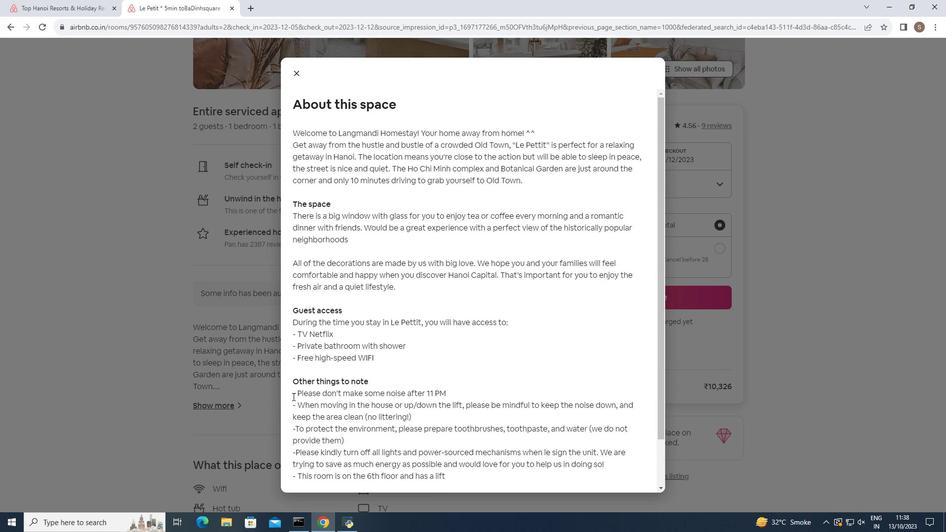 
Action: Mouse scrolled (292, 396) with delta (0, 0)
Screenshot: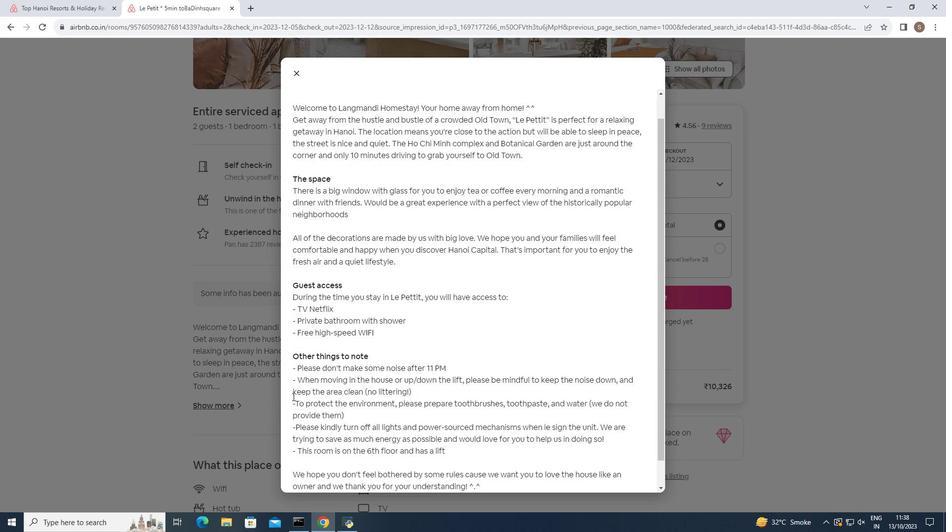 
Action: Mouse scrolled (292, 396) with delta (0, 0)
Screenshot: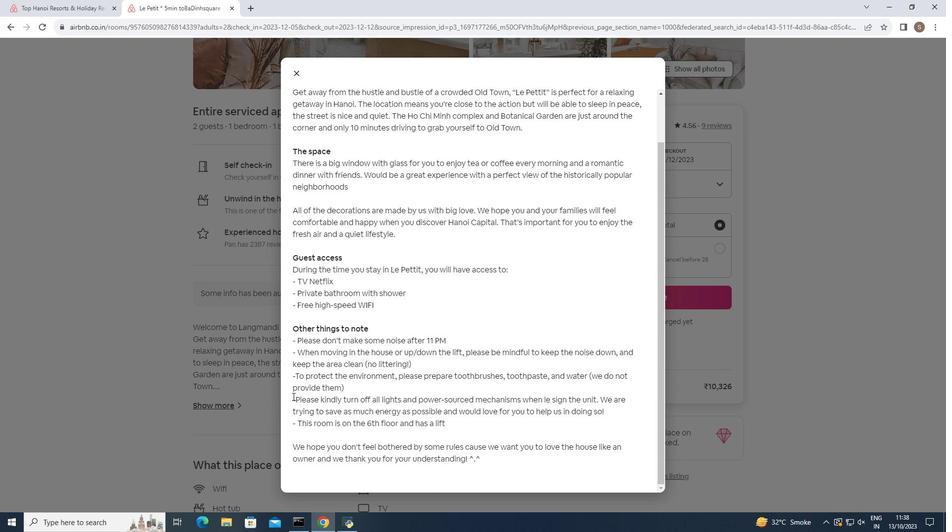 
Action: Mouse scrolled (292, 397) with delta (0, 0)
Screenshot: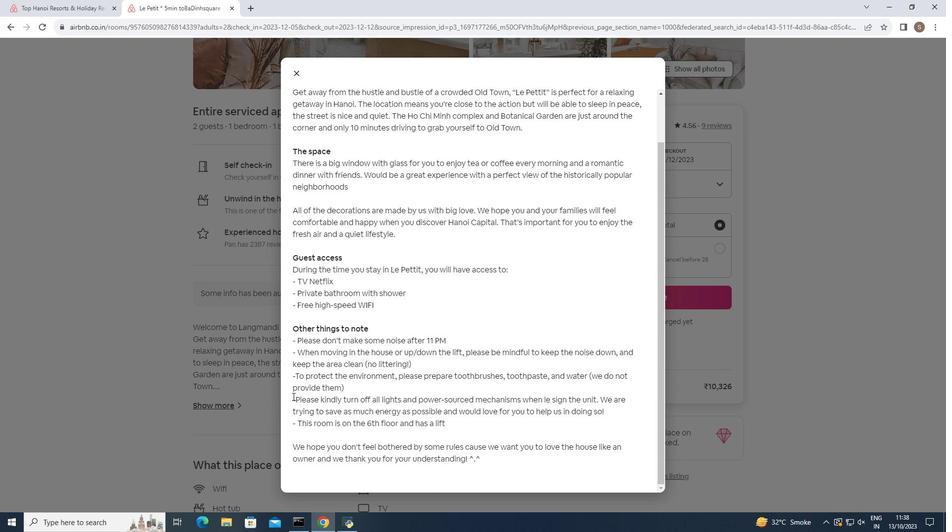 
Action: Mouse moved to (294, 70)
Screenshot: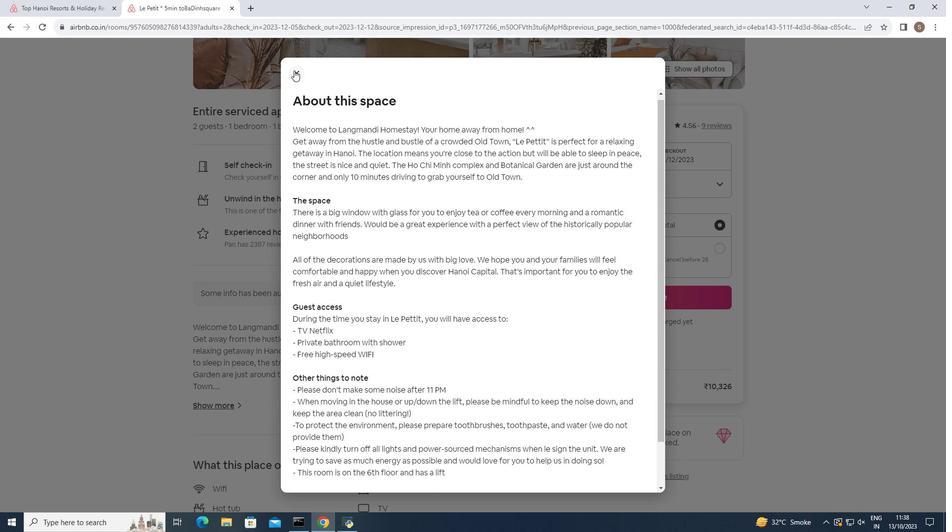 
Action: Mouse pressed left at (294, 70)
Screenshot: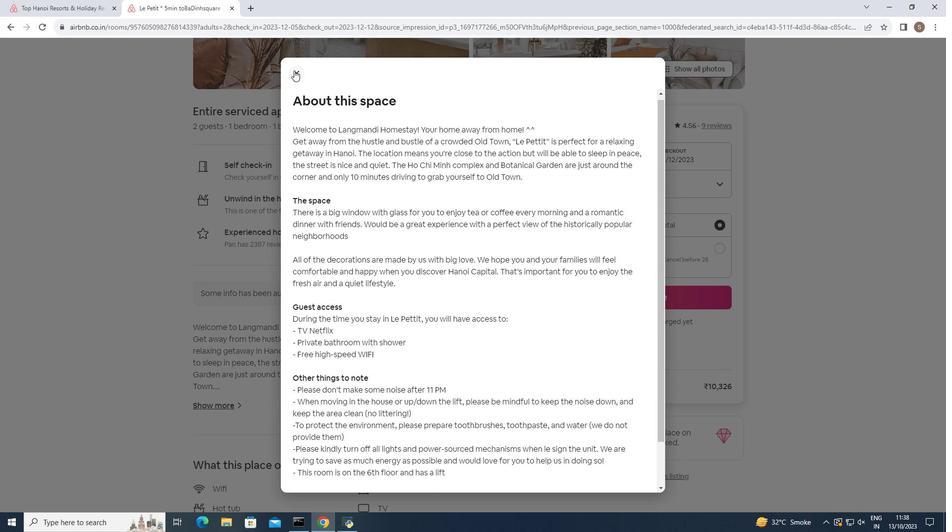 
Action: Mouse moved to (291, 199)
Screenshot: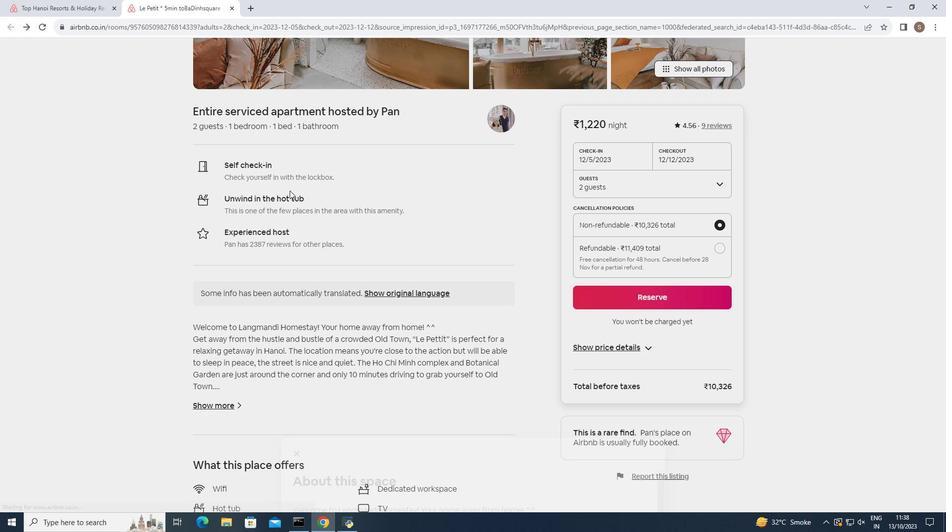 
Action: Mouse scrolled (291, 198) with delta (0, 0)
Screenshot: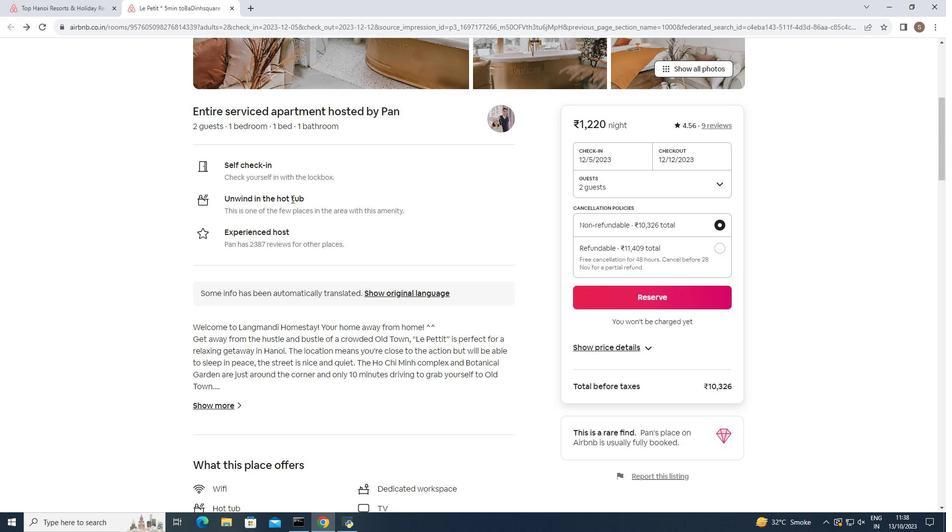 
Action: Mouse scrolled (291, 198) with delta (0, 0)
Screenshot: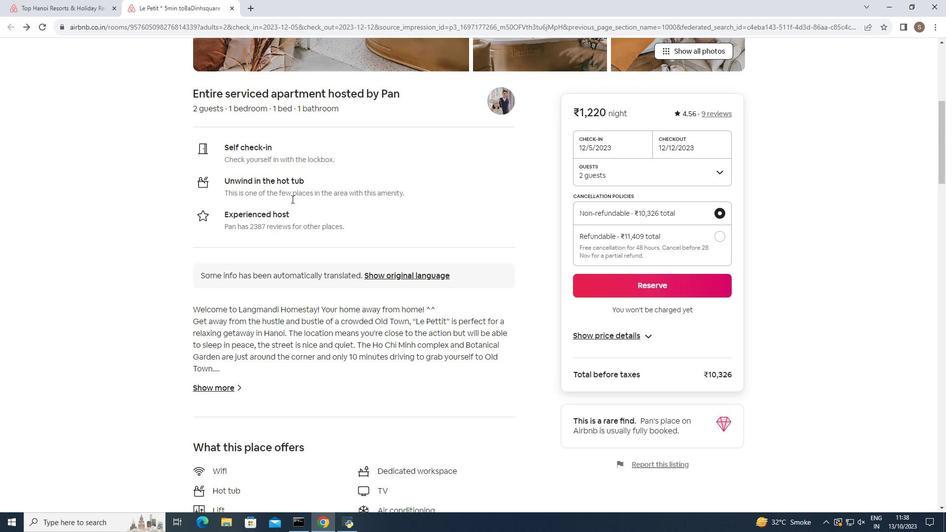 
Action: Mouse scrolled (291, 198) with delta (0, 0)
Screenshot: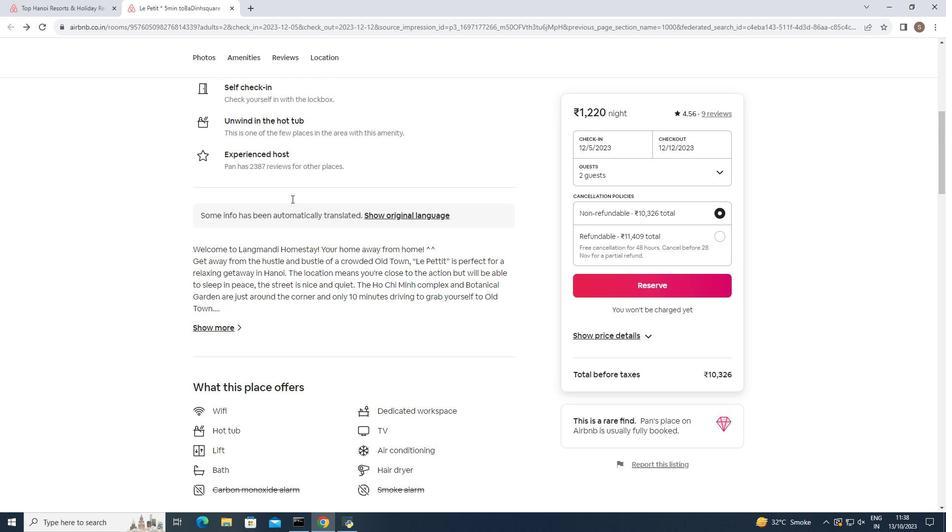 
Action: Mouse scrolled (291, 198) with delta (0, 0)
Screenshot: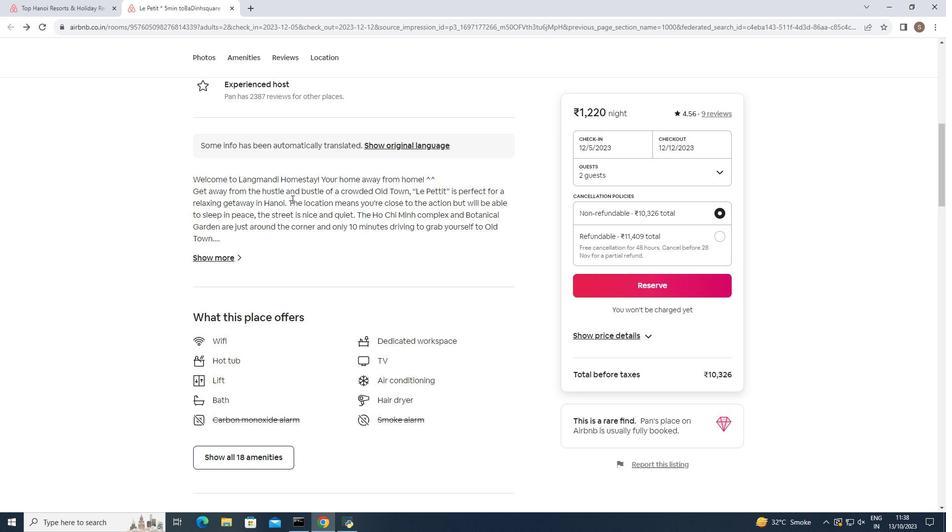 
Action: Mouse scrolled (291, 198) with delta (0, 0)
Screenshot: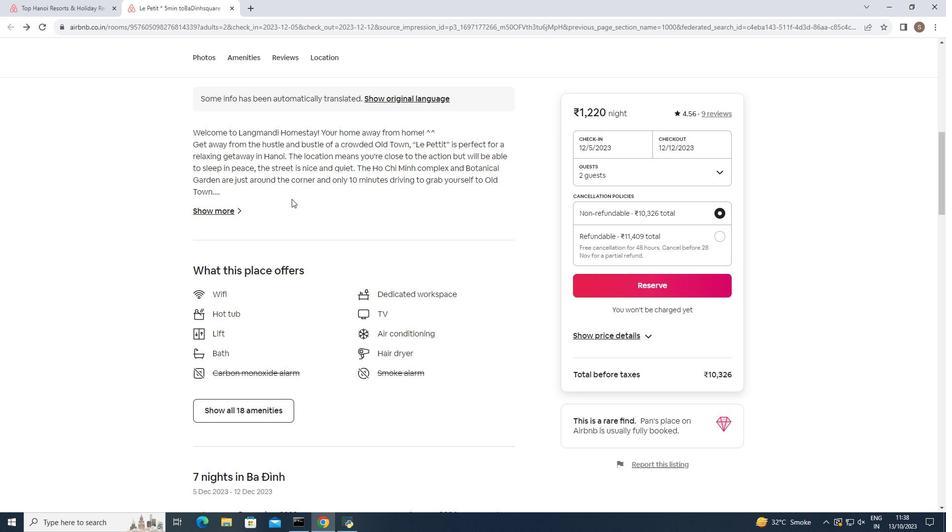 
Action: Mouse scrolled (291, 198) with delta (0, 0)
Screenshot: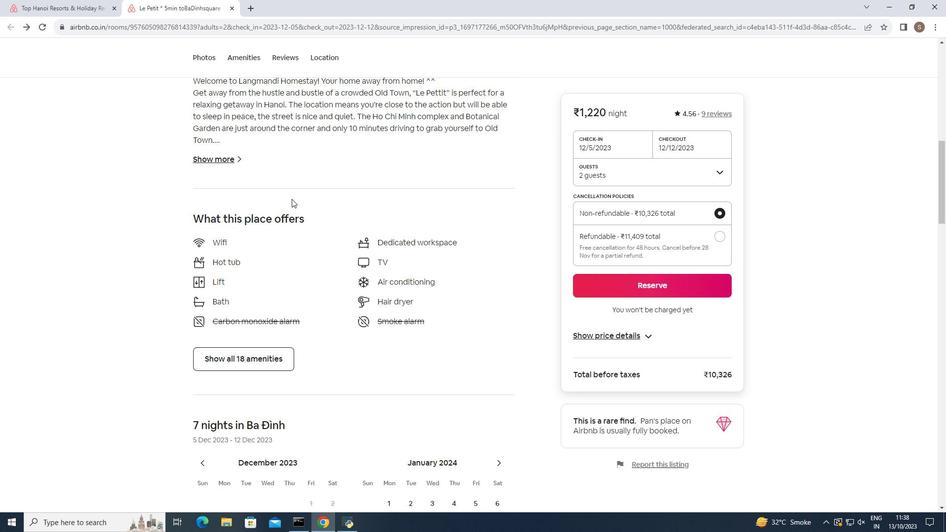 
Action: Mouse moved to (251, 313)
Screenshot: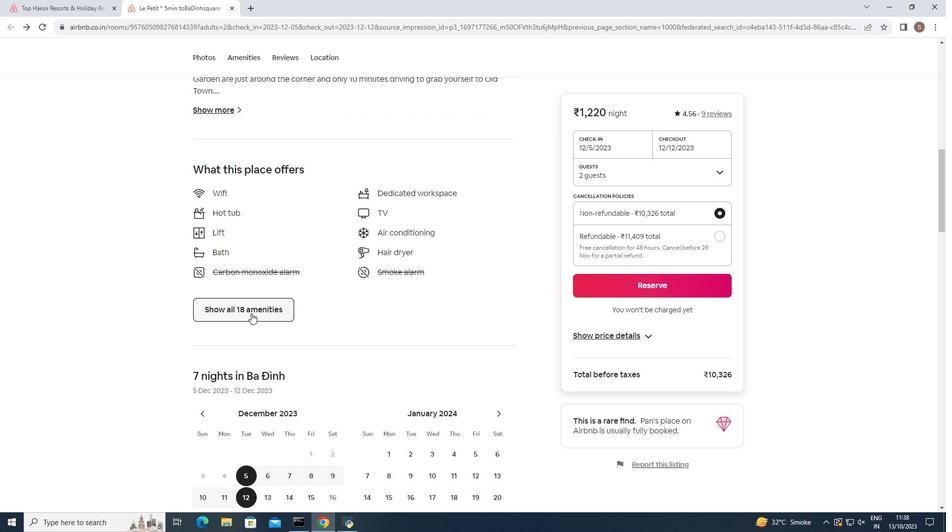 
Action: Mouse pressed left at (251, 313)
Screenshot: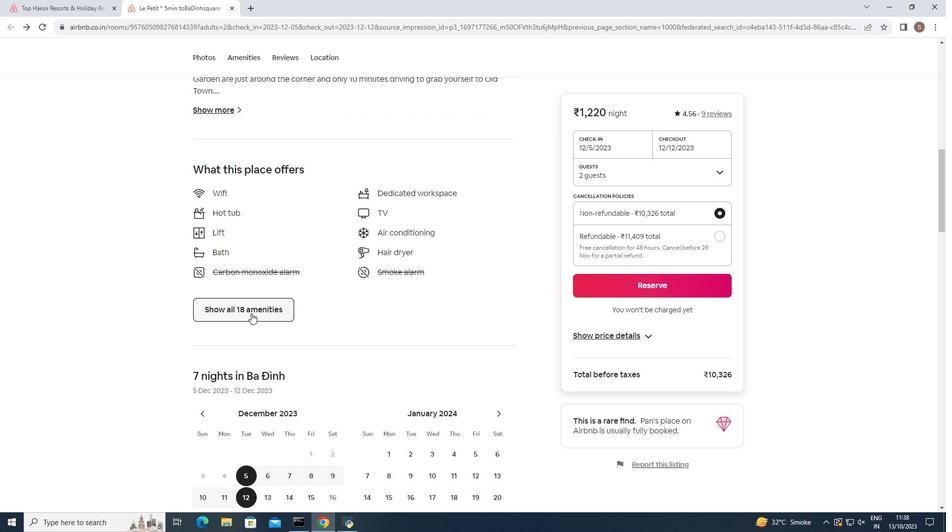 
Action: Mouse moved to (345, 311)
Screenshot: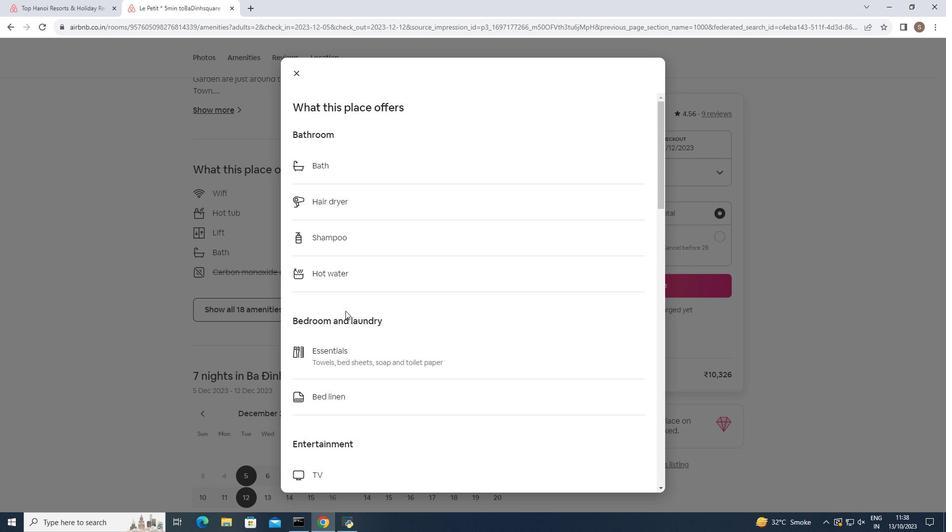 
Action: Mouse scrolled (345, 310) with delta (0, 0)
Screenshot: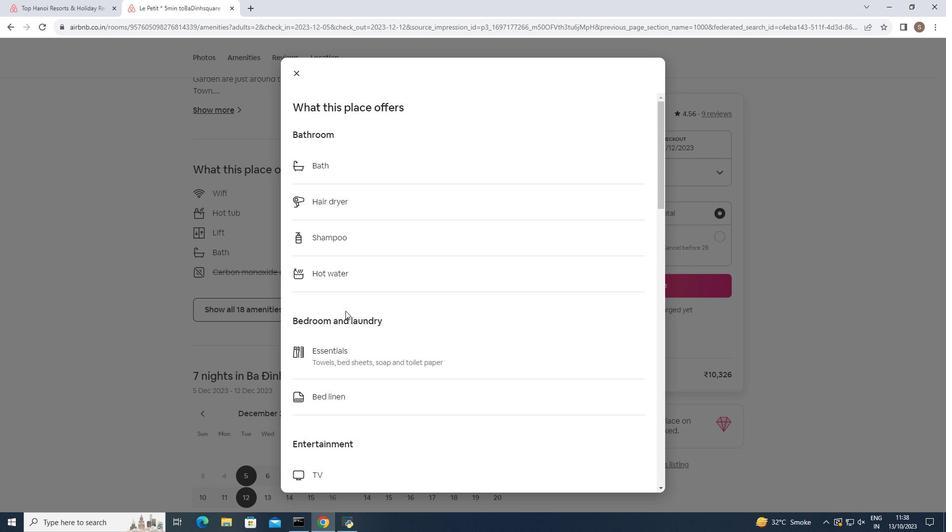 
Action: Mouse scrolled (345, 310) with delta (0, 0)
Screenshot: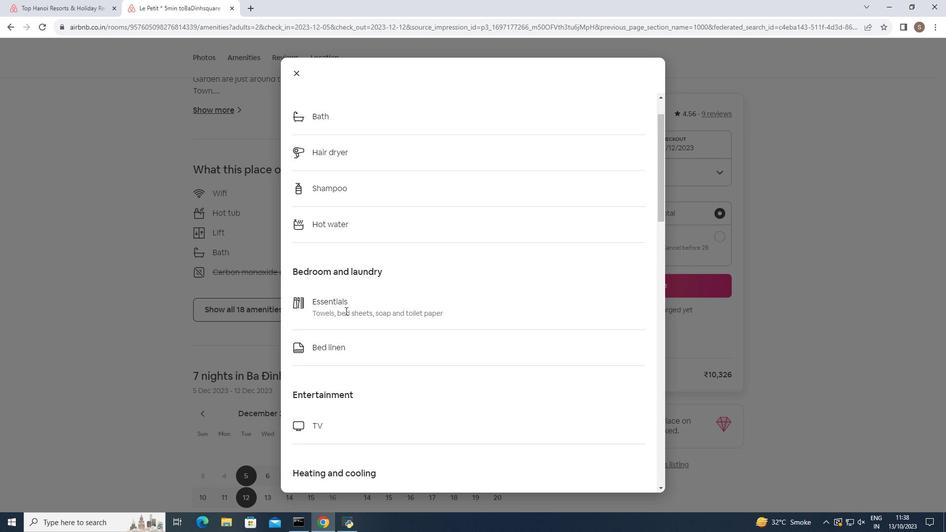 
Action: Mouse scrolled (345, 310) with delta (0, 0)
Screenshot: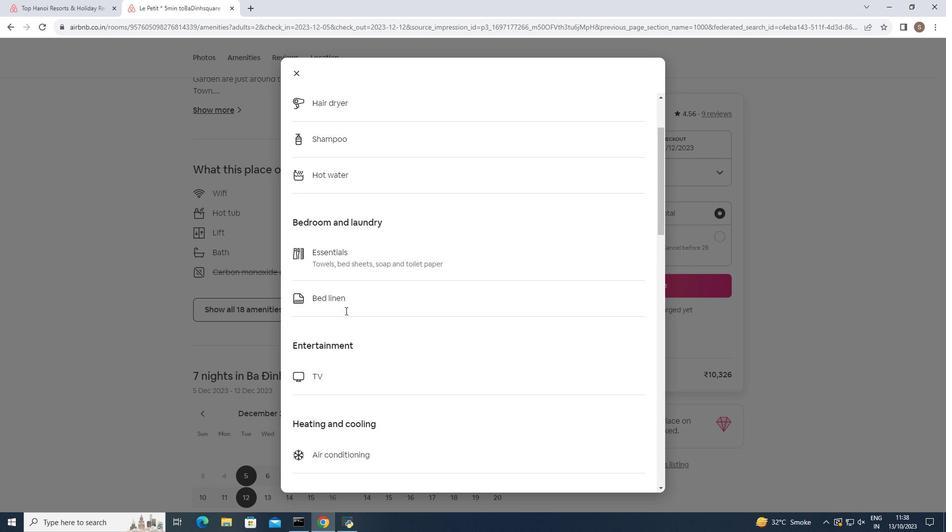 
Action: Mouse scrolled (345, 310) with delta (0, 0)
Screenshot: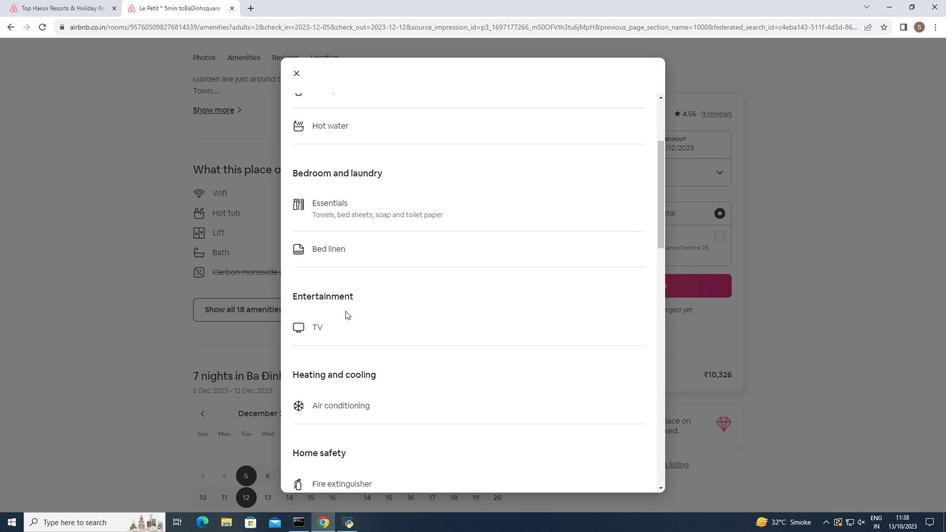
Action: Mouse scrolled (345, 310) with delta (0, 0)
Screenshot: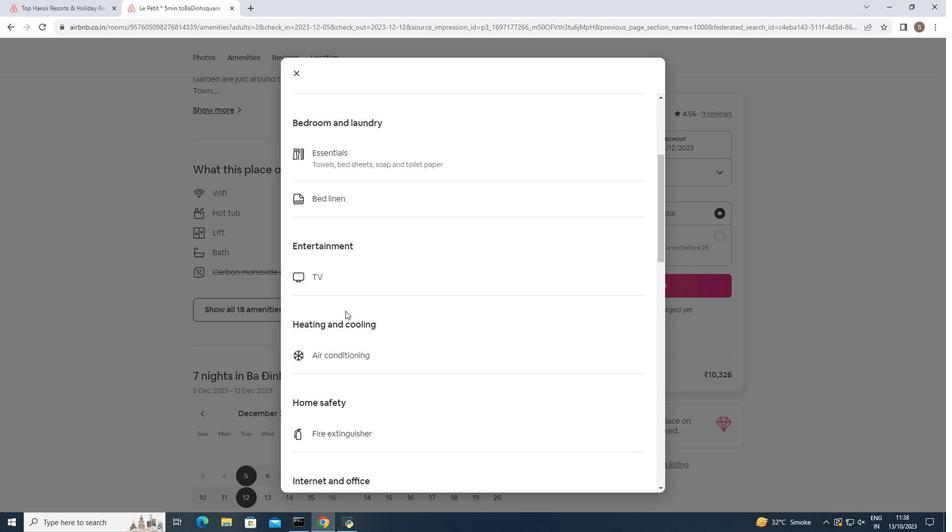 
Action: Mouse scrolled (345, 310) with delta (0, 0)
Screenshot: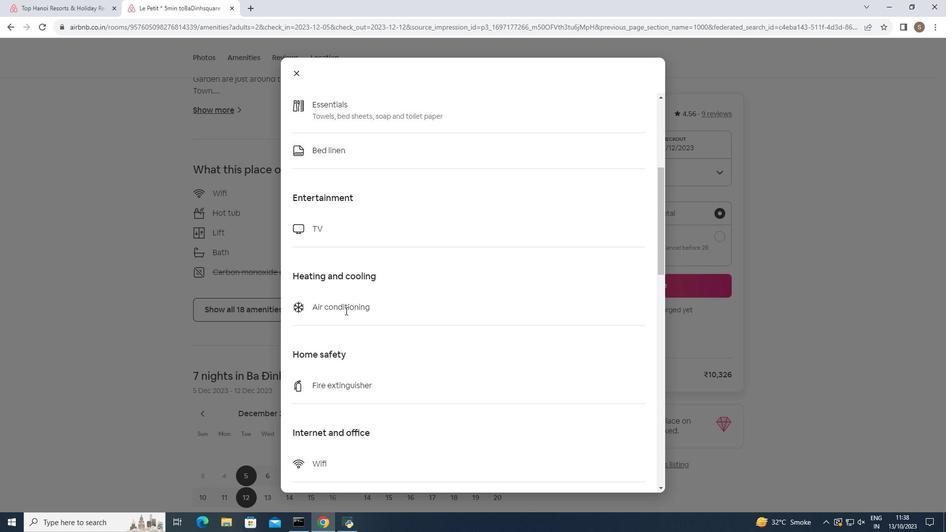 
Action: Mouse scrolled (345, 310) with delta (0, 0)
Screenshot: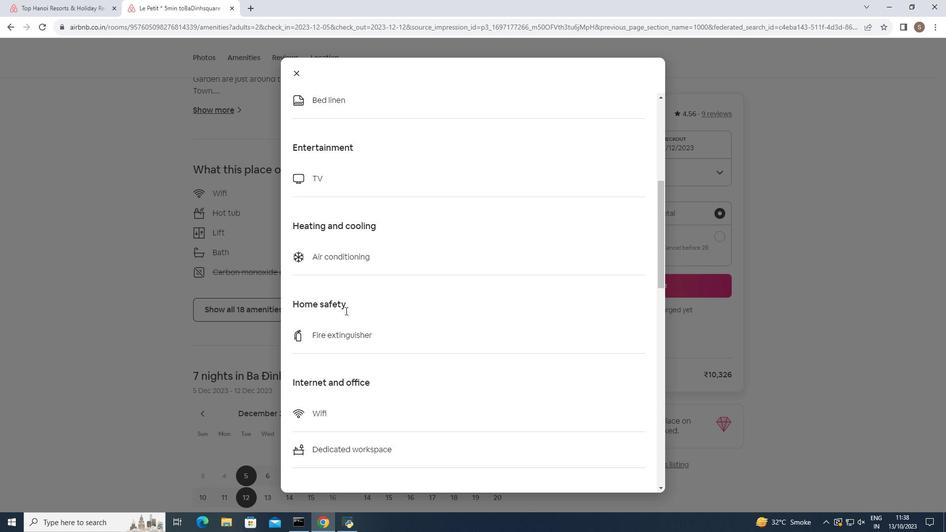 
Action: Mouse scrolled (345, 310) with delta (0, 0)
Screenshot: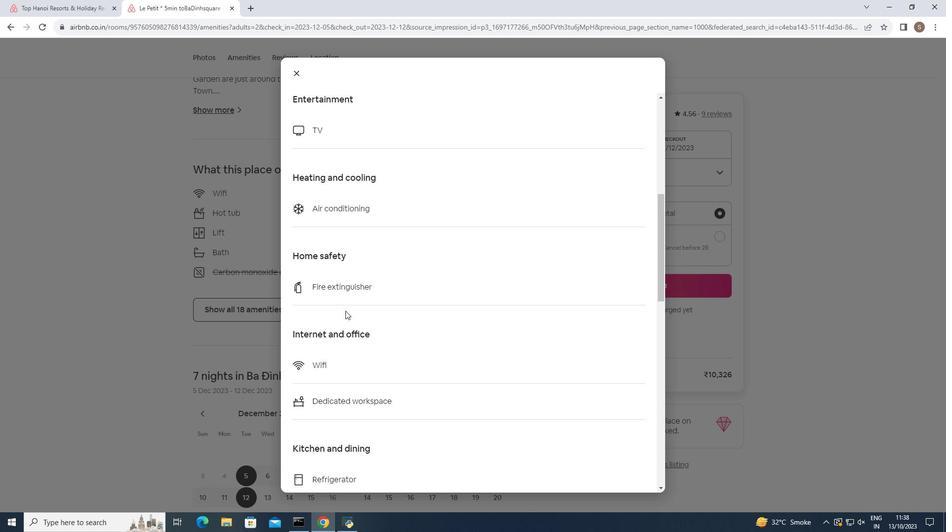 
Action: Mouse scrolled (345, 310) with delta (0, 0)
Screenshot: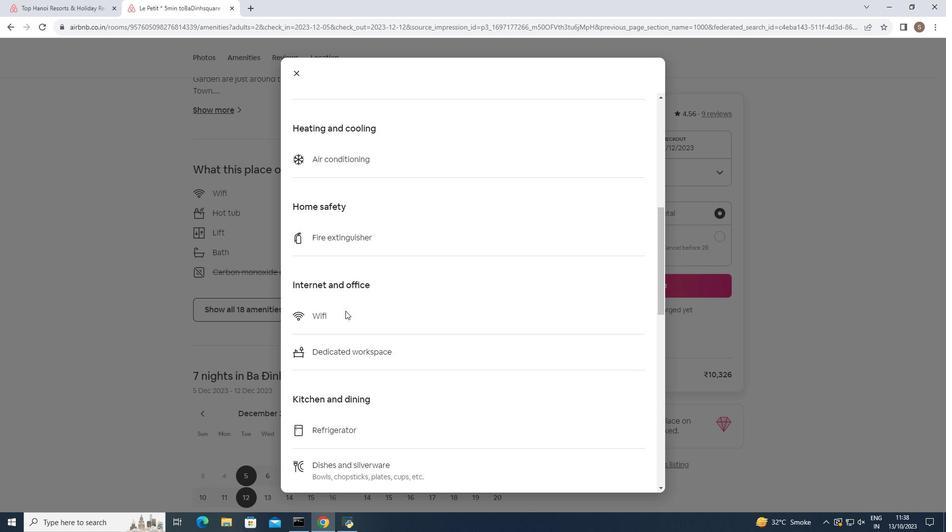 
Action: Mouse moved to (345, 311)
Screenshot: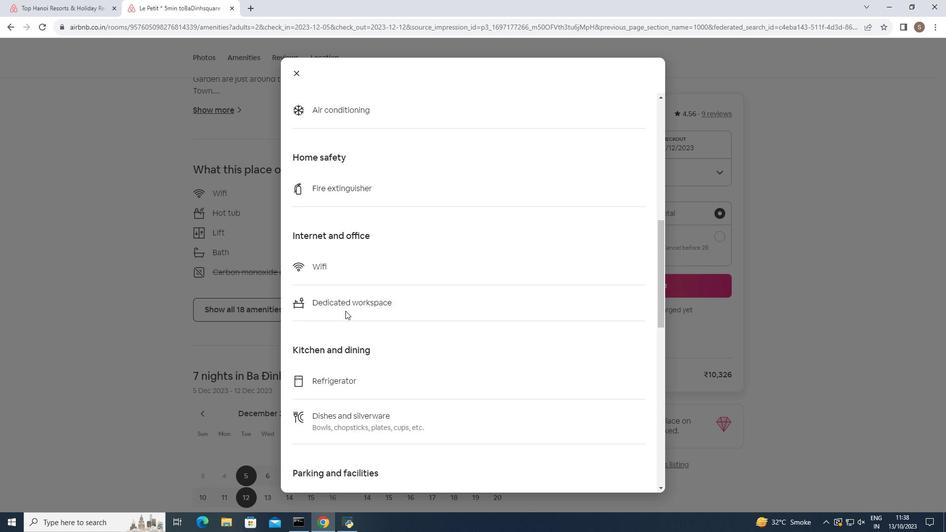 
Action: Mouse scrolled (345, 310) with delta (0, 0)
Screenshot: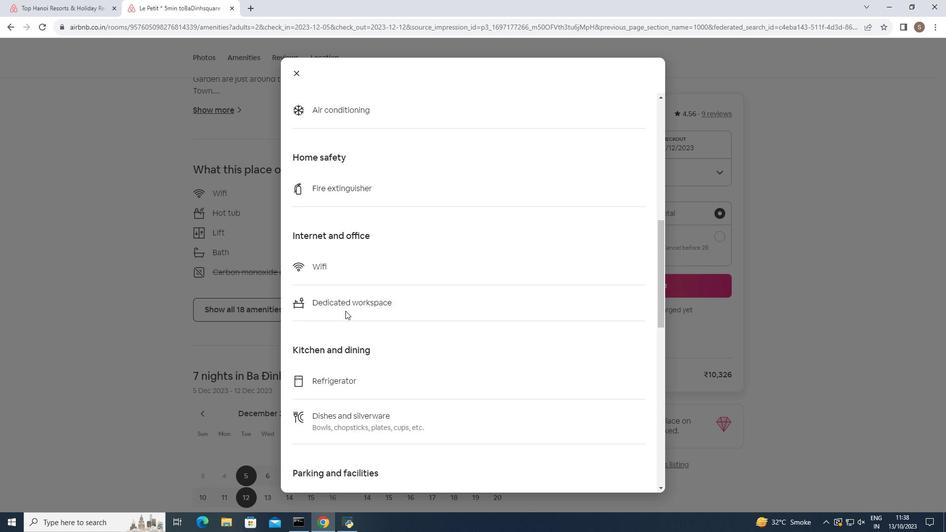 
Action: Mouse moved to (345, 312)
Screenshot: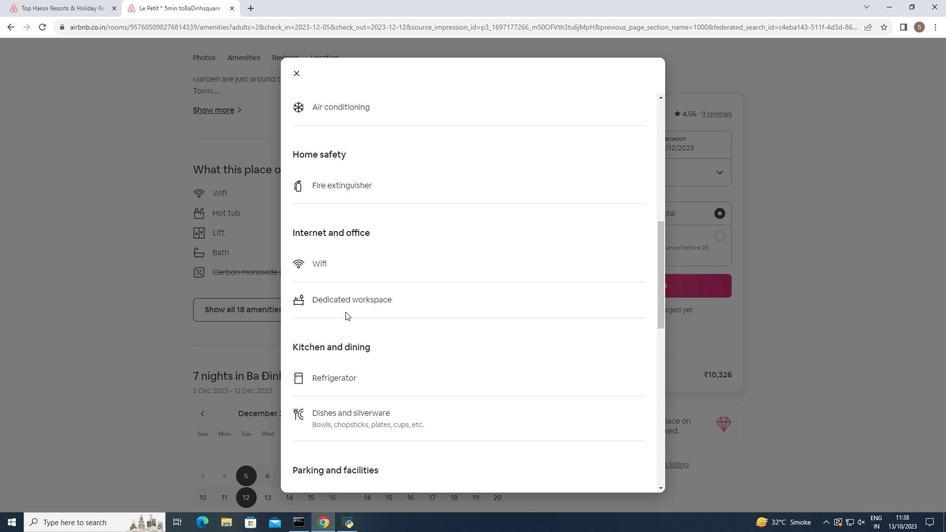 
Action: Mouse scrolled (345, 311) with delta (0, 0)
Screenshot: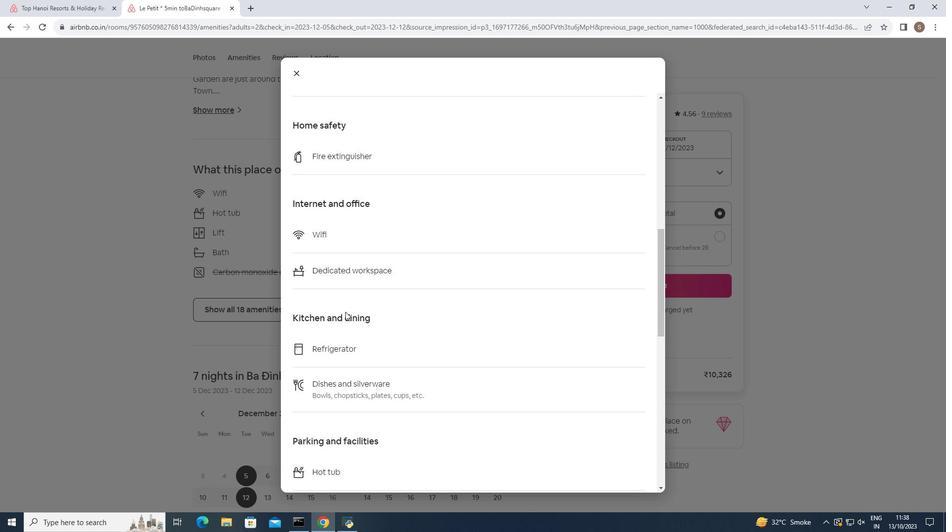 
Action: Mouse scrolled (345, 311) with delta (0, 0)
Screenshot: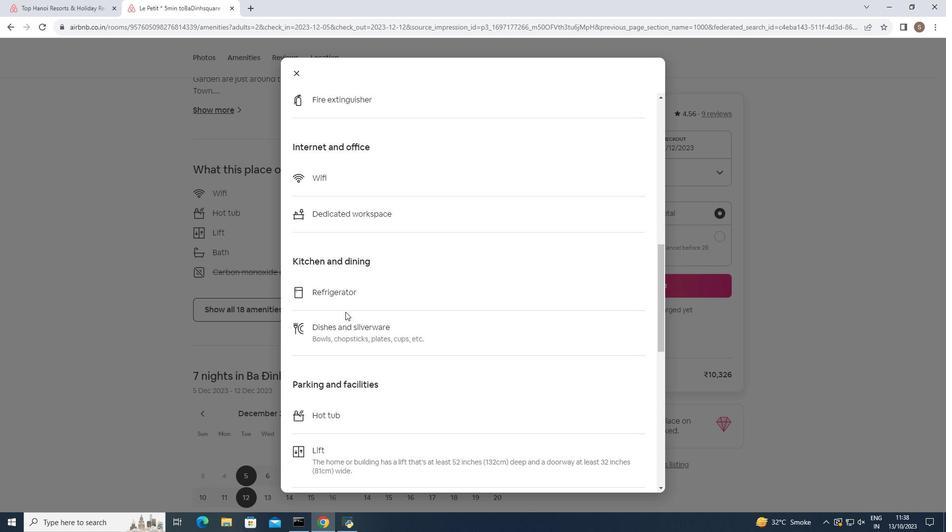 
Action: Mouse scrolled (345, 311) with delta (0, 0)
Screenshot: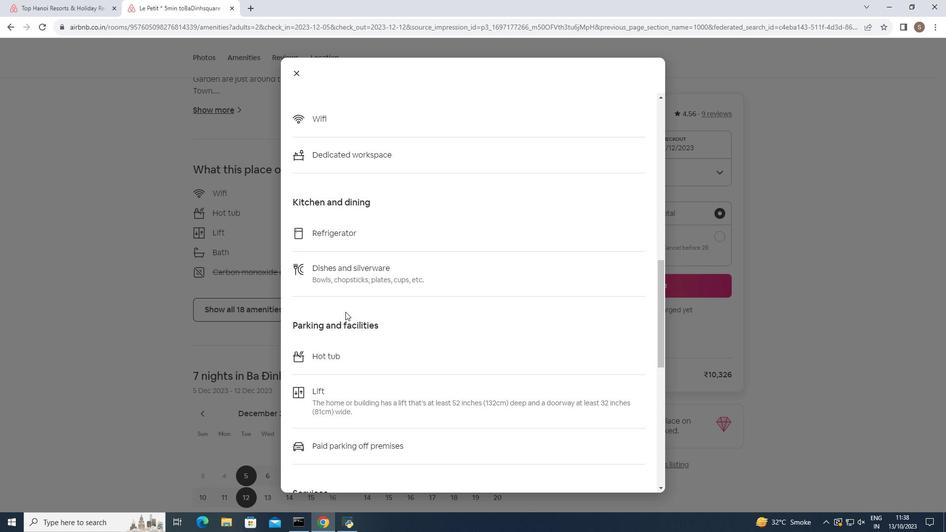 
Action: Mouse moved to (346, 314)
Screenshot: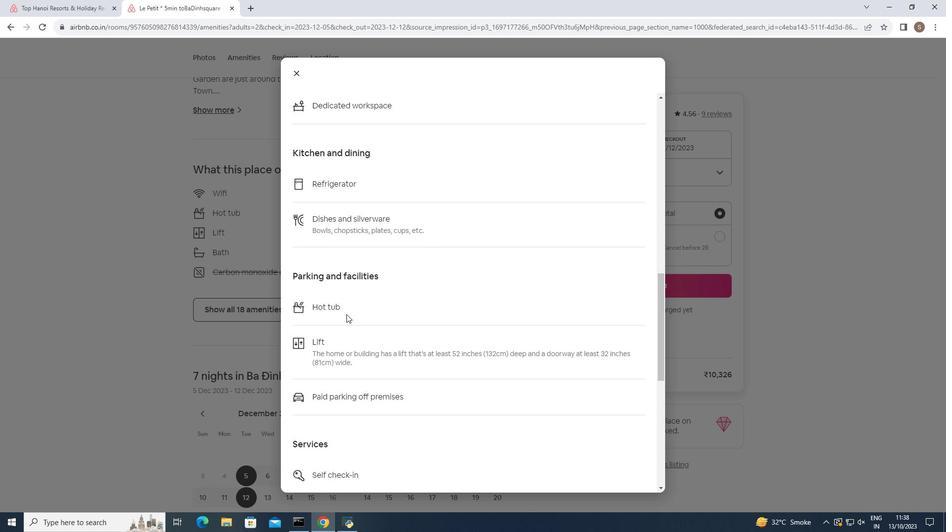 
Action: Mouse scrolled (346, 313) with delta (0, 0)
Screenshot: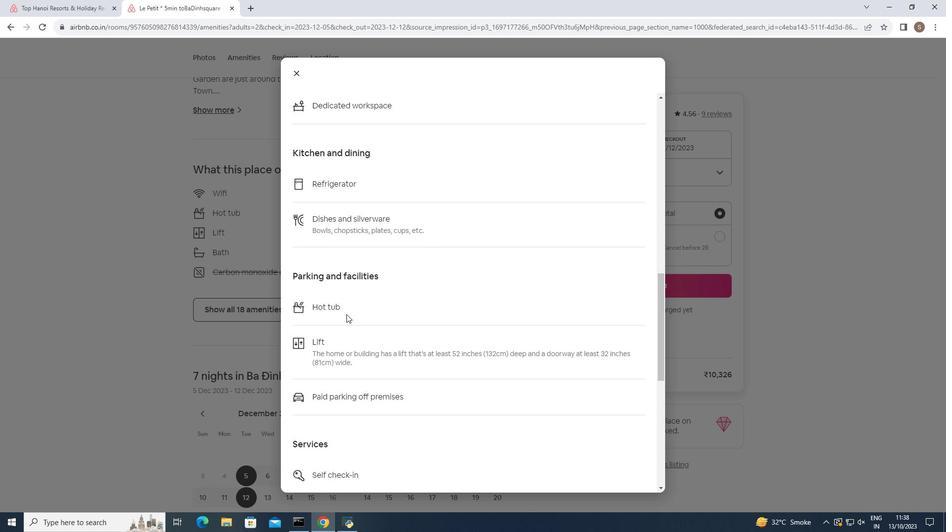 
Action: Mouse moved to (346, 315)
Screenshot: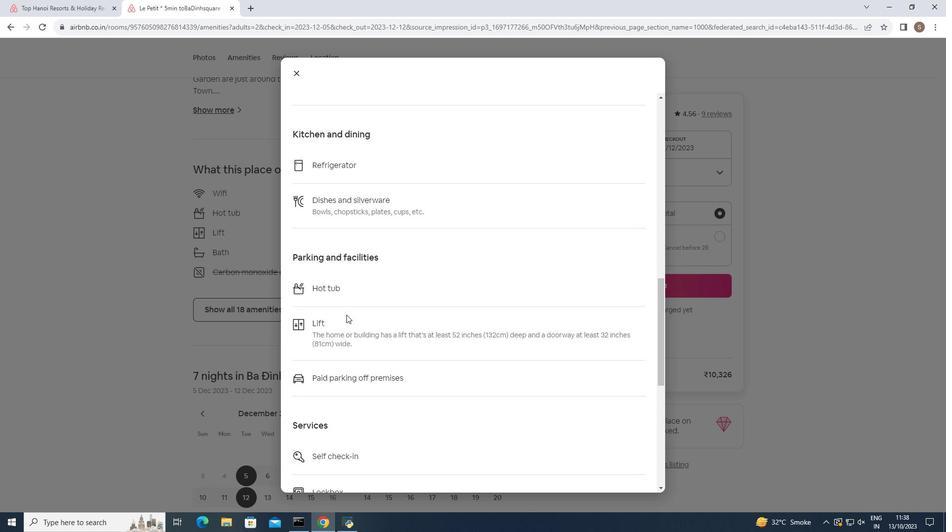
Action: Mouse scrolled (346, 314) with delta (0, 0)
Screenshot: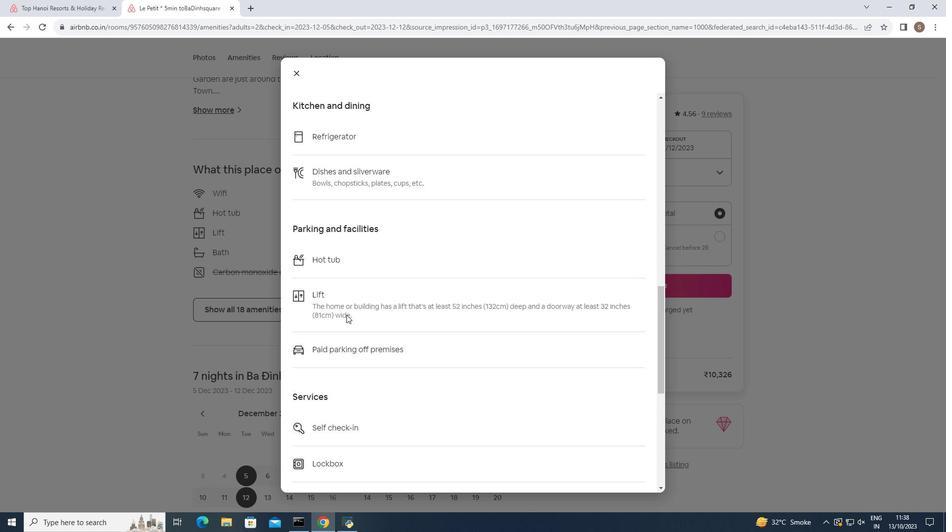 
Action: Mouse scrolled (346, 314) with delta (0, 0)
Screenshot: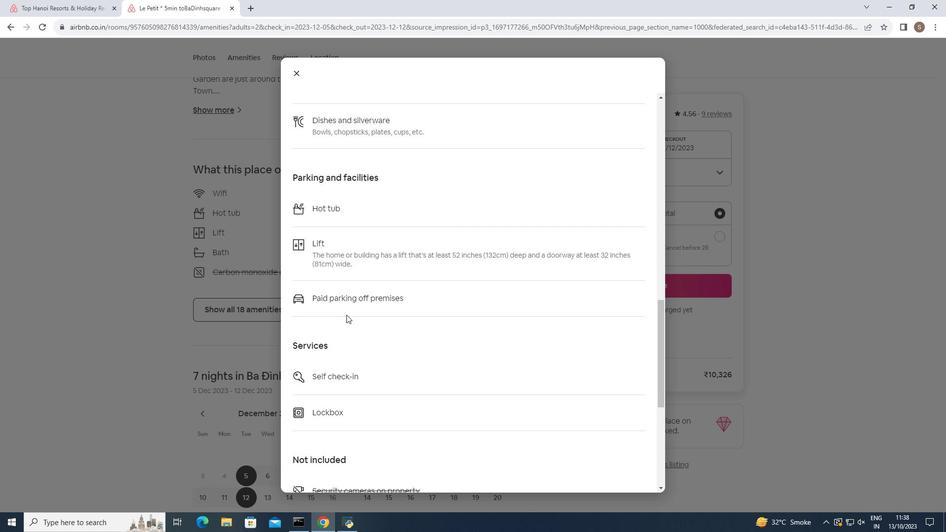 
Action: Mouse moved to (347, 316)
Screenshot: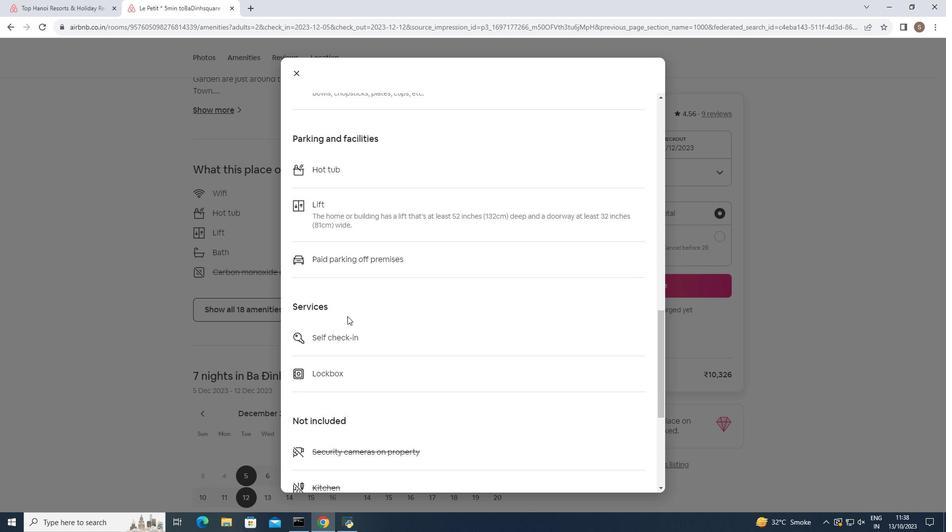 
Action: Mouse scrolled (347, 316) with delta (0, 0)
Screenshot: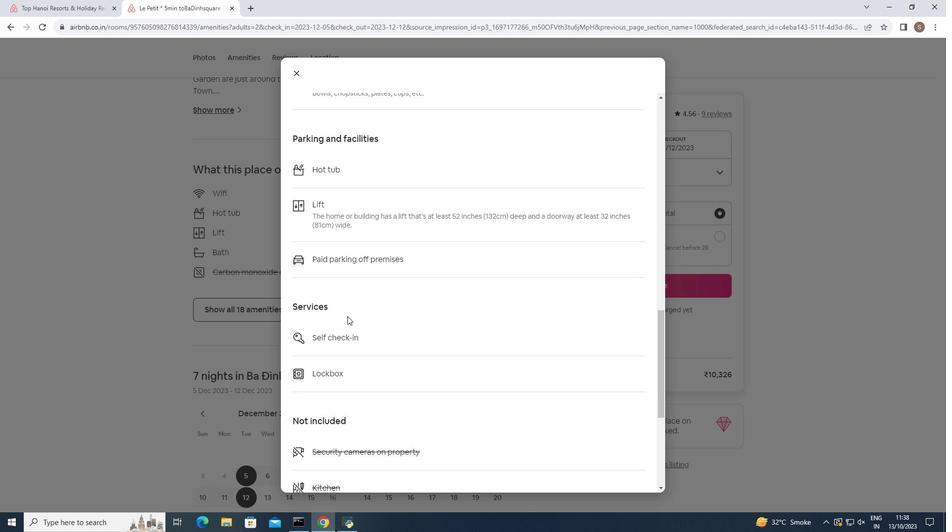 
Action: Mouse scrolled (347, 316) with delta (0, 0)
Screenshot: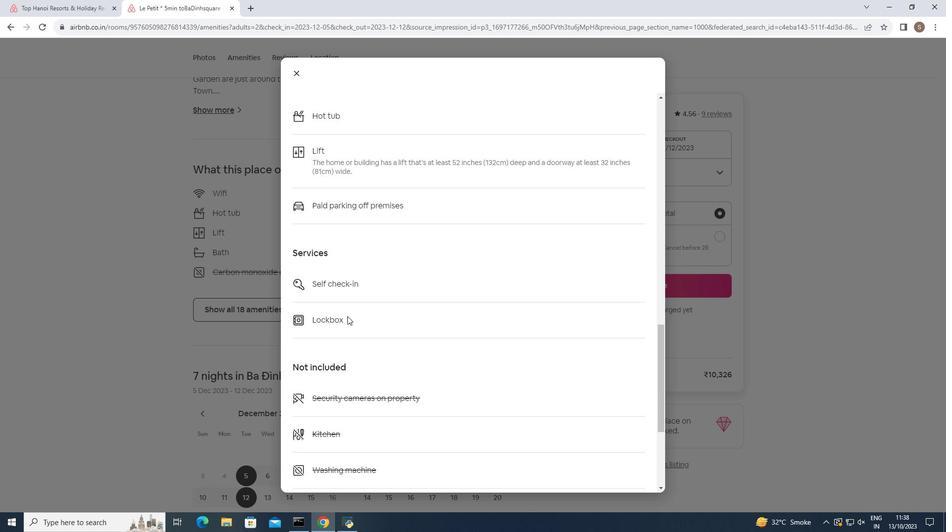 
Action: Mouse scrolled (347, 316) with delta (0, 0)
Screenshot: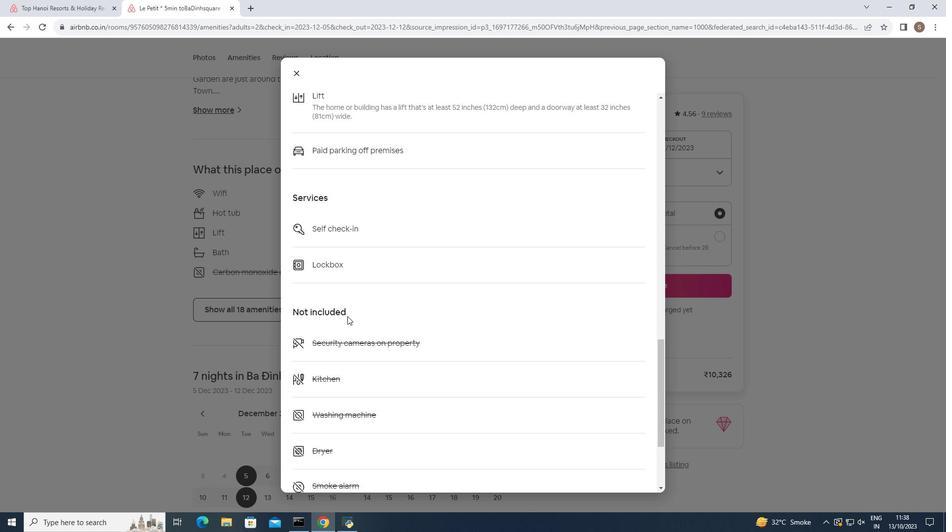 
Action: Mouse scrolled (347, 316) with delta (0, 0)
Screenshot: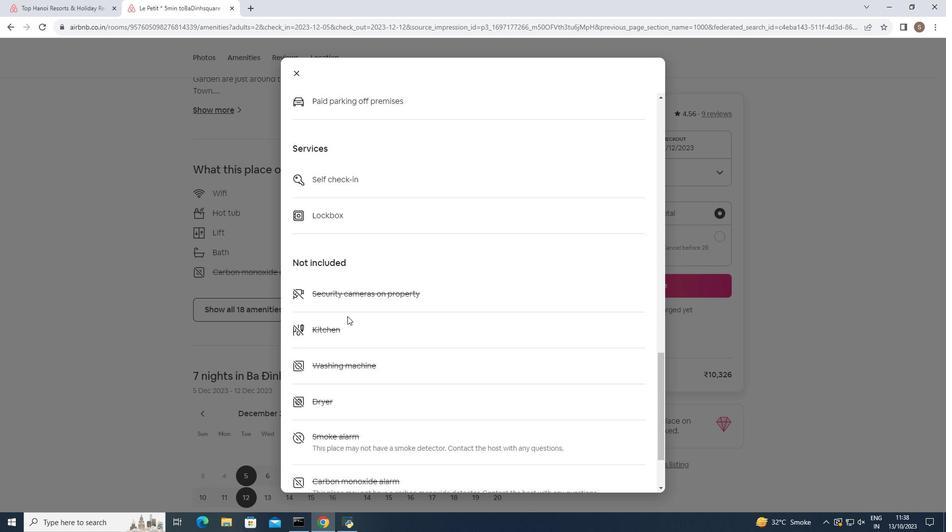 
Action: Mouse scrolled (347, 316) with delta (0, 0)
Screenshot: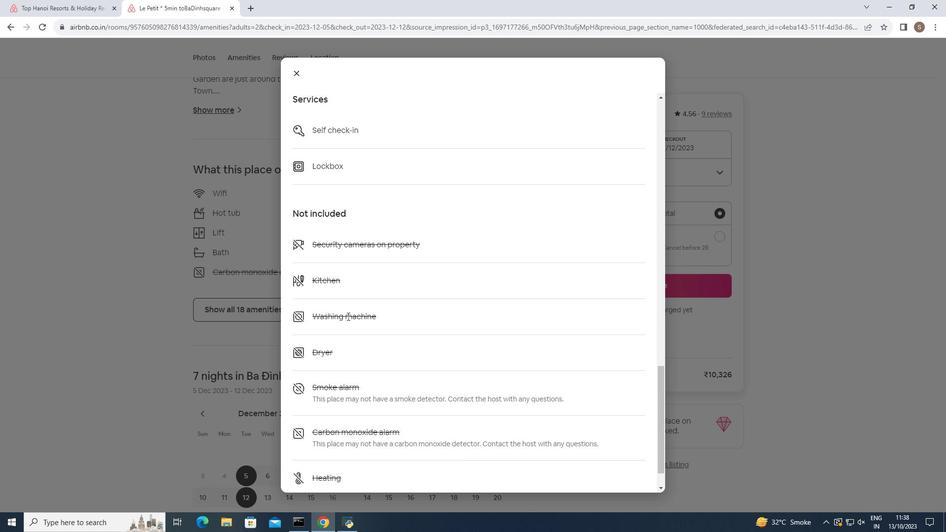 
Action: Mouse scrolled (347, 316) with delta (0, 0)
Screenshot: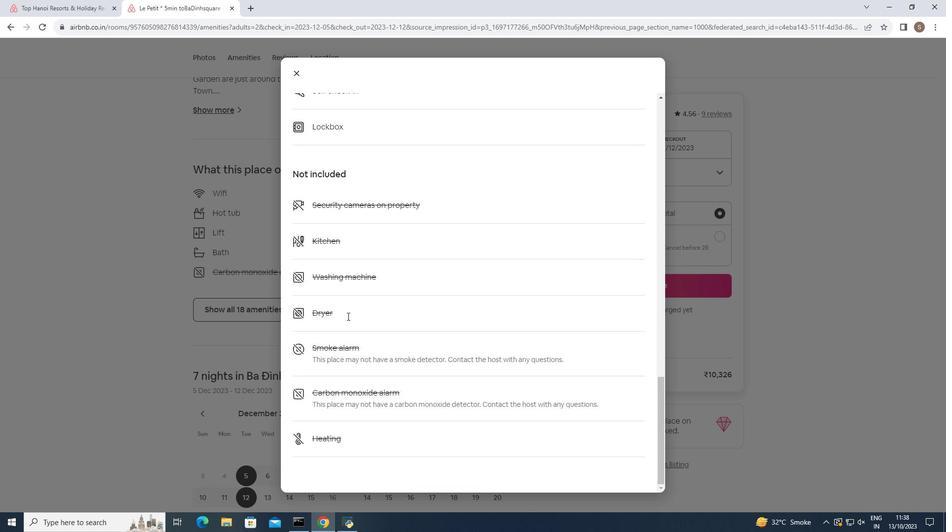 
Action: Mouse moved to (294, 71)
Screenshot: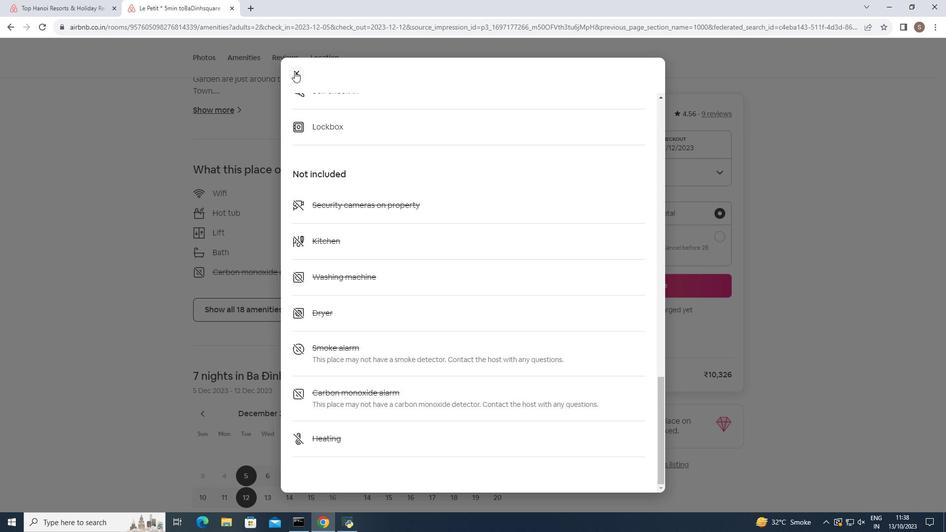 
Action: Mouse pressed left at (294, 71)
Screenshot: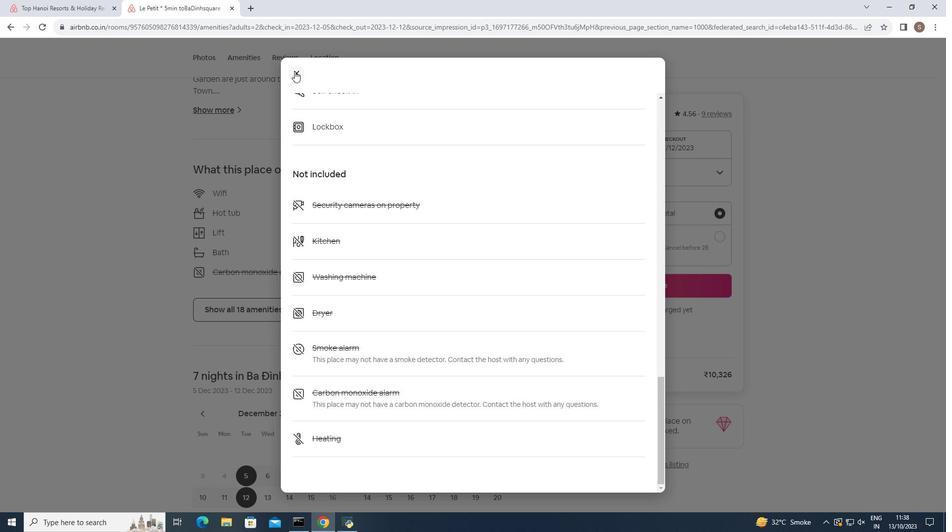 
Action: Mouse moved to (294, 326)
Screenshot: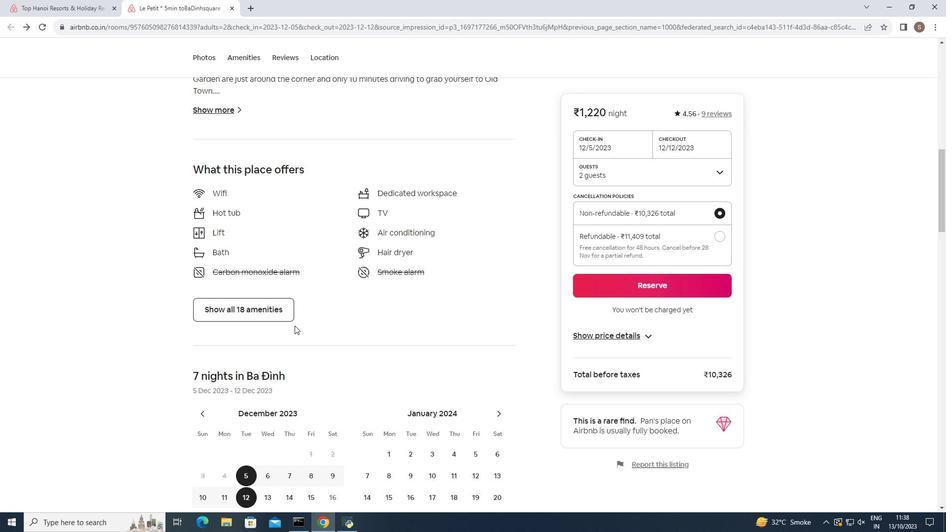 
Action: Mouse scrolled (294, 325) with delta (0, 0)
Screenshot: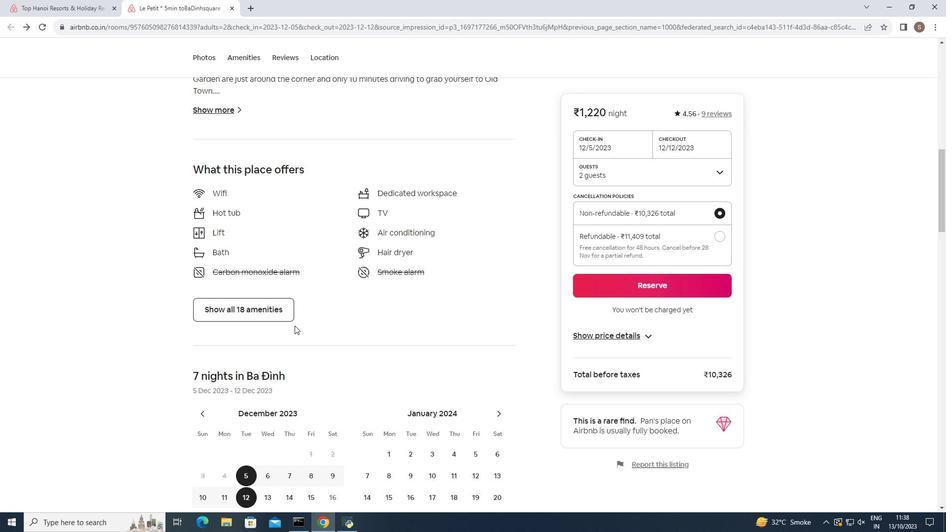 
Action: Mouse scrolled (294, 325) with delta (0, 0)
Screenshot: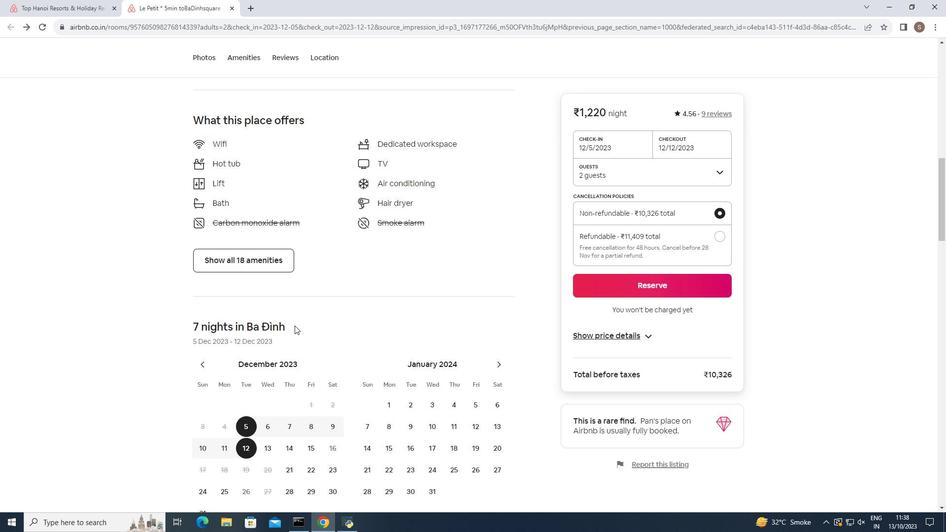 
Action: Mouse scrolled (294, 325) with delta (0, 0)
Screenshot: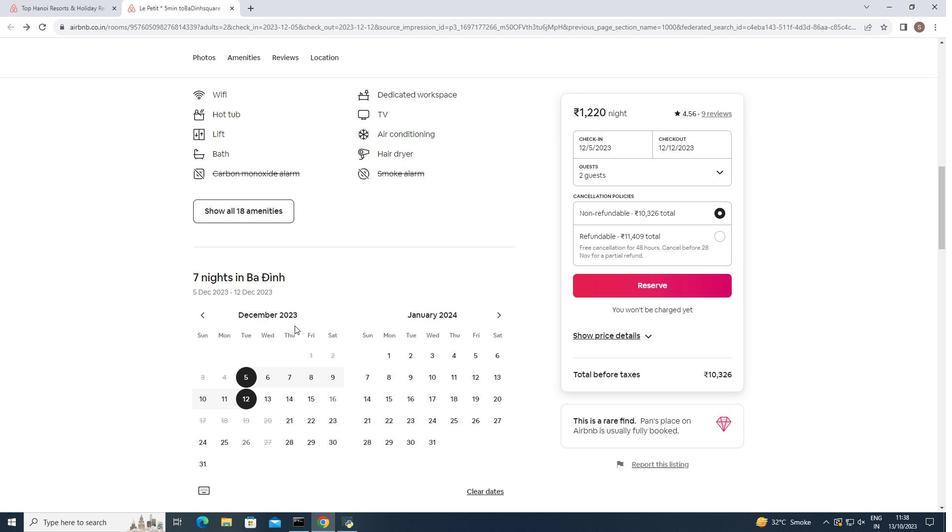 
Action: Mouse scrolled (294, 325) with delta (0, 0)
Screenshot: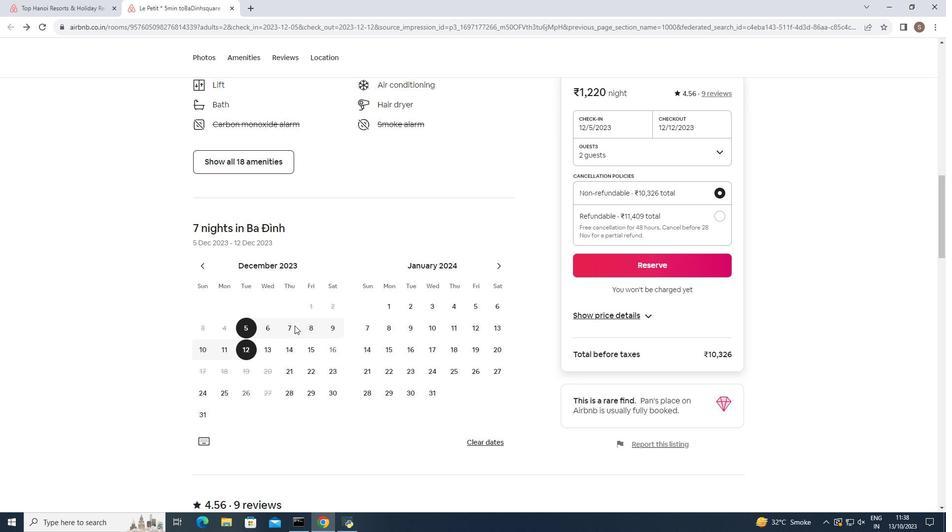 
Action: Mouse scrolled (294, 325) with delta (0, 0)
Screenshot: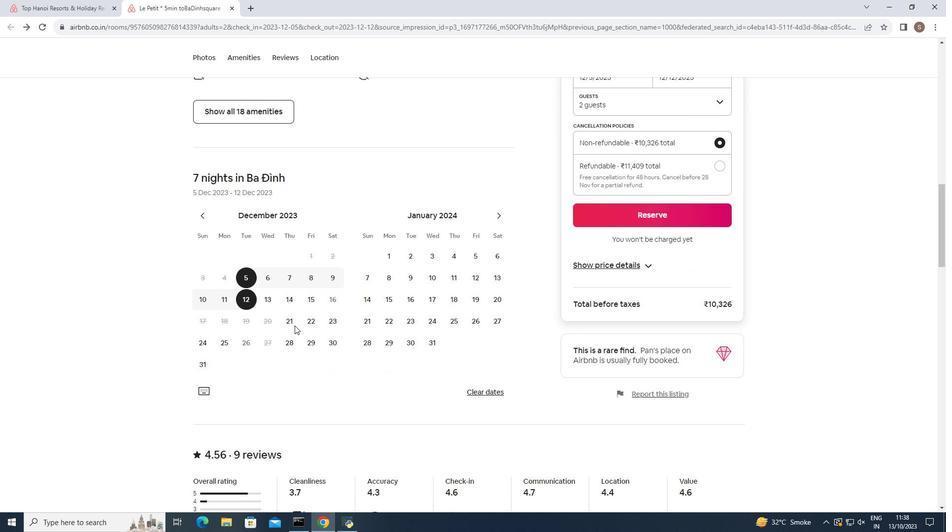 
Action: Mouse scrolled (294, 325) with delta (0, 0)
Screenshot: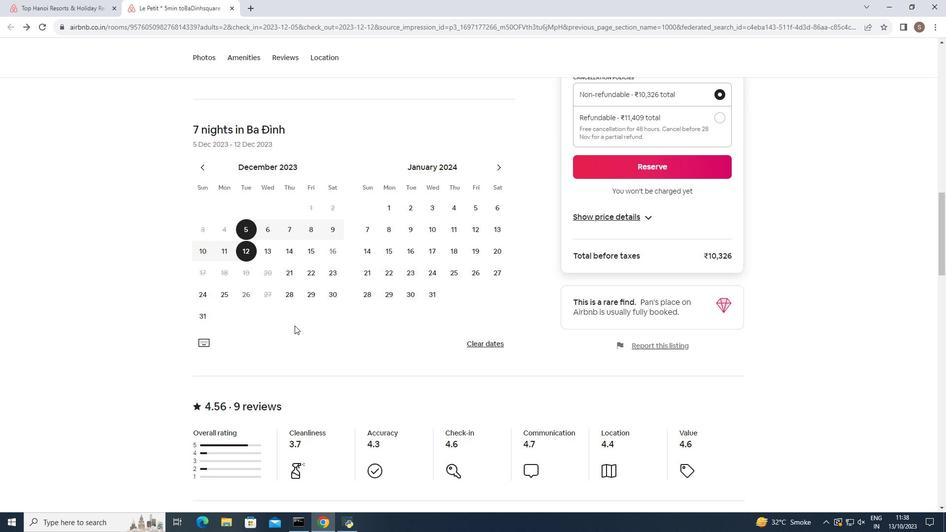 
Action: Mouse scrolled (294, 325) with delta (0, 0)
Screenshot: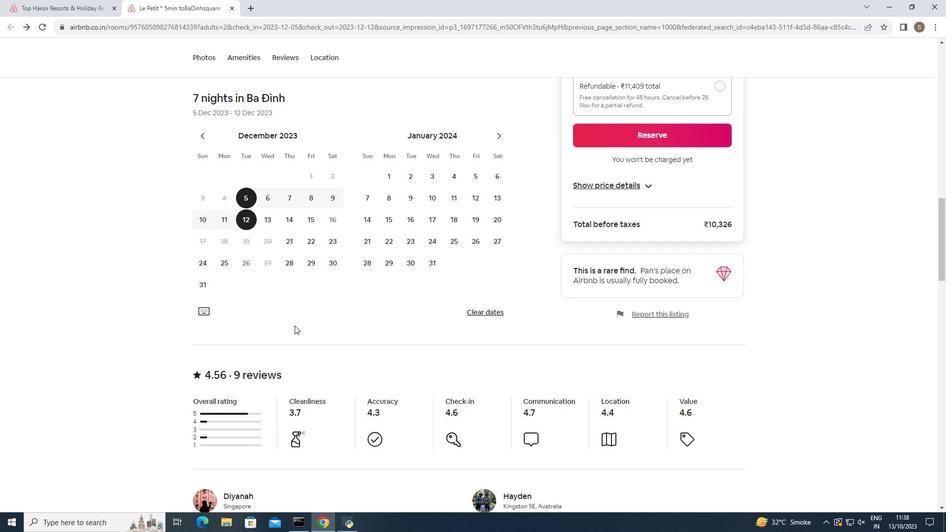 
Action: Mouse moved to (294, 326)
Screenshot: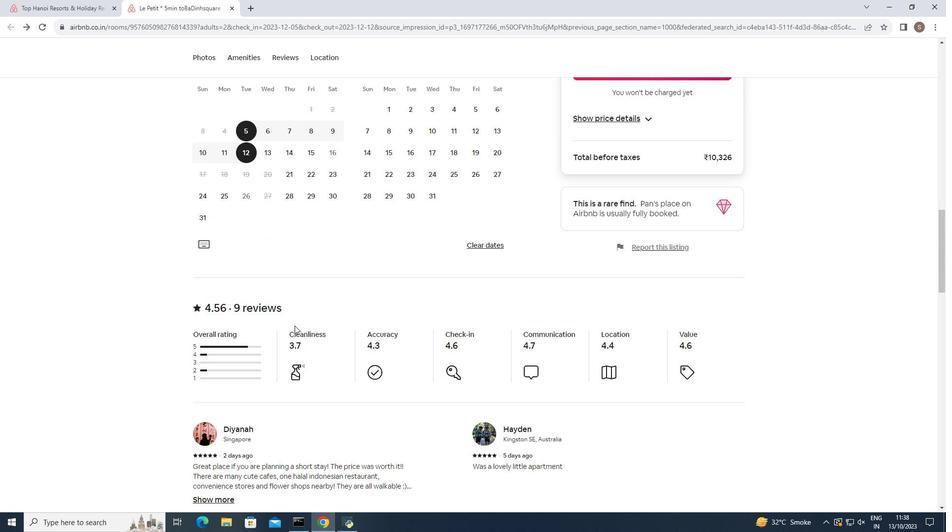 
Action: Mouse scrolled (294, 325) with delta (0, 0)
Screenshot: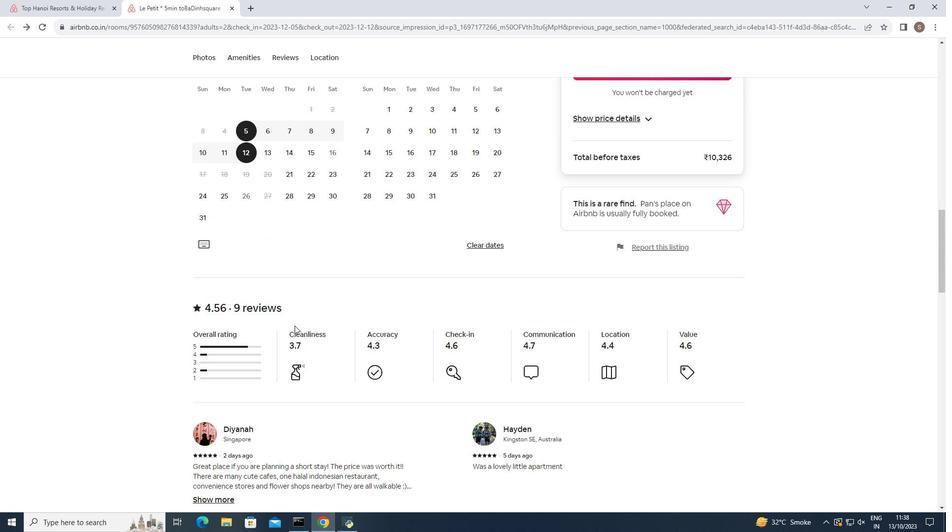 
Action: Mouse scrolled (294, 325) with delta (0, 0)
Screenshot: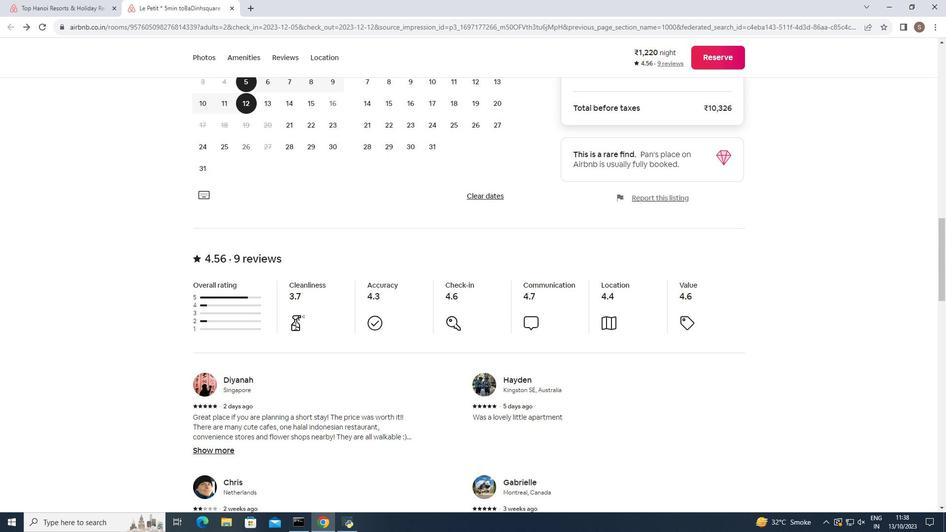 
Action: Mouse scrolled (294, 325) with delta (0, 0)
Screenshot: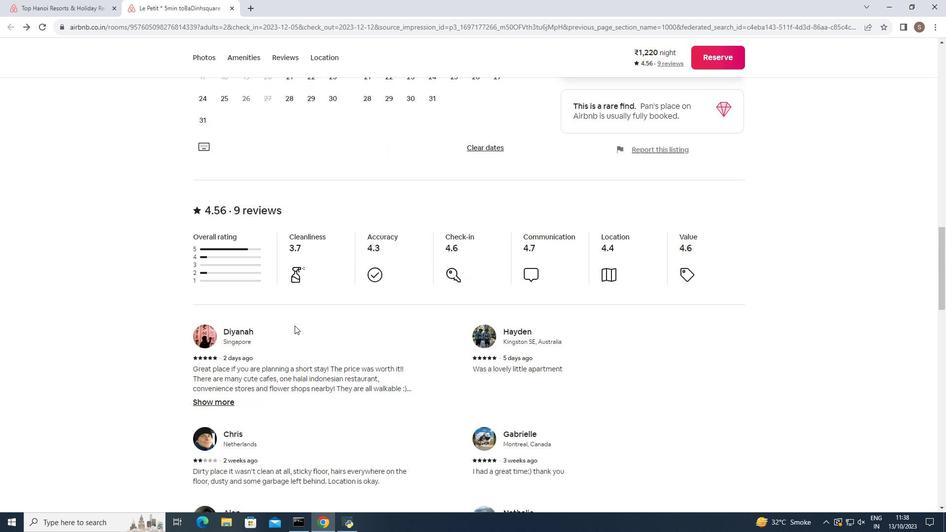 
Action: Mouse scrolled (294, 325) with delta (0, 0)
Screenshot: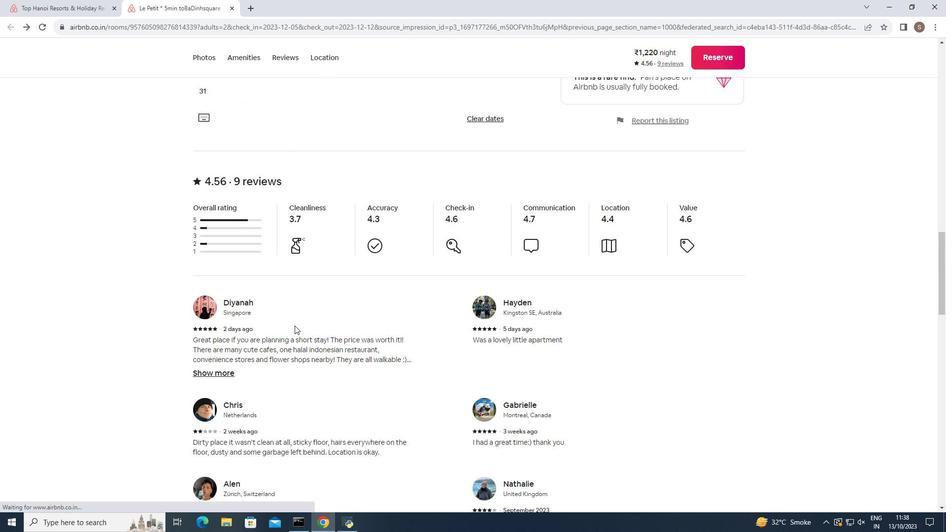 
Action: Mouse scrolled (294, 325) with delta (0, 0)
Screenshot: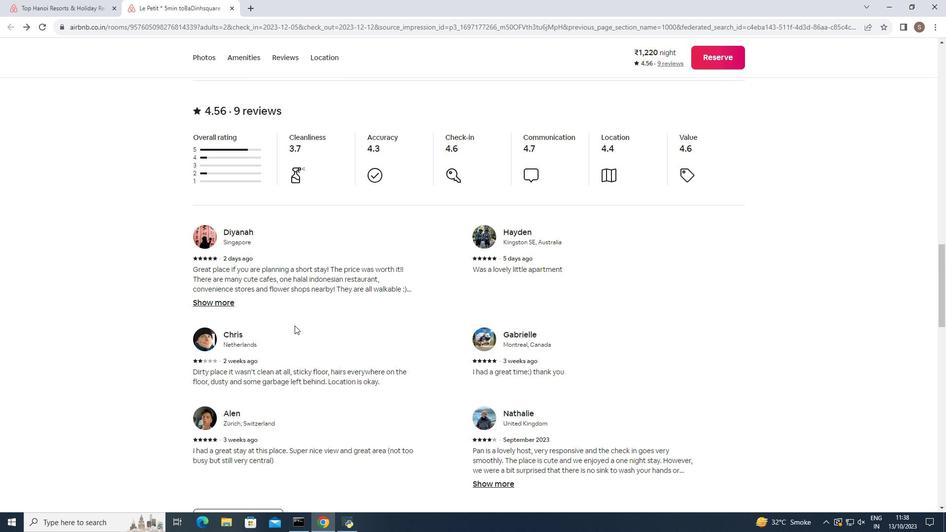 
Action: Mouse scrolled (294, 325) with delta (0, 0)
Screenshot: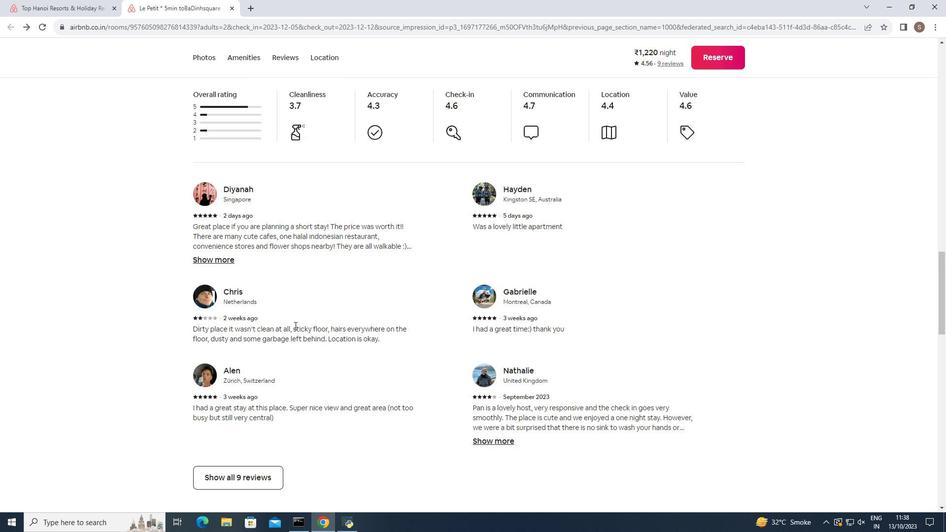 
Action: Mouse moved to (241, 420)
Screenshot: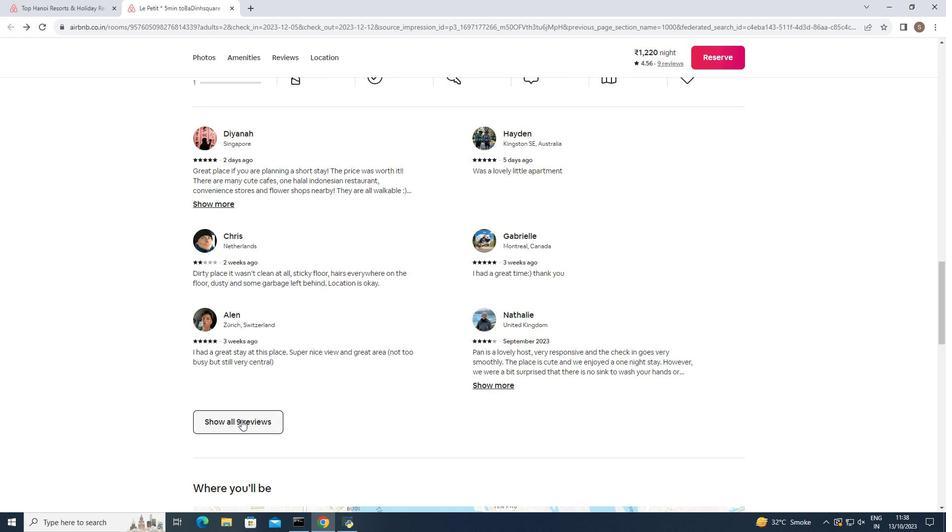 
Action: Mouse pressed left at (241, 420)
Screenshot: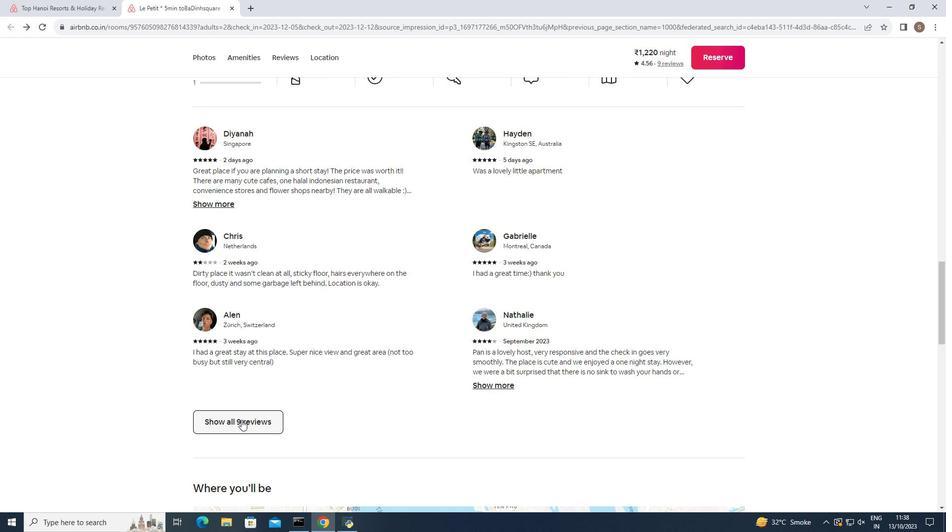 
Action: Mouse moved to (473, 359)
Screenshot: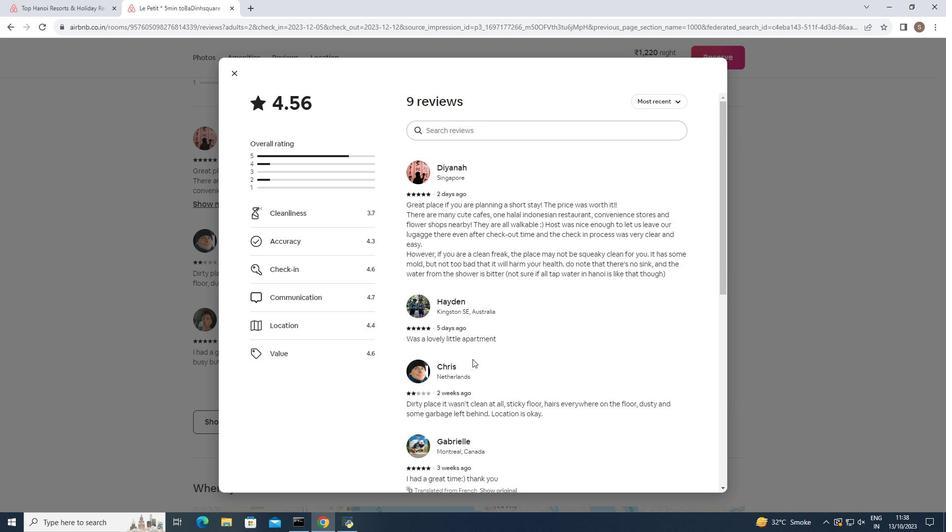 
Action: Mouse scrolled (473, 359) with delta (0, 0)
Screenshot: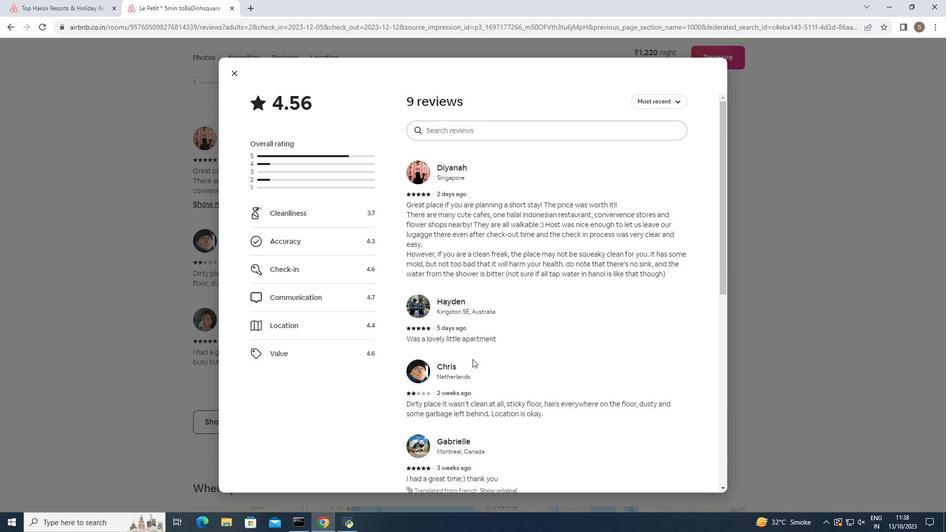 
Action: Mouse scrolled (473, 359) with delta (0, 0)
Screenshot: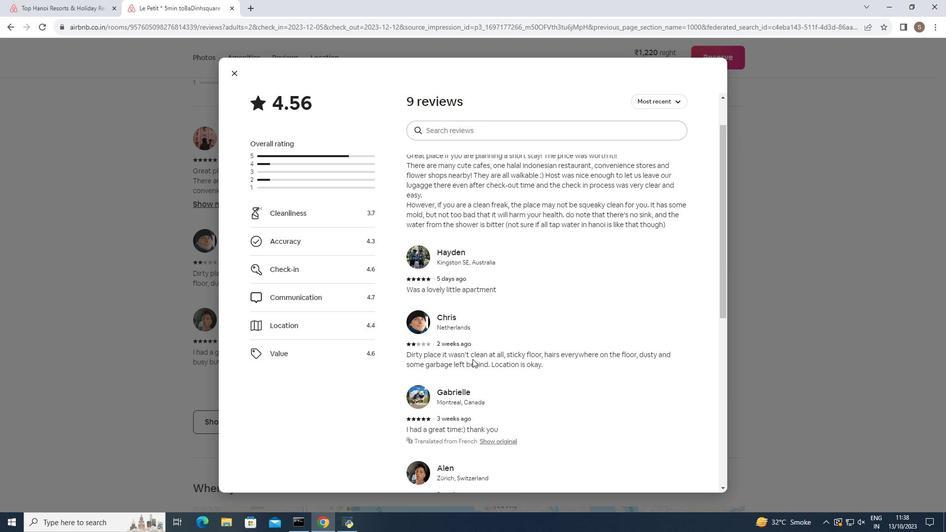 
Action: Mouse scrolled (473, 359) with delta (0, 0)
Screenshot: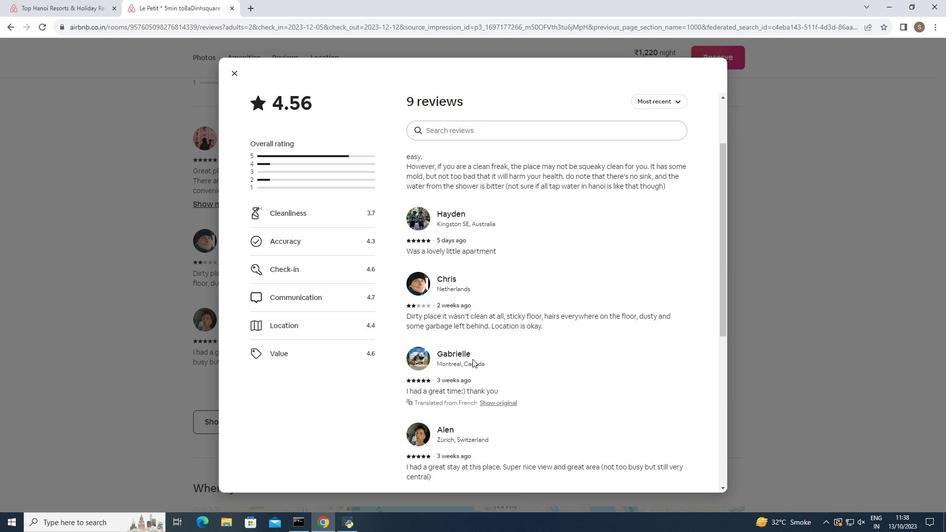 
Action: Mouse scrolled (473, 359) with delta (0, 0)
Screenshot: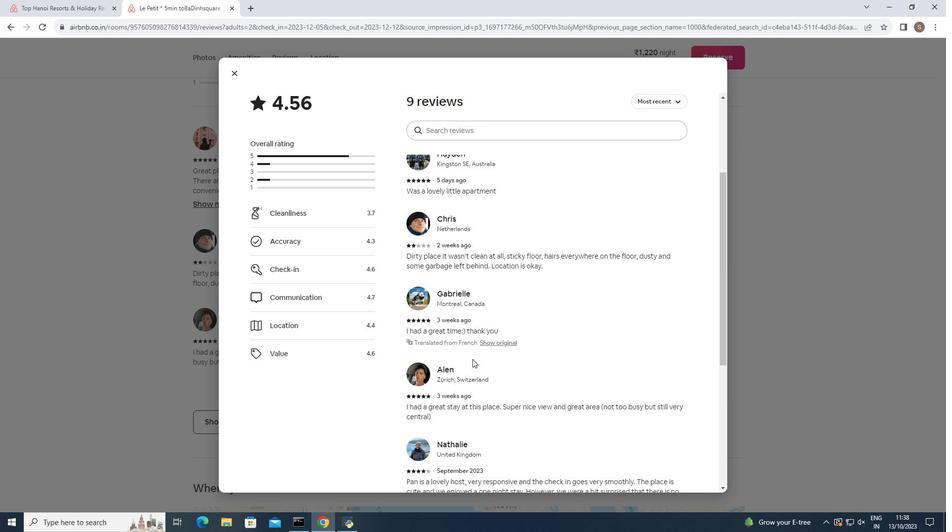 
Action: Mouse scrolled (473, 359) with delta (0, 0)
Screenshot: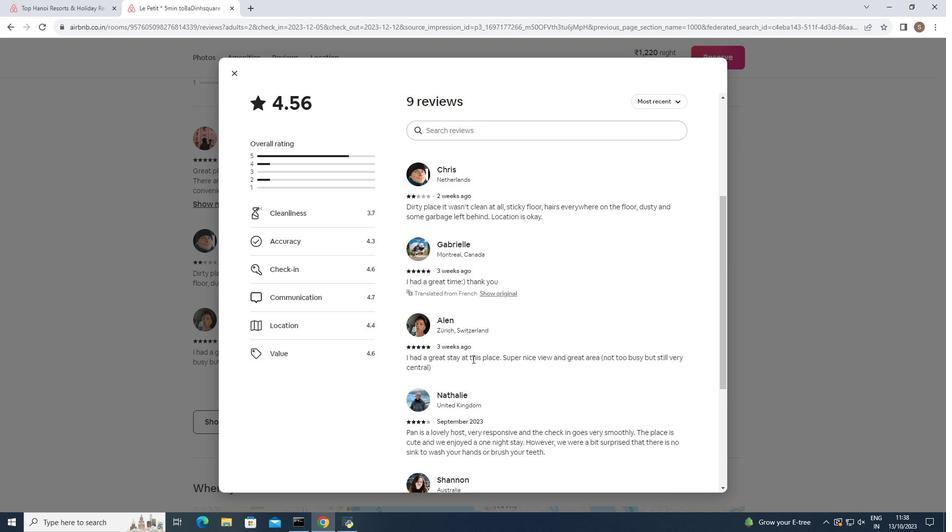
Action: Mouse scrolled (473, 359) with delta (0, 0)
Screenshot: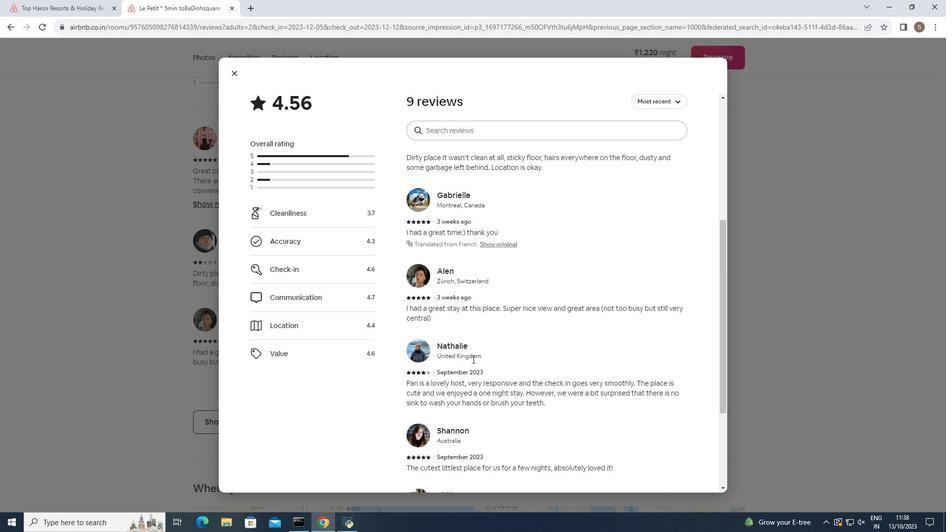
Action: Mouse scrolled (473, 359) with delta (0, 0)
Screenshot: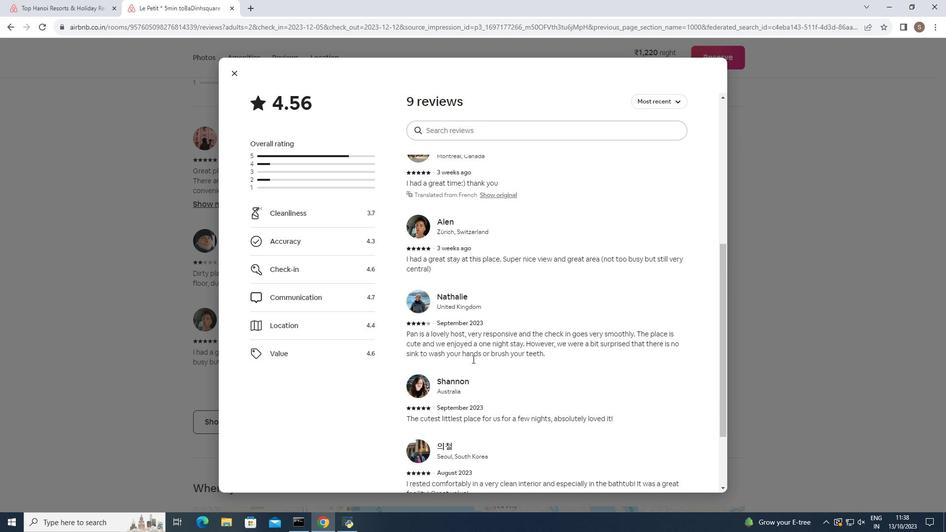 
Action: Mouse scrolled (473, 359) with delta (0, 0)
Screenshot: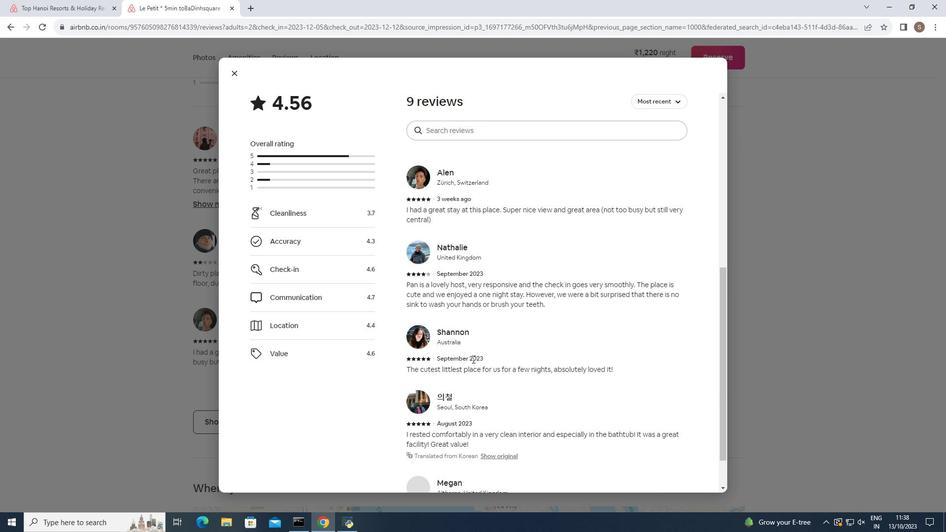 
Action: Mouse moved to (473, 359)
Screenshot: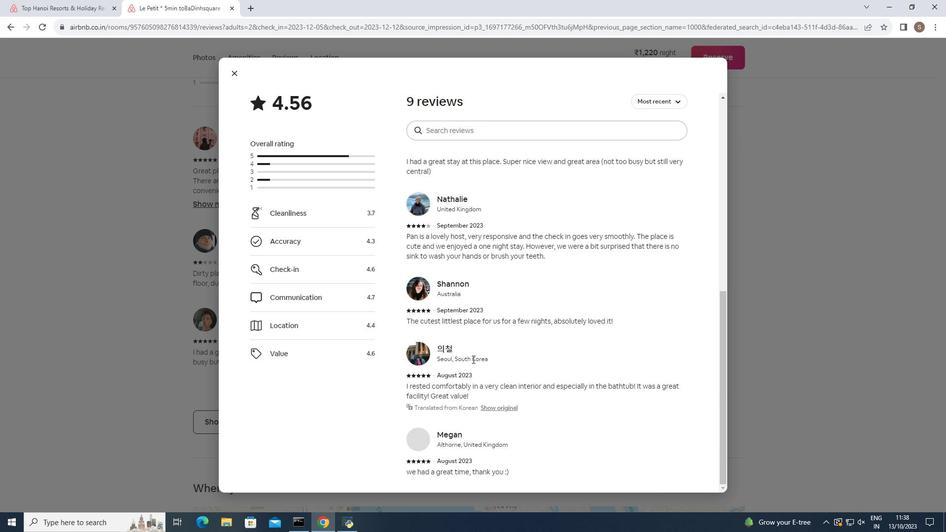 
Action: Mouse scrolled (473, 359) with delta (0, 0)
Screenshot: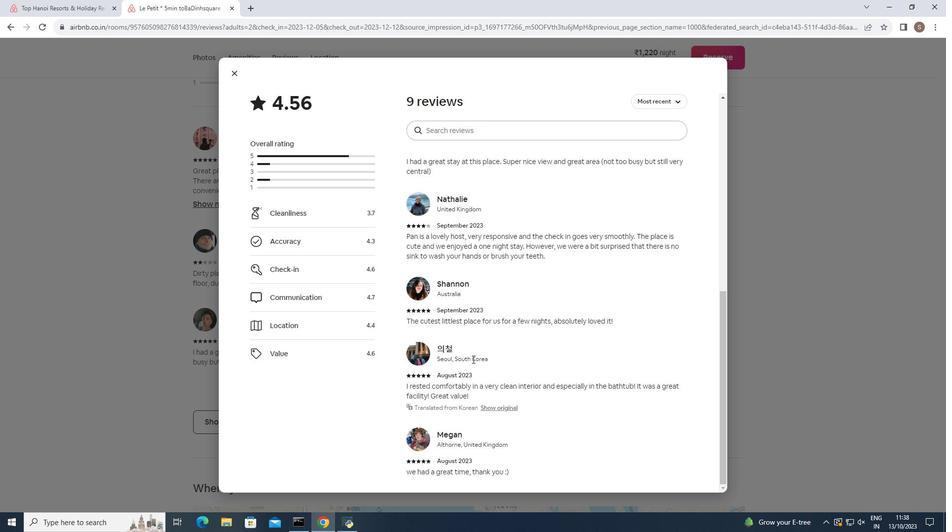 
Action: Mouse scrolled (473, 359) with delta (0, 0)
Screenshot: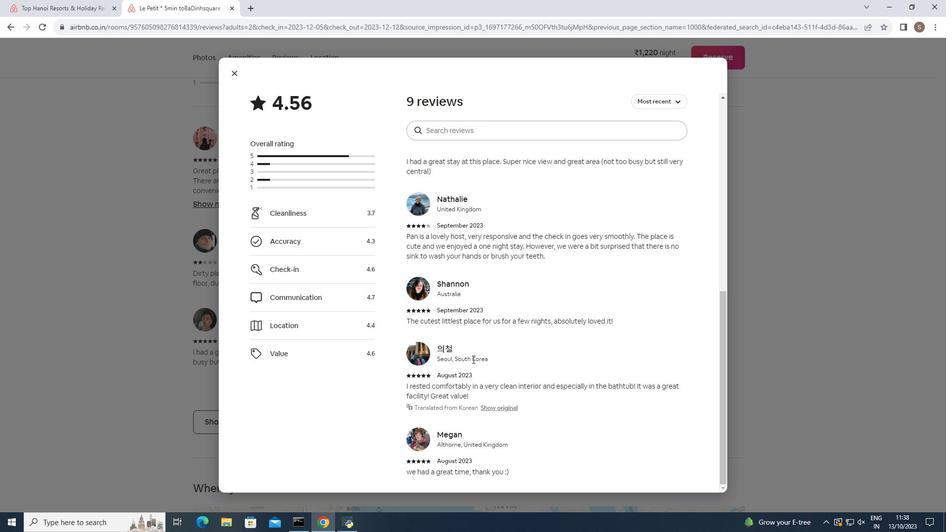 
Action: Mouse moved to (233, 71)
Screenshot: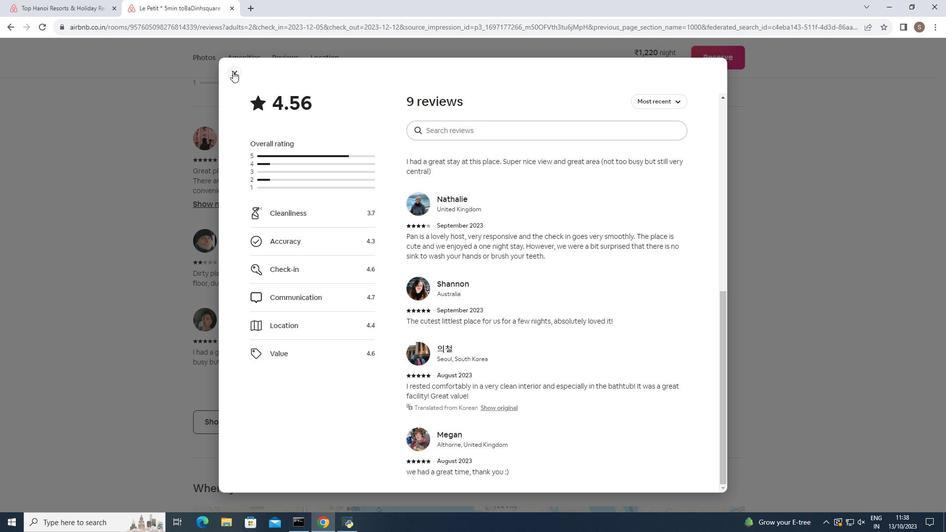 
Action: Mouse pressed left at (233, 71)
Screenshot: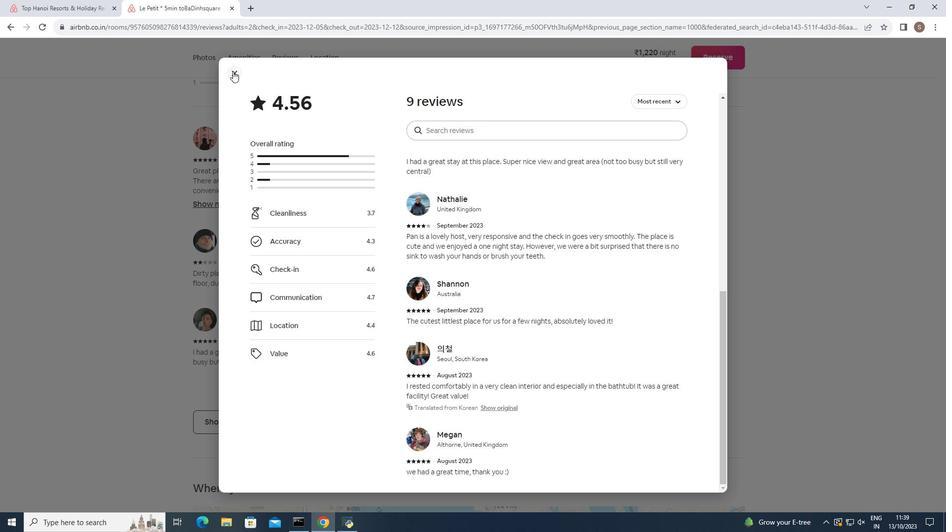 
Action: Mouse moved to (259, 262)
Screenshot: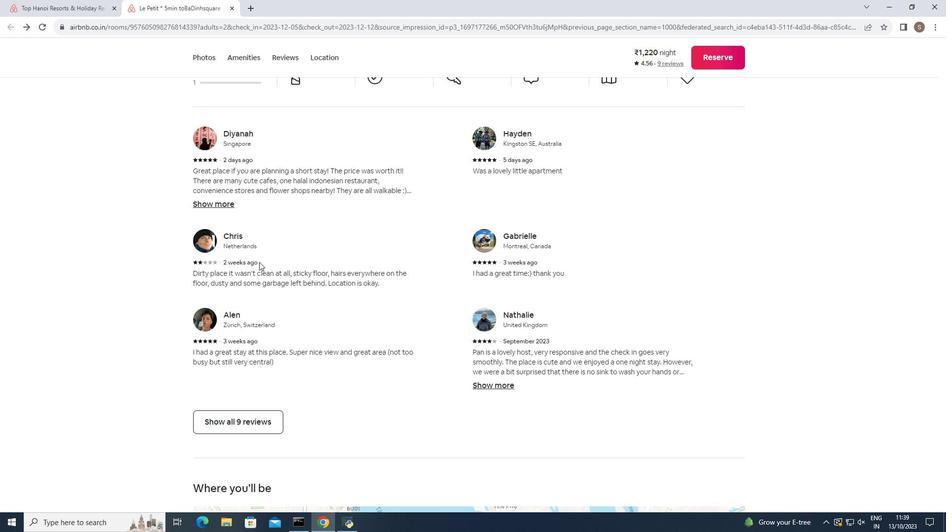 
Action: Mouse scrolled (259, 262) with delta (0, 0)
Screenshot: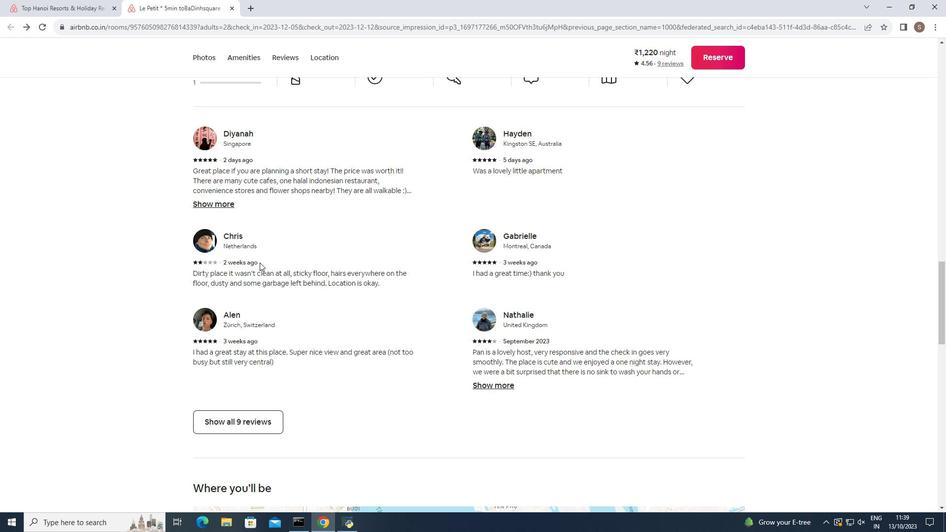
Action: Mouse scrolled (259, 262) with delta (0, 0)
Screenshot: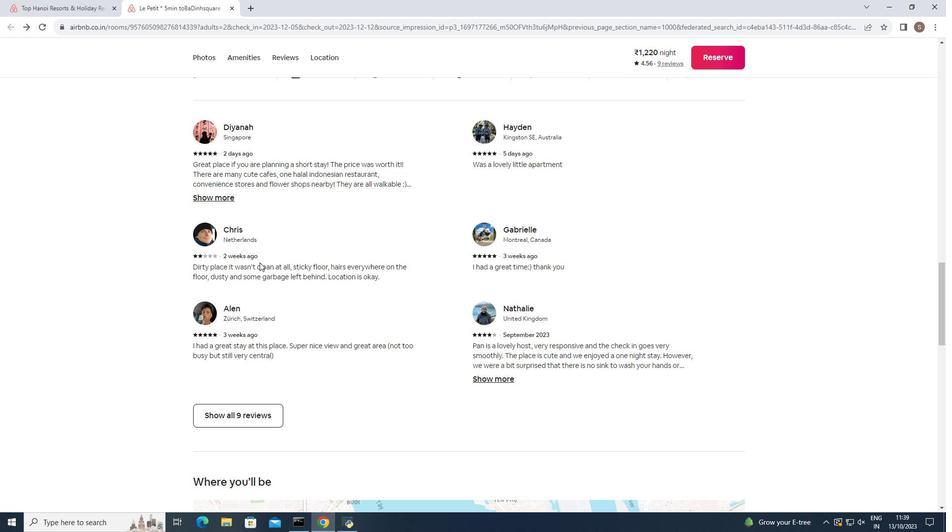 
Action: Mouse moved to (261, 260)
Screenshot: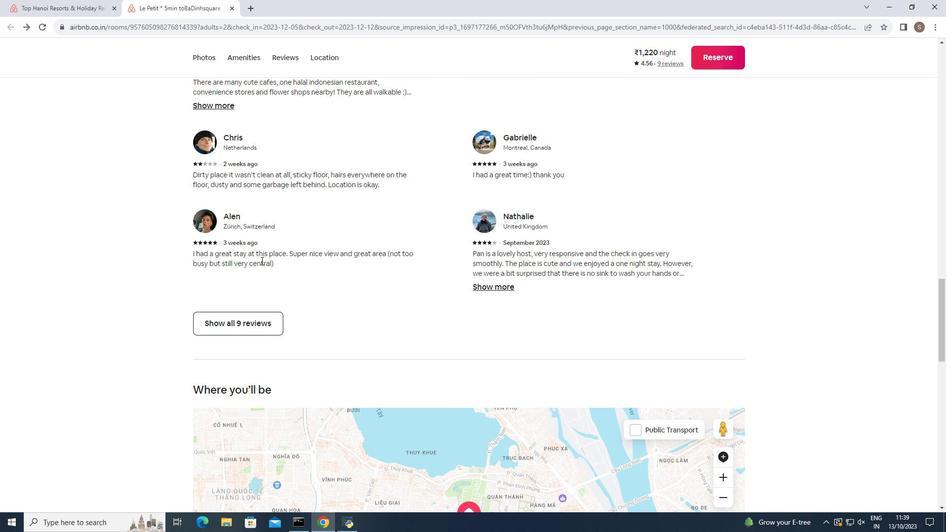 
Action: Mouse scrolled (261, 260) with delta (0, 0)
Screenshot: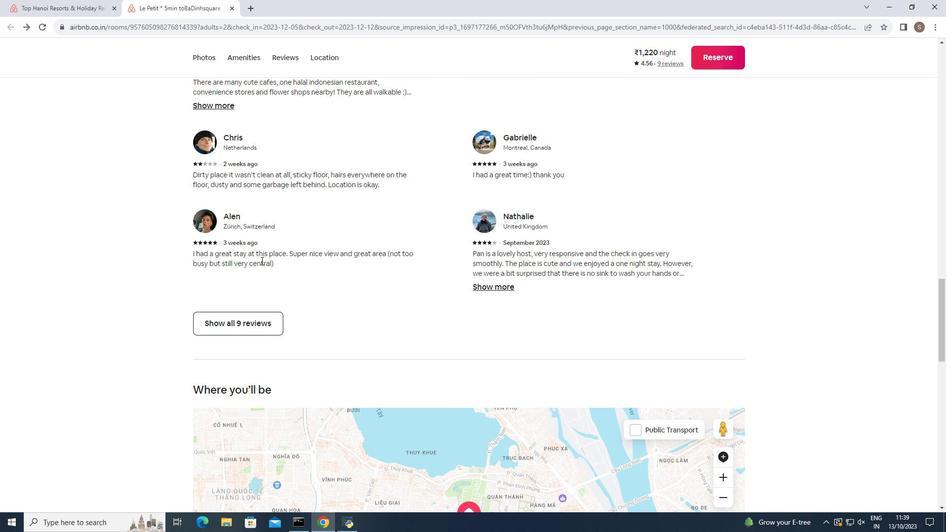 
Action: Mouse scrolled (261, 260) with delta (0, 0)
Screenshot: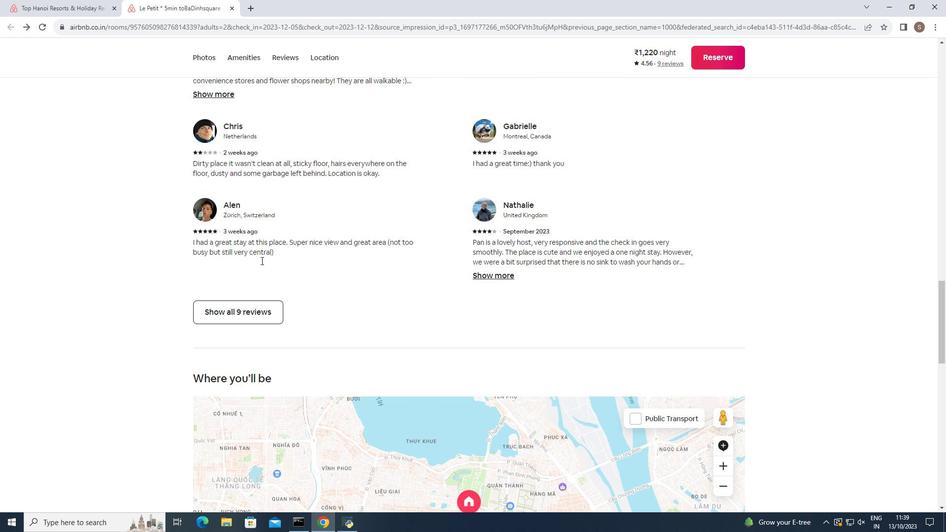 
Action: Mouse scrolled (261, 260) with delta (0, 0)
Screenshot: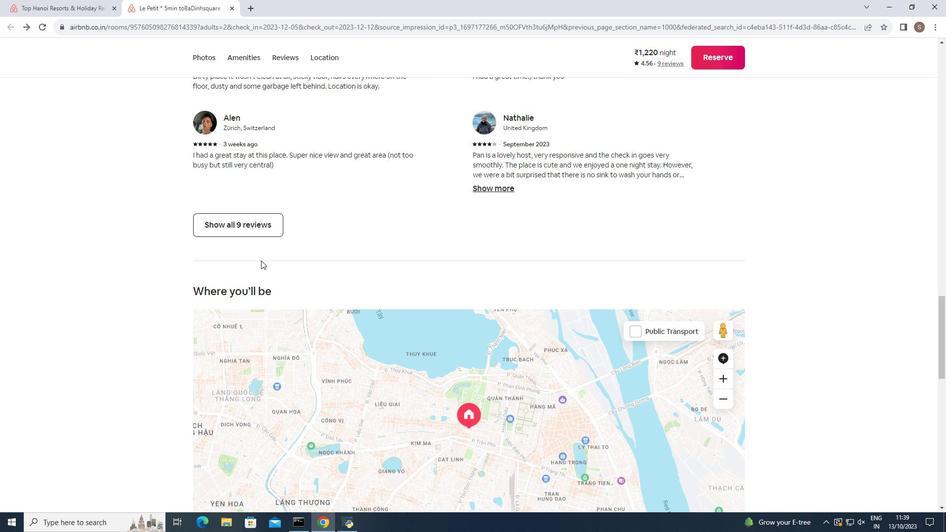 
Action: Mouse scrolled (261, 260) with delta (0, 0)
Screenshot: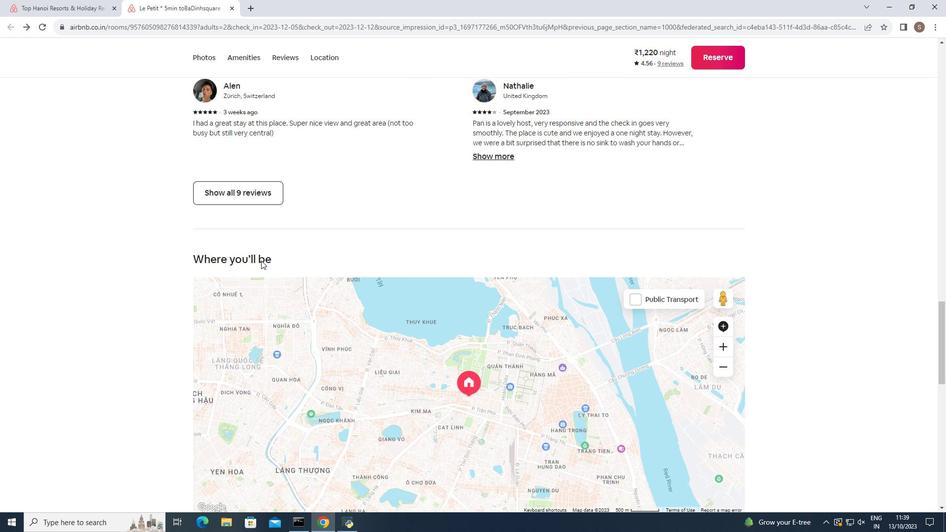 
Action: Mouse scrolled (261, 260) with delta (0, 0)
Screenshot: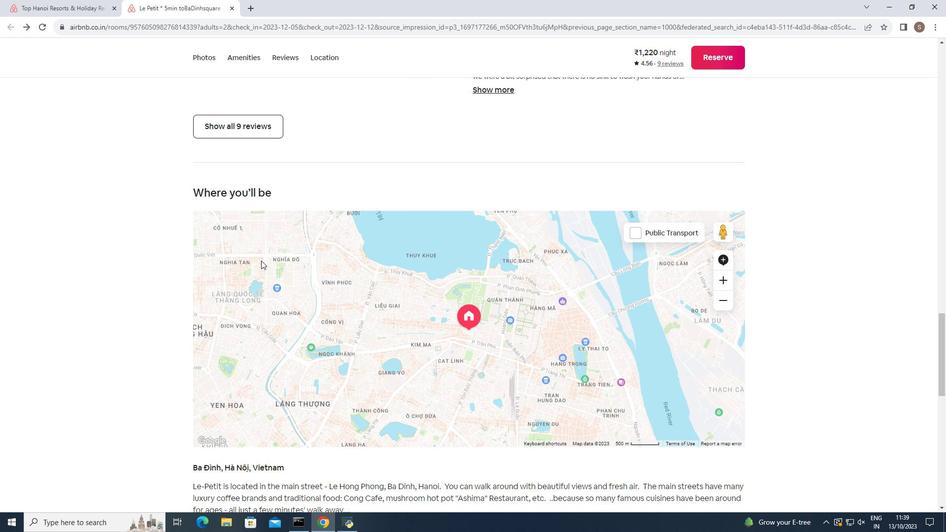 
Action: Mouse scrolled (261, 260) with delta (0, 0)
Screenshot: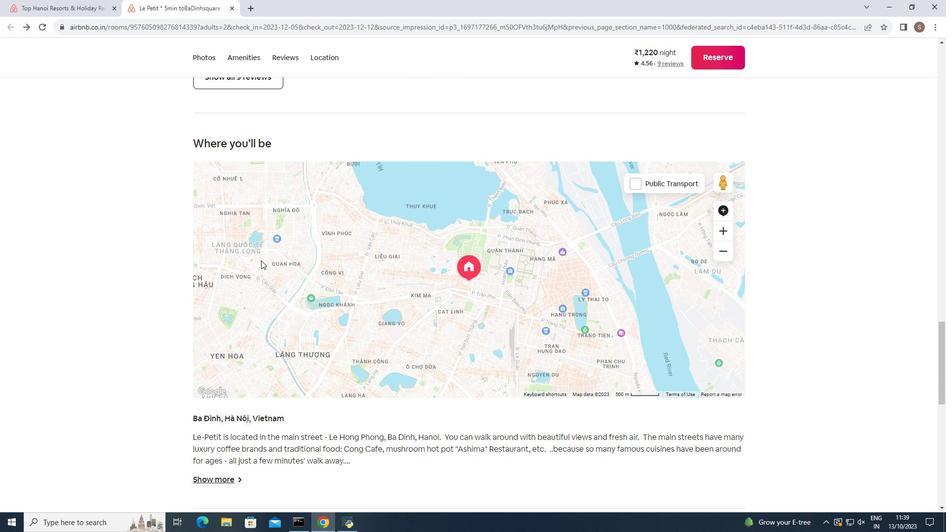 
Action: Mouse scrolled (261, 260) with delta (0, 0)
Screenshot: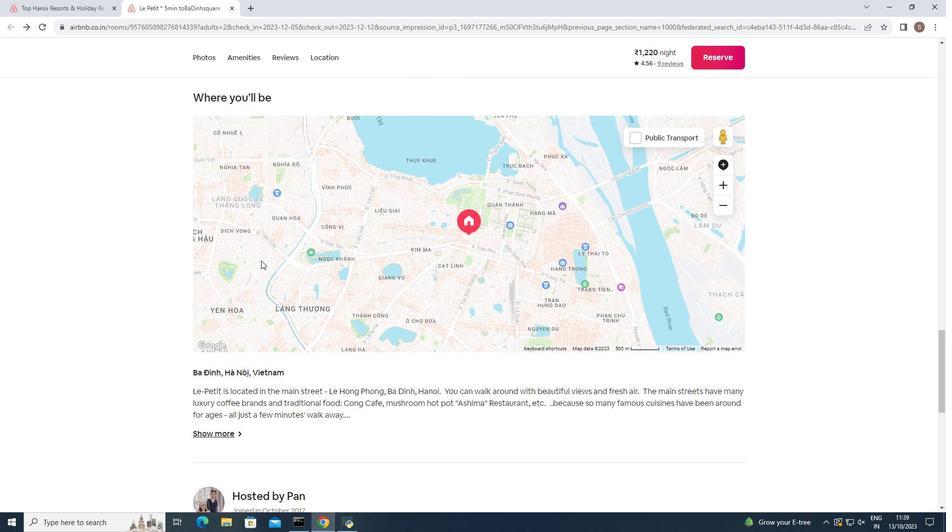 
Action: Mouse scrolled (261, 260) with delta (0, 0)
Screenshot: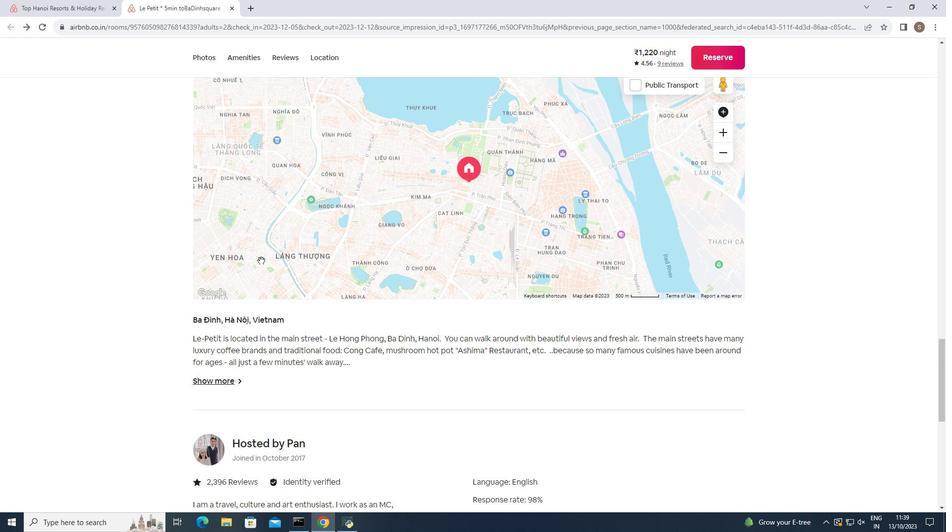 
Action: Mouse scrolled (261, 260) with delta (0, 0)
Screenshot: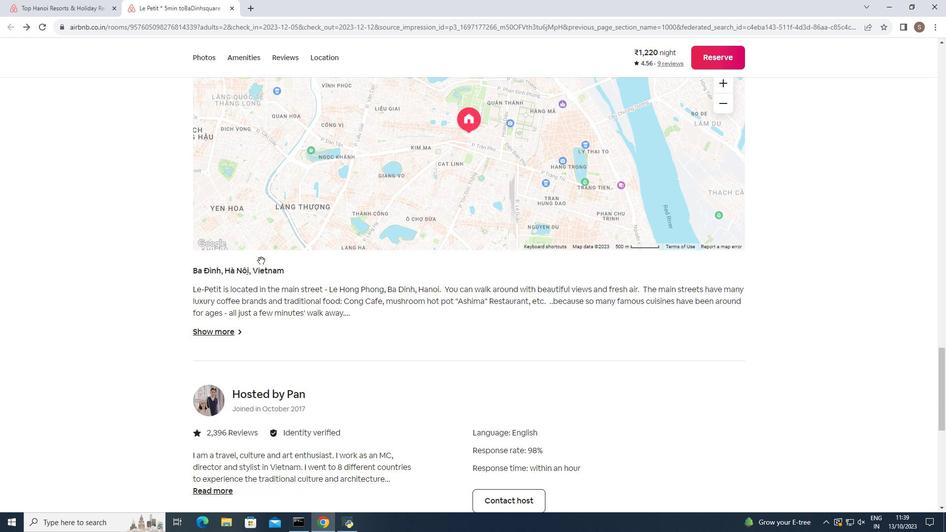 
Action: Mouse scrolled (261, 260) with delta (0, 0)
Screenshot: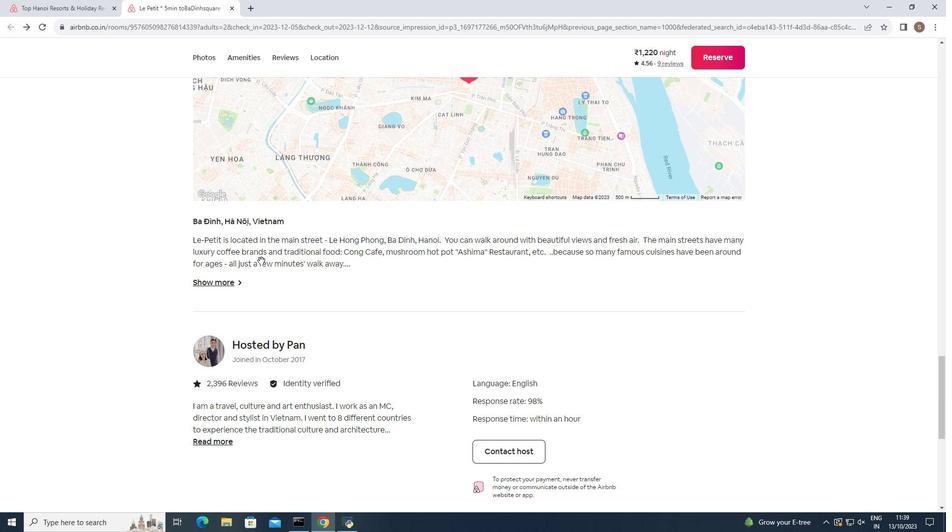 
Action: Mouse scrolled (261, 260) with delta (0, 0)
Screenshot: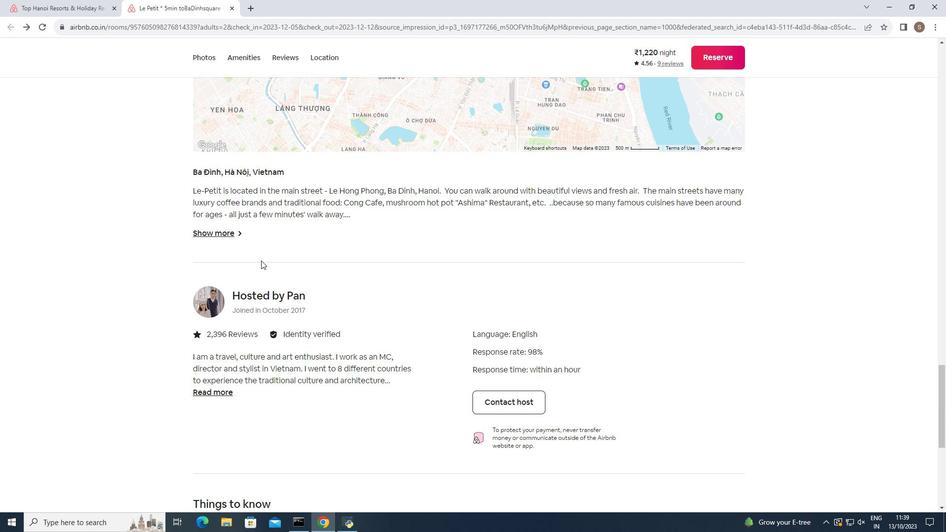 
Action: Mouse scrolled (261, 260) with delta (0, 0)
Screenshot: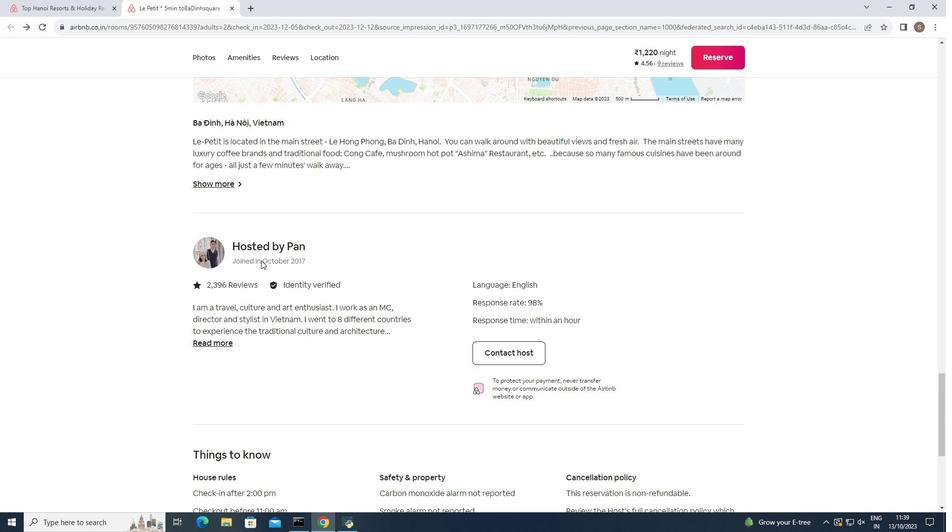 
Action: Mouse moved to (220, 295)
Screenshot: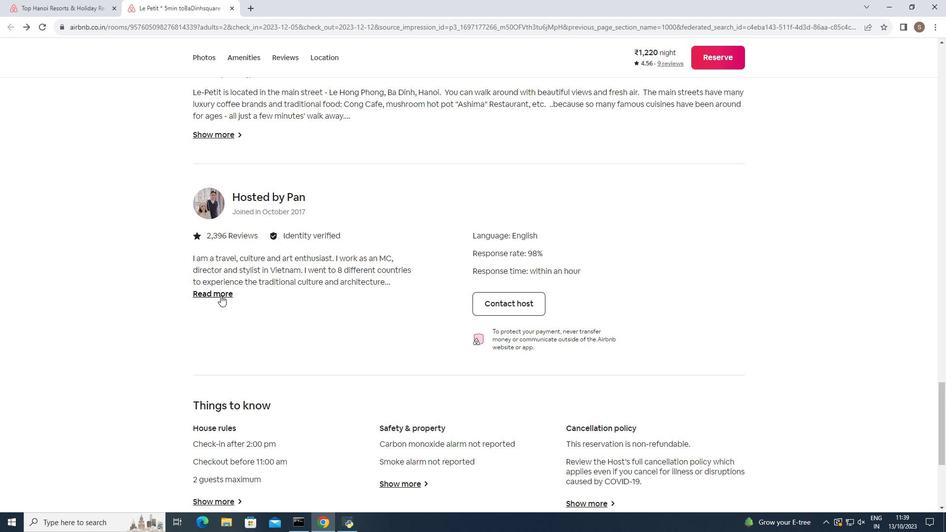 
Action: Mouse pressed left at (220, 295)
Screenshot: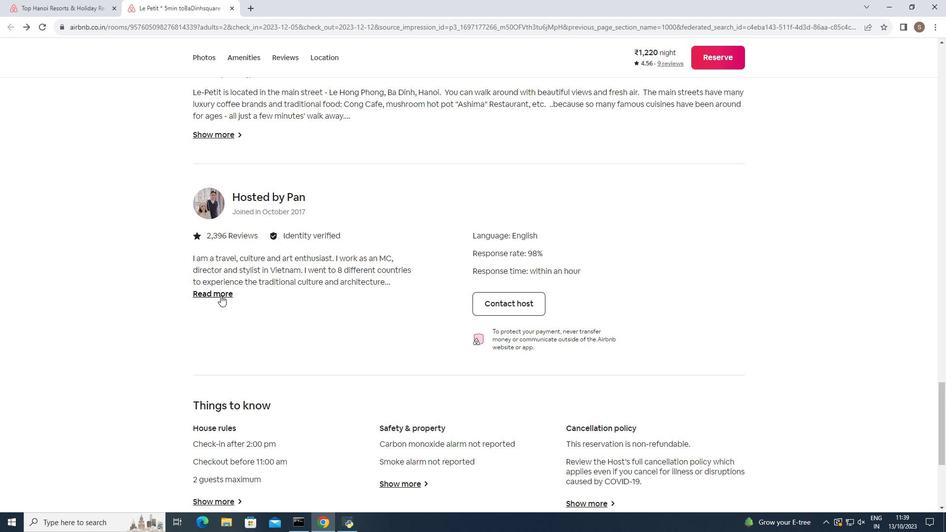 
Action: Mouse moved to (251, 298)
Screenshot: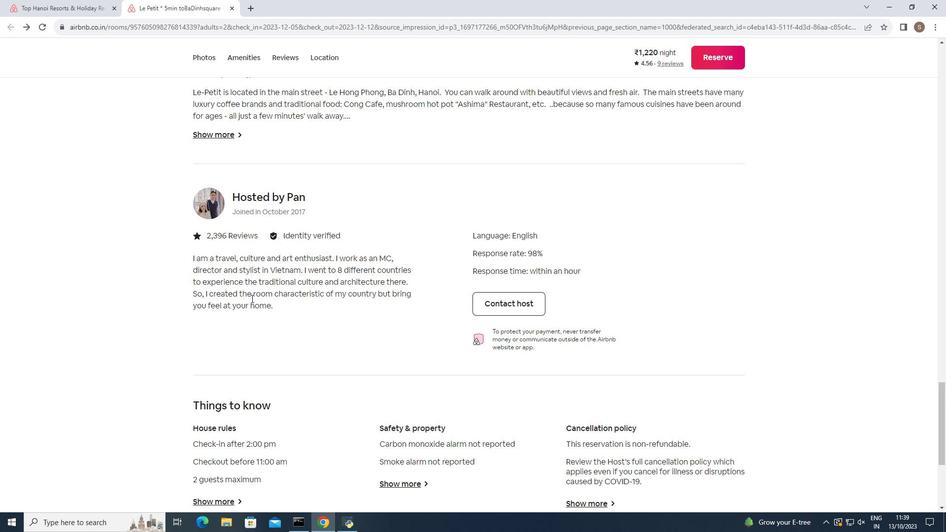 
Action: Mouse scrolled (251, 298) with delta (0, 0)
Screenshot: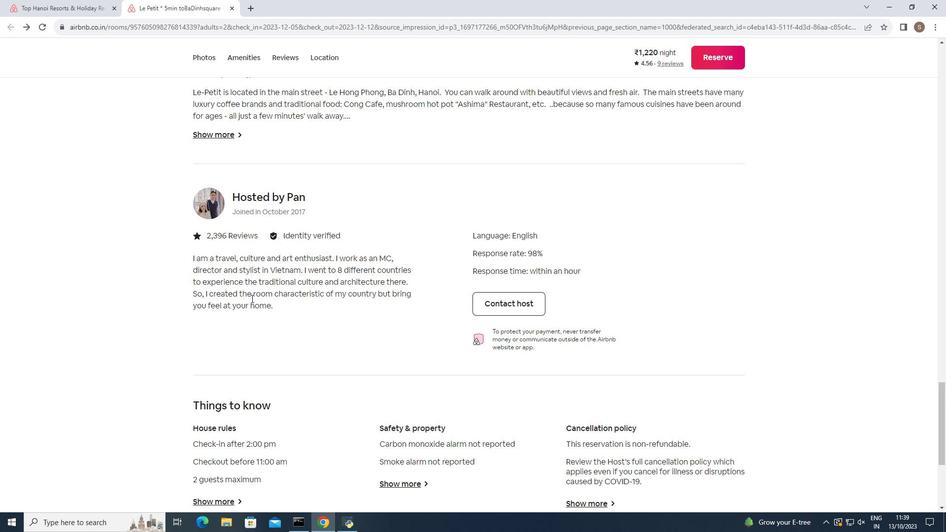 
Action: Mouse scrolled (251, 298) with delta (0, 0)
Screenshot: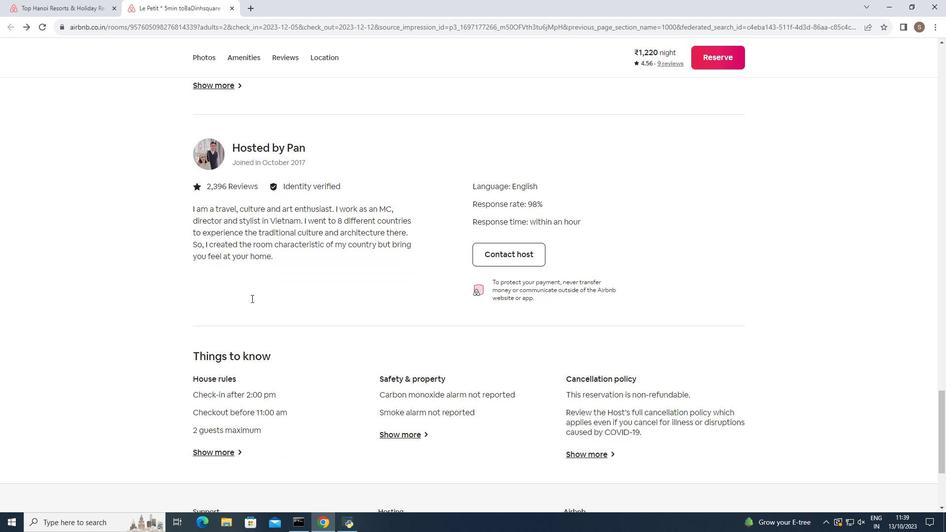 
Action: Mouse scrolled (251, 298) with delta (0, 0)
Screenshot: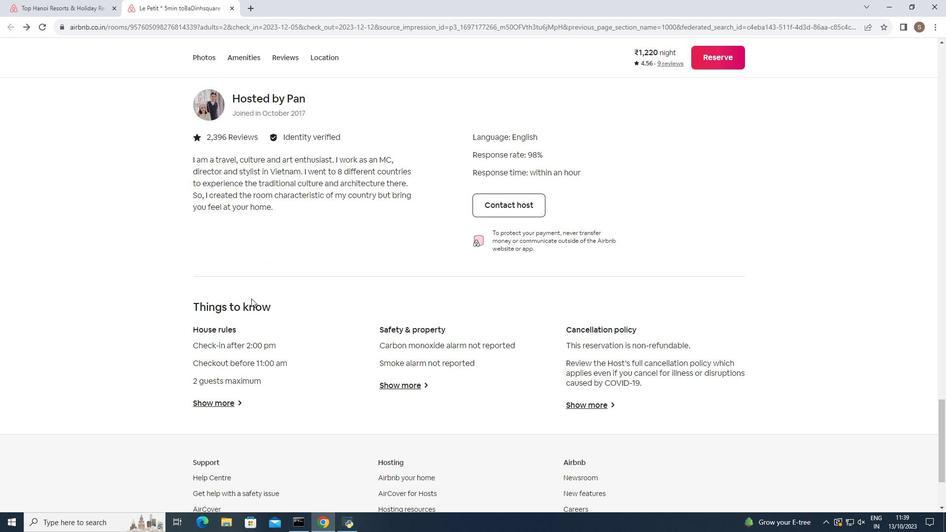 
Action: Mouse scrolled (251, 298) with delta (0, 0)
Screenshot: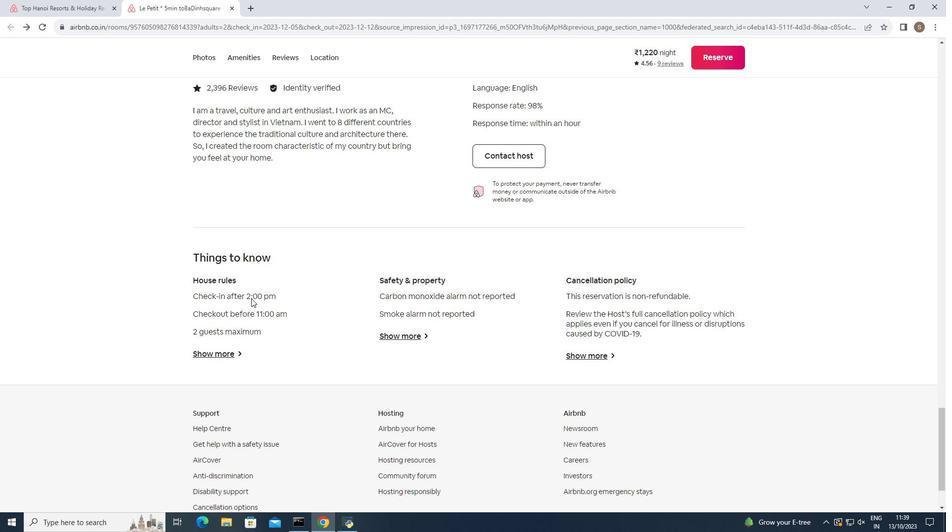
Action: Mouse scrolled (251, 298) with delta (0, 0)
Screenshot: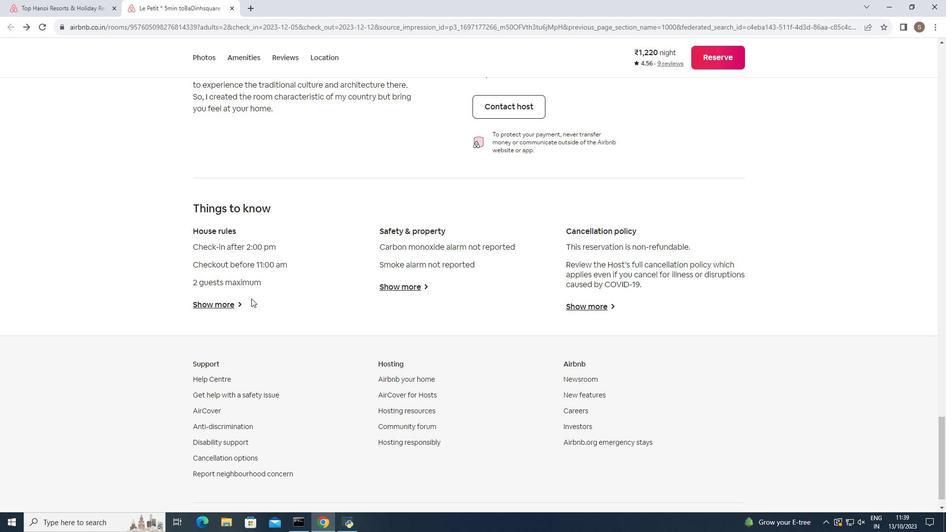
Action: Mouse scrolled (251, 298) with delta (0, 0)
Screenshot: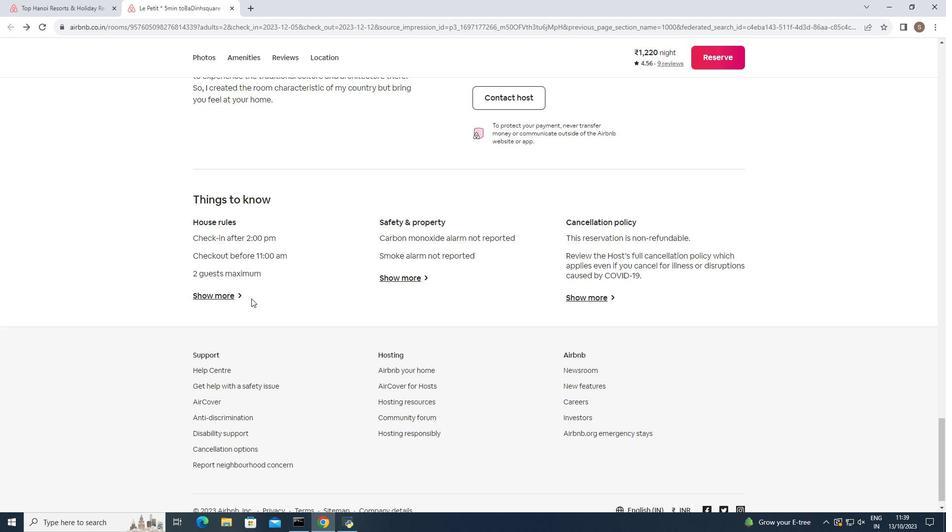 
Action: Mouse scrolled (251, 298) with delta (0, 0)
Screenshot: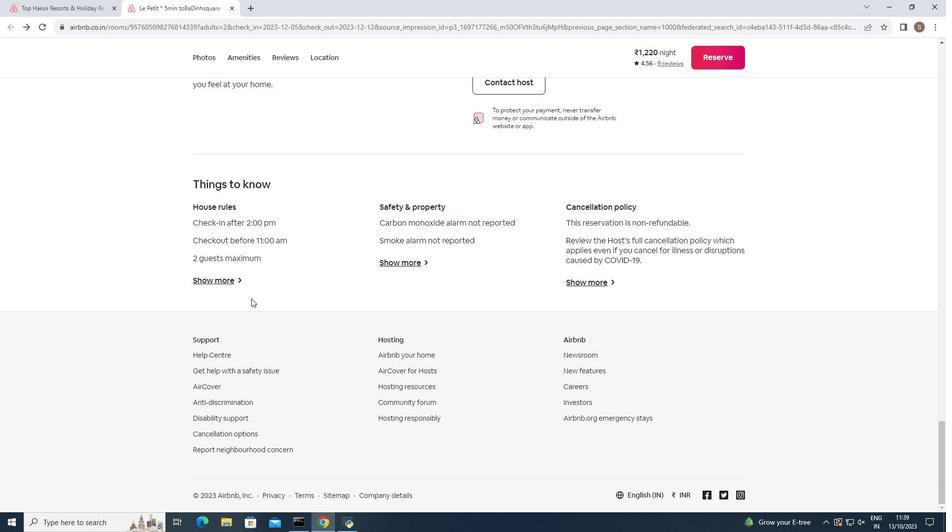 
Action: Mouse moved to (324, 55)
Screenshot: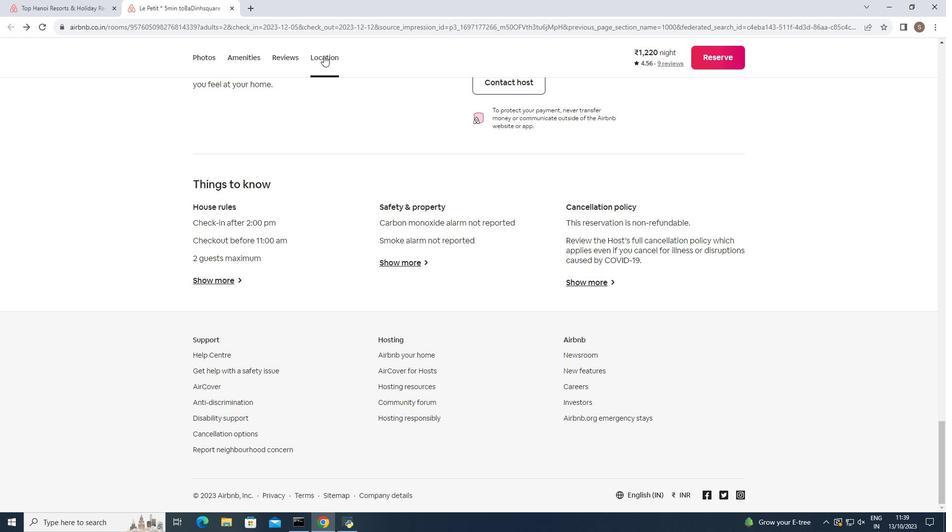
Action: Mouse pressed left at (324, 55)
Screenshot: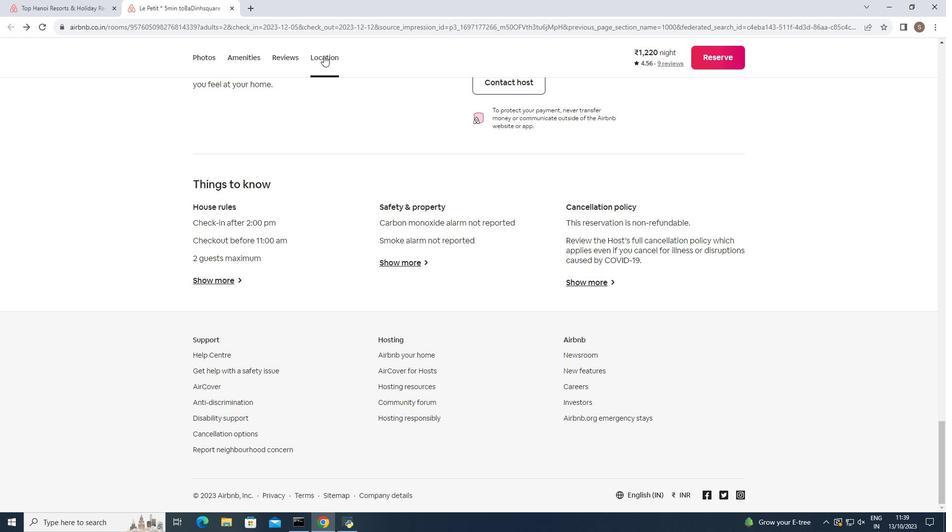 
Action: Mouse moved to (280, 56)
Screenshot: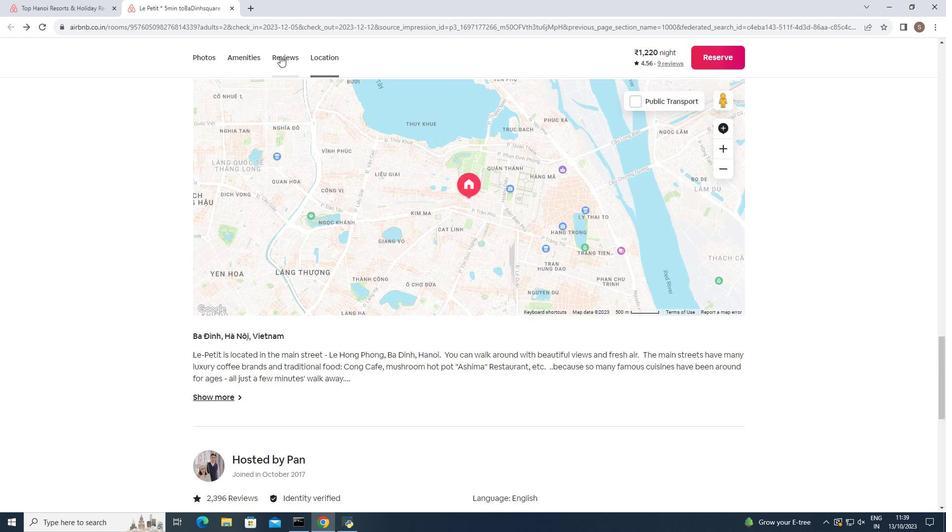 
Action: Mouse pressed left at (280, 56)
Screenshot: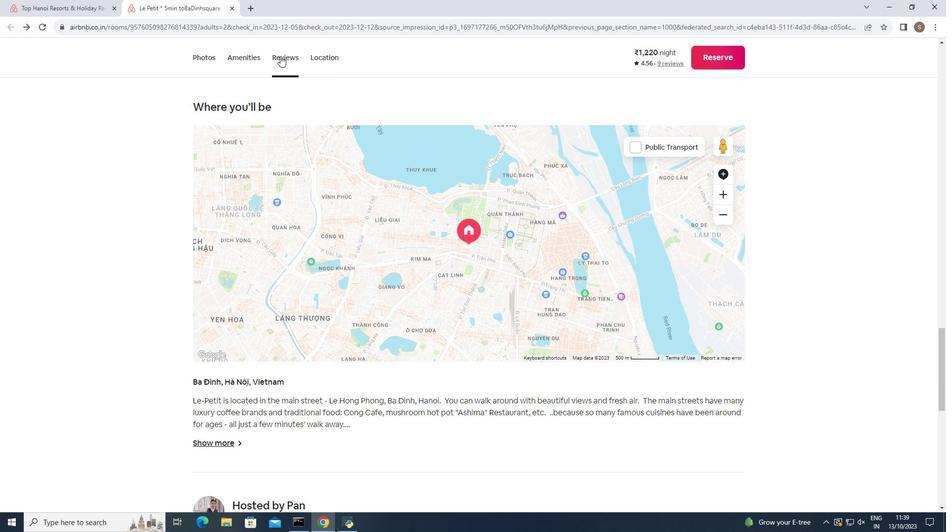
Action: Mouse moved to (235, 56)
Screenshot: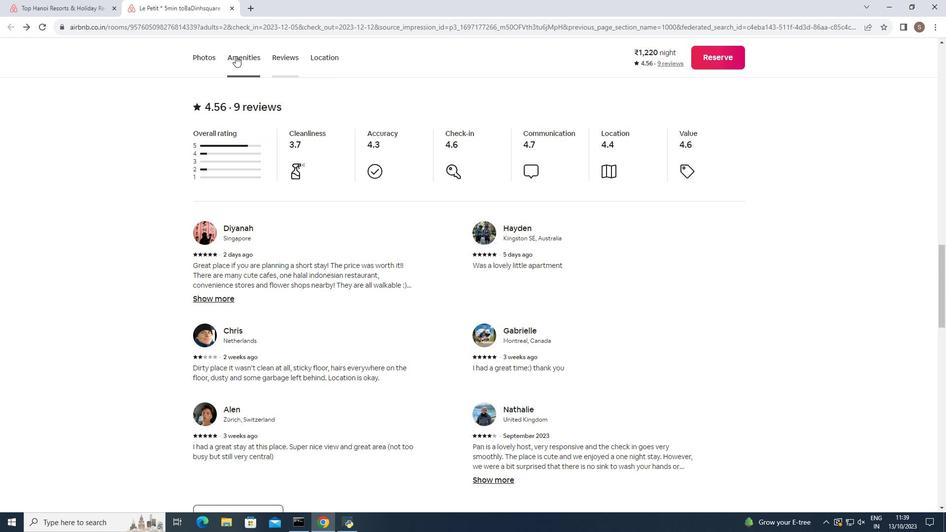 
Action: Mouse pressed left at (235, 56)
Screenshot: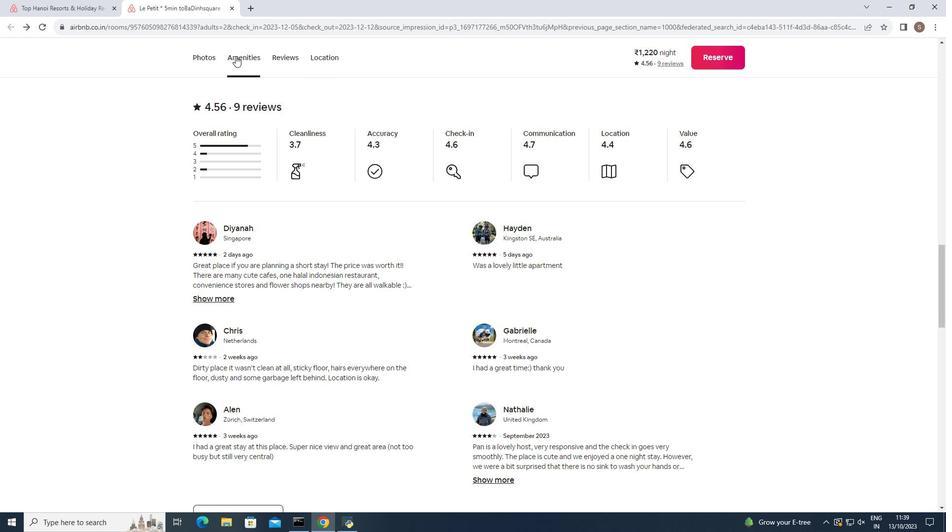 
Action: Mouse moved to (210, 57)
Screenshot: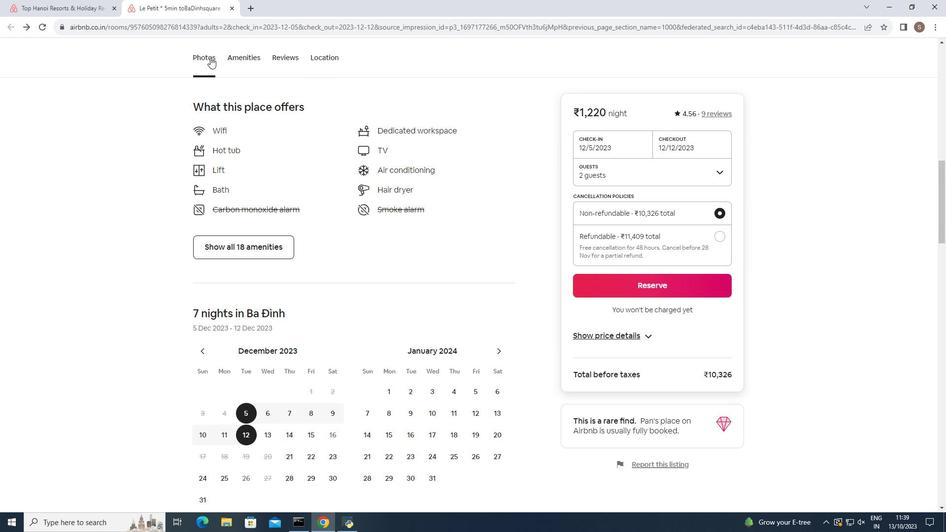 
Action: Mouse pressed left at (210, 57)
Screenshot: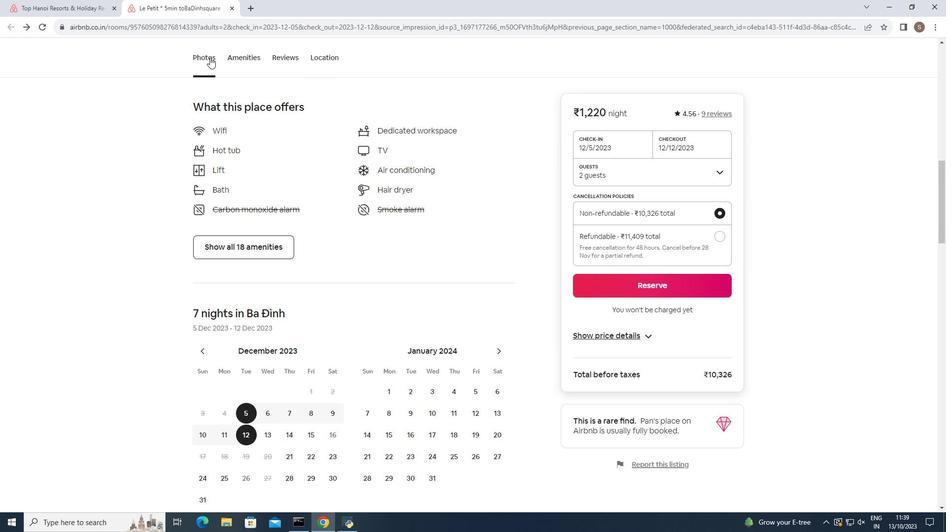 
Action: Mouse moved to (231, 8)
Screenshot: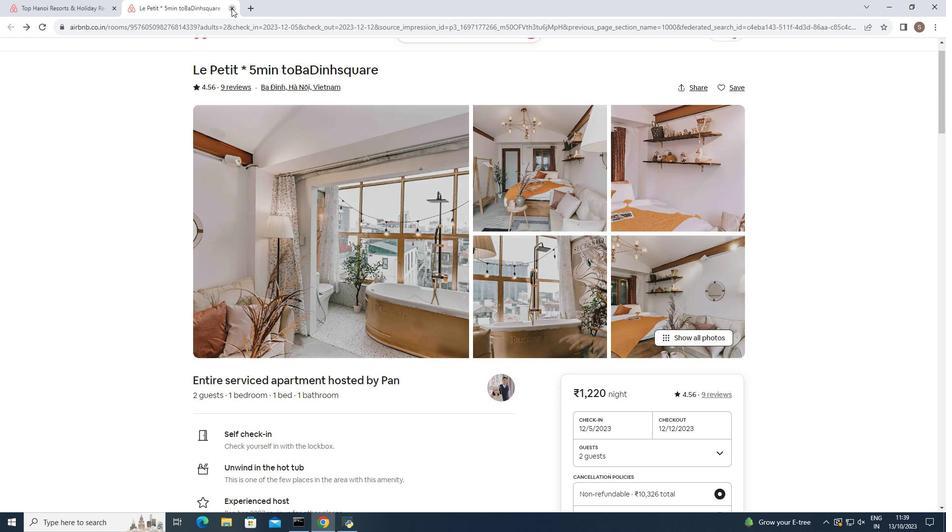
Action: Mouse pressed left at (231, 8)
Screenshot: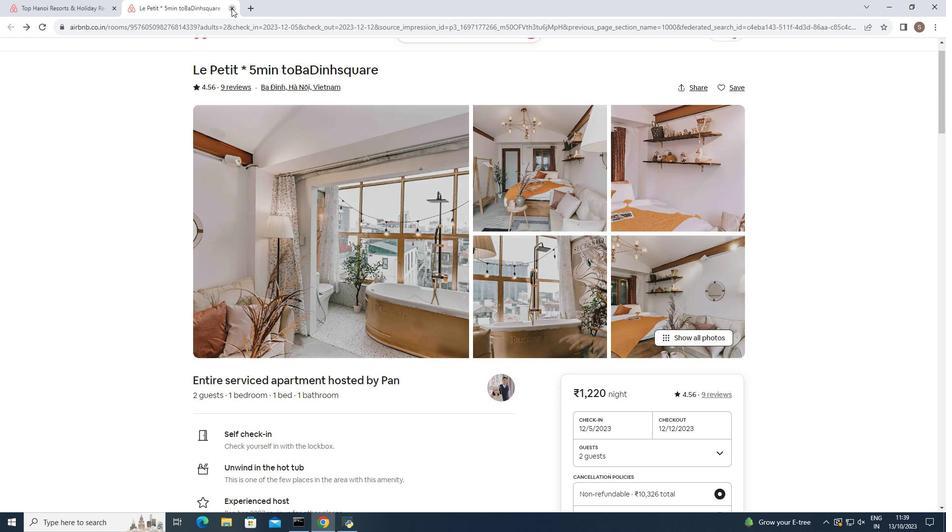 
Action: Mouse moved to (289, 289)
Screenshot: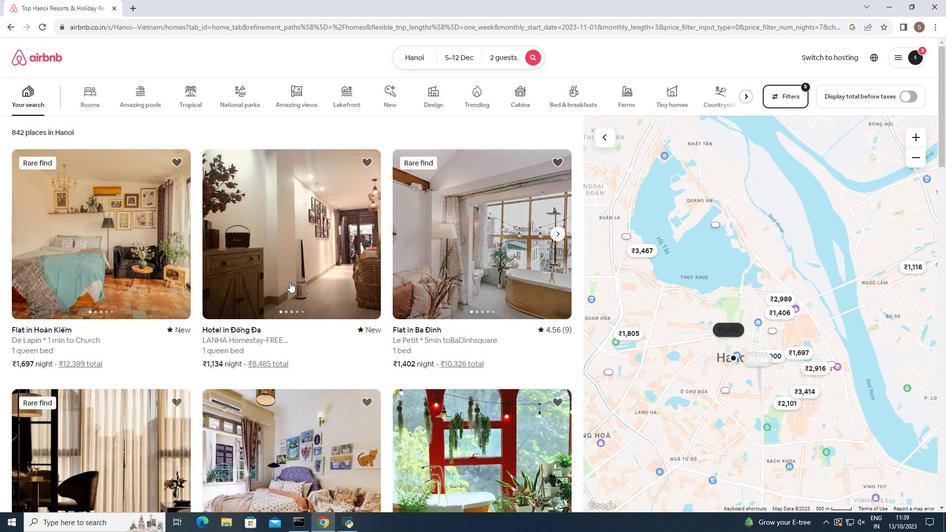 
Action: Mouse scrolled (289, 289) with delta (0, 0)
